 Task: Look for space in Bovisio-Masciago, Italy from 7th July, 2023 to 15th July, 2023 for 6 adults in price range Rs.15000 to Rs.20000. Place can be entire place with 3 bedrooms having 3 beds and 3 bathrooms. Property type can be house, flat, guest house. Amenities needed are: washing machine. Booking option can be shelf check-in. Required host language is English.
Action: Mouse moved to (576, 153)
Screenshot: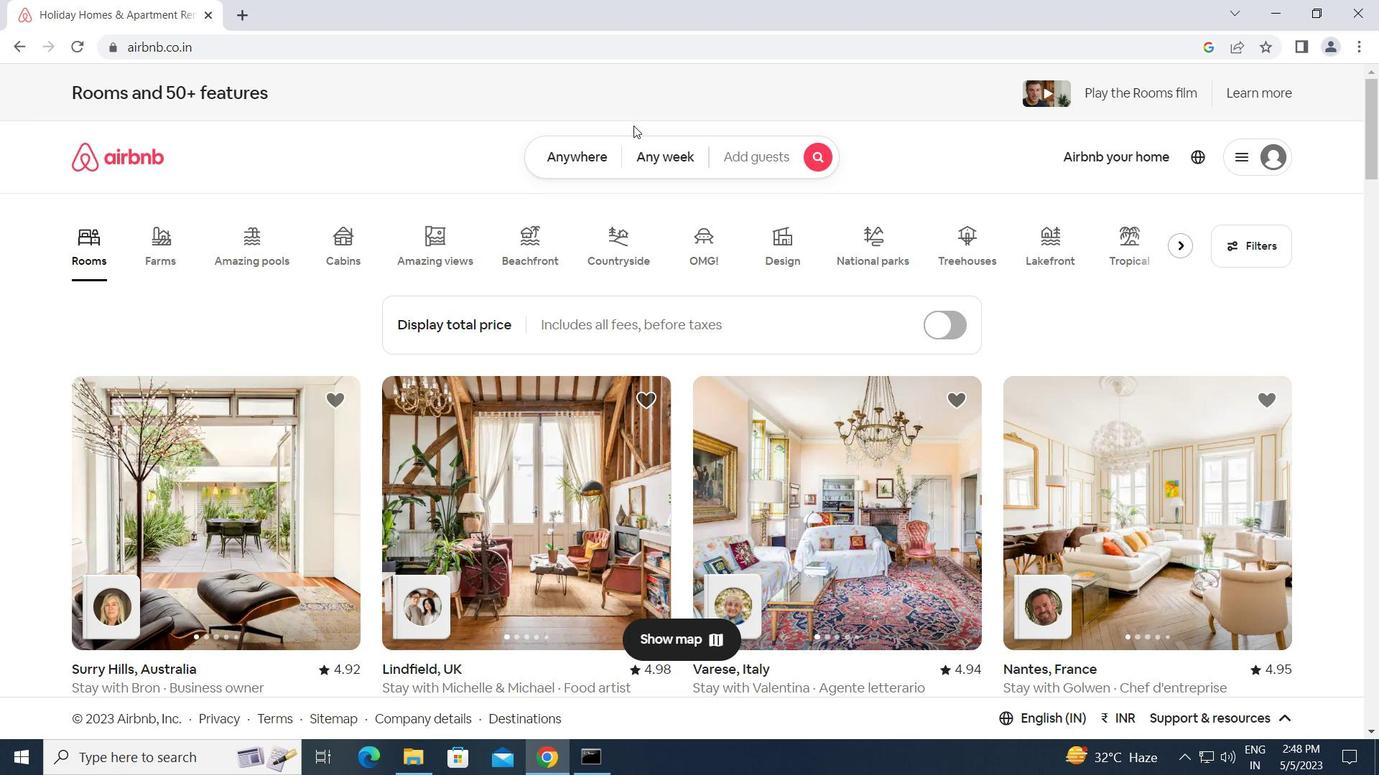 
Action: Mouse pressed left at (576, 153)
Screenshot: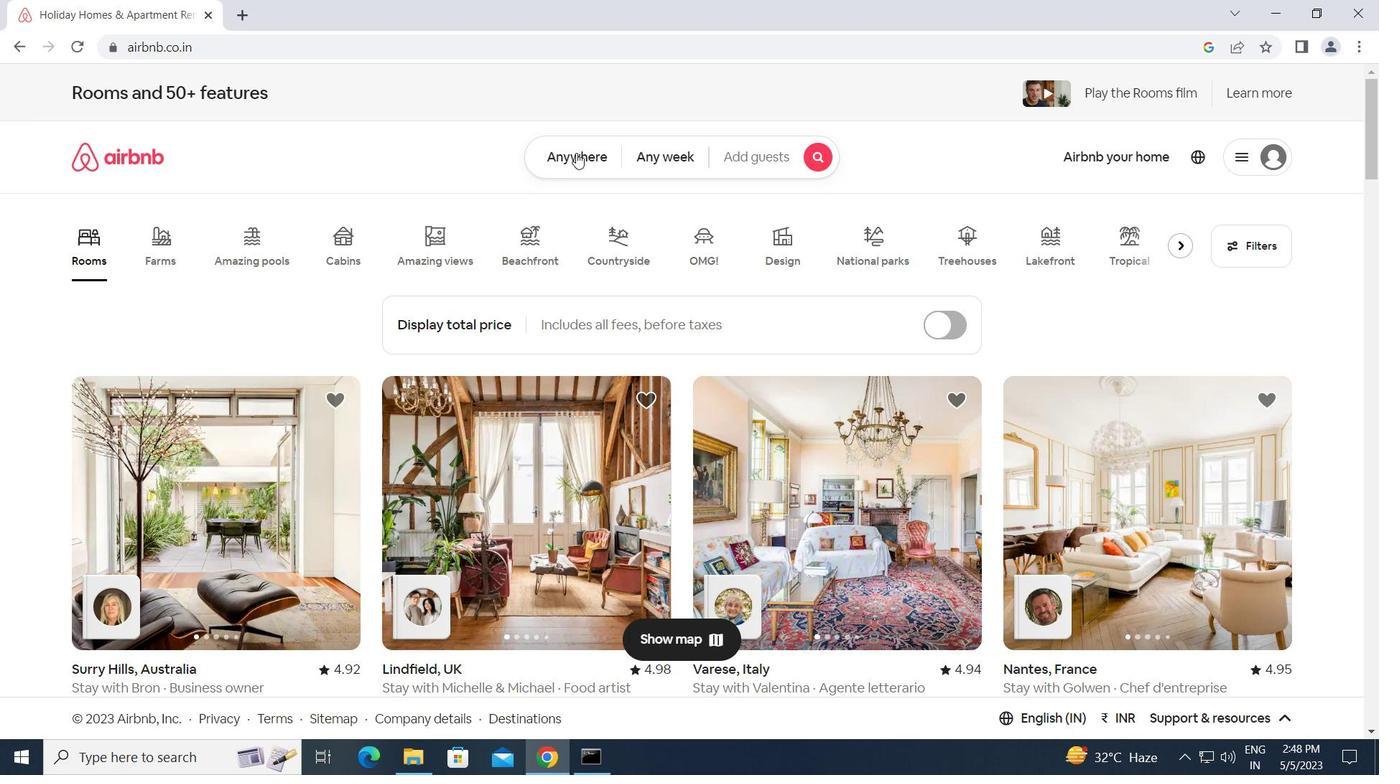 
Action: Mouse moved to (457, 221)
Screenshot: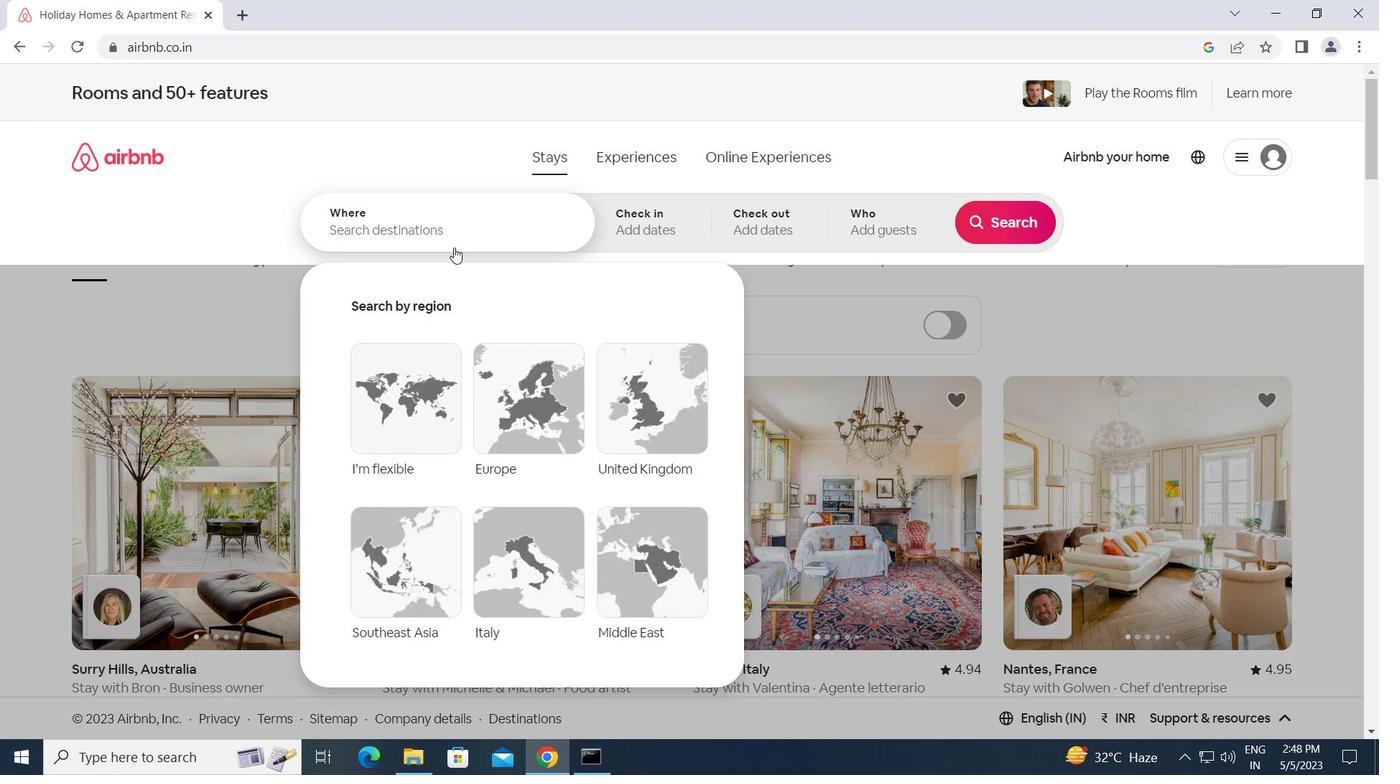 
Action: Mouse pressed left at (457, 221)
Screenshot: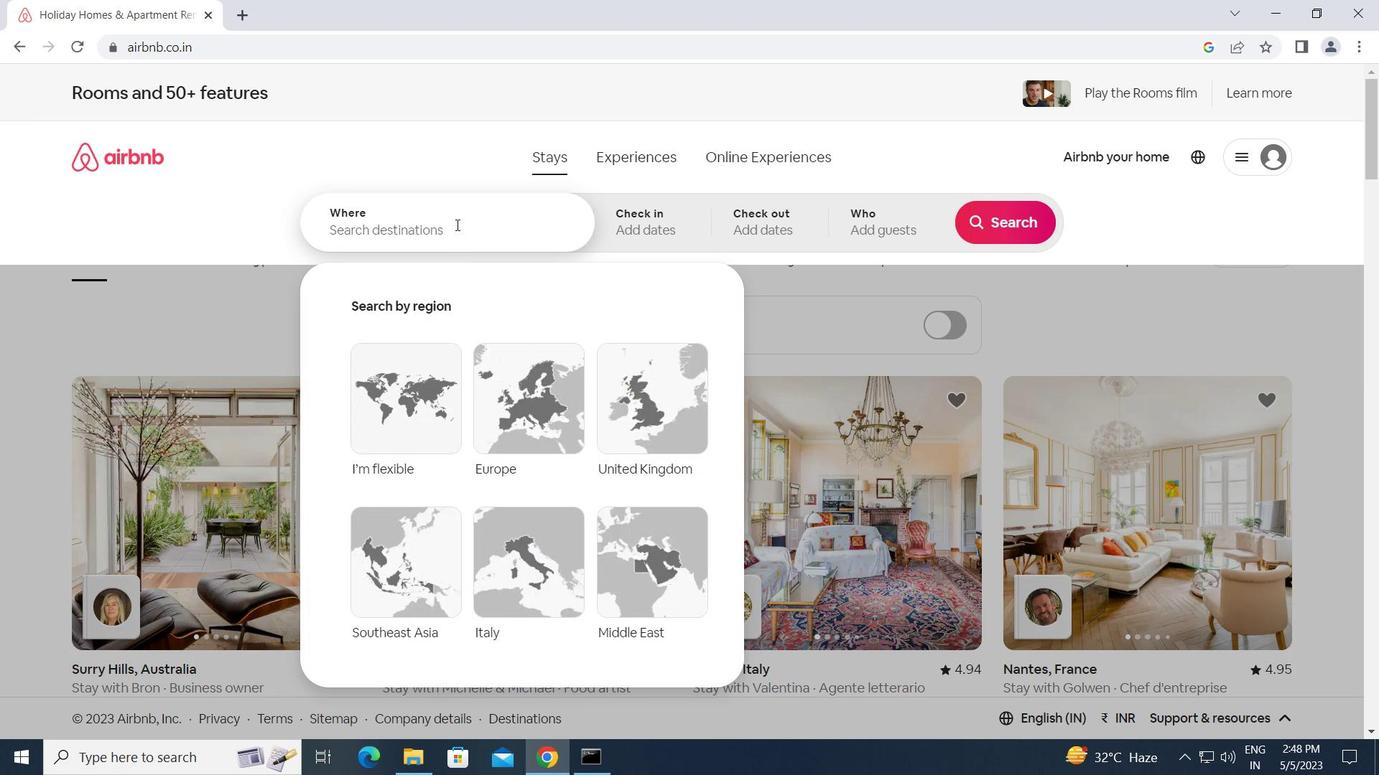 
Action: Key pressed b<Key.caps_lock>ovisio-<Key.caps_lock>m<Key.caps_lock>asciago,<Key.space><Key.caps_lock>i<Key.caps_lock>taly
Screenshot: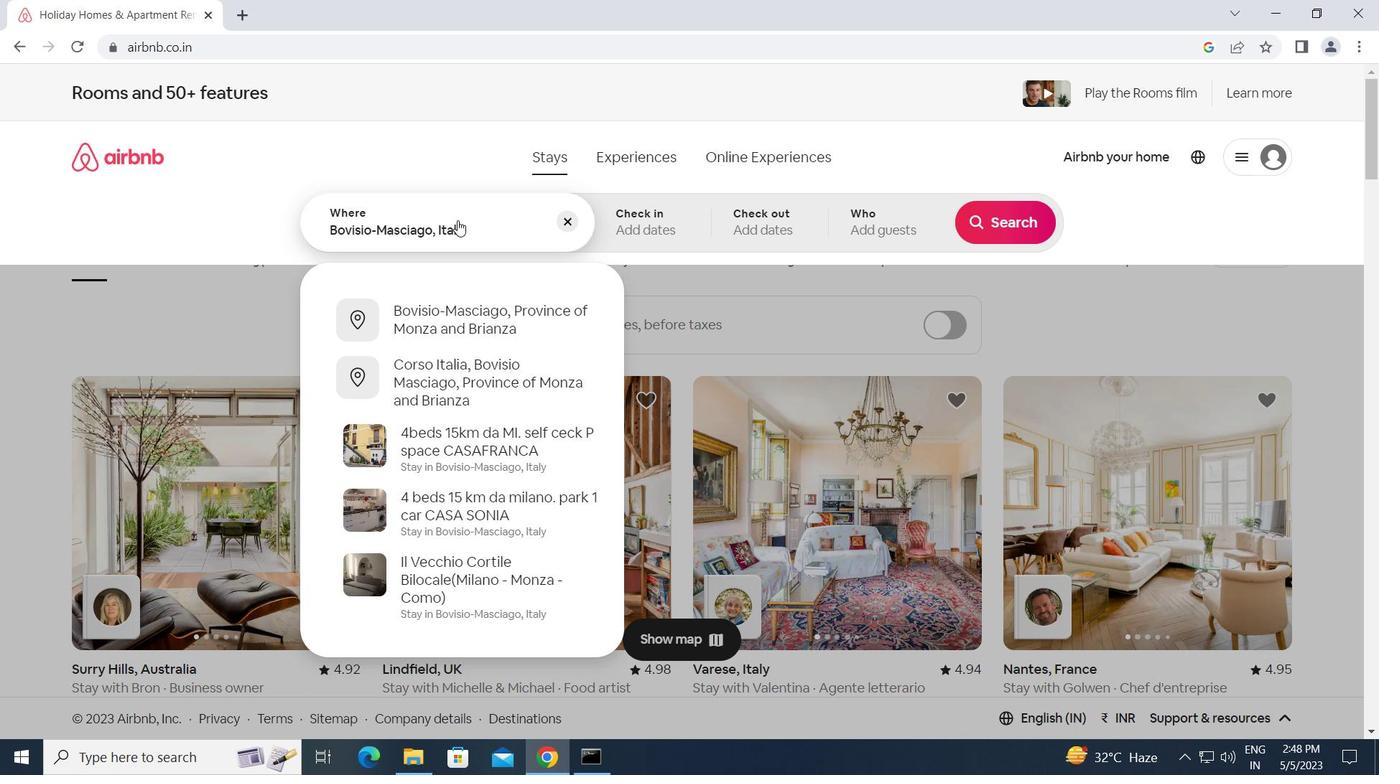 
Action: Mouse moved to (650, 226)
Screenshot: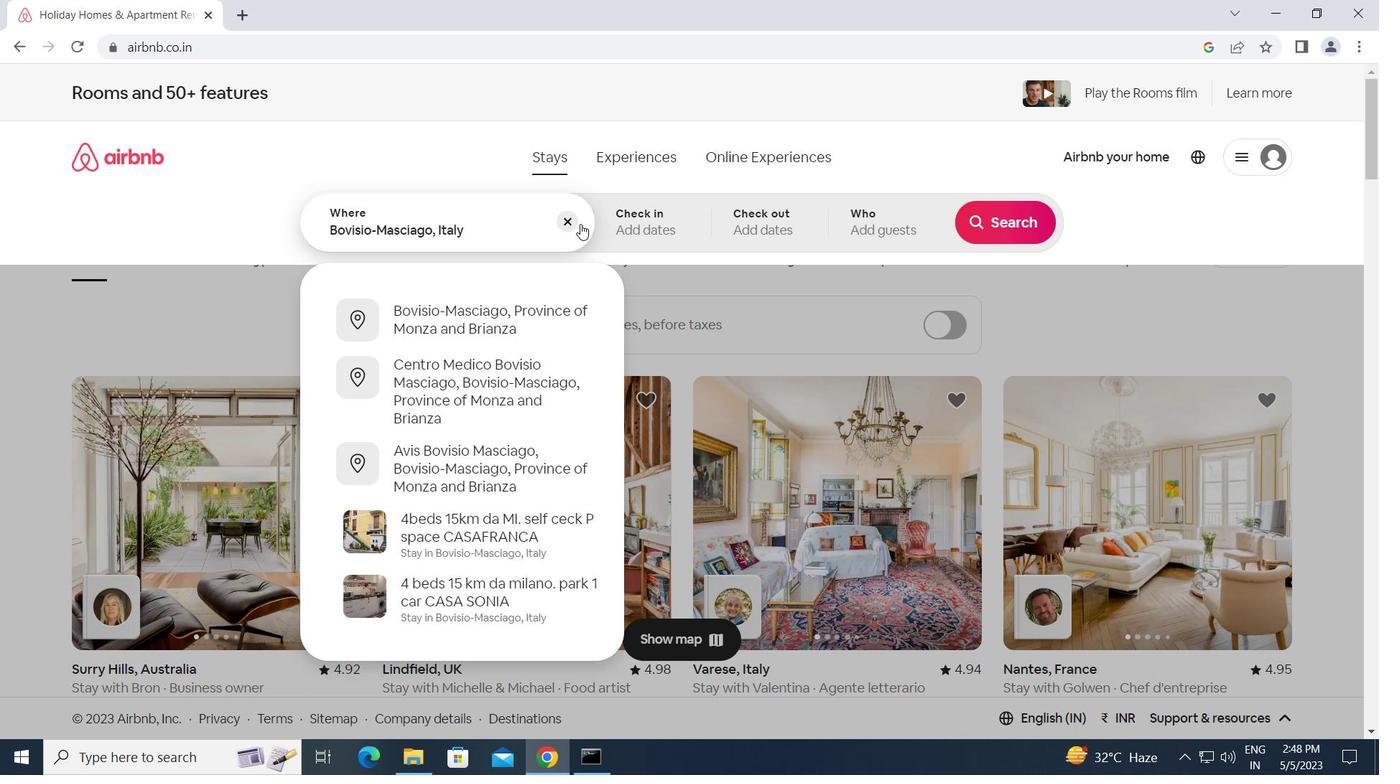 
Action: Key pressed <Key.enter>
Screenshot: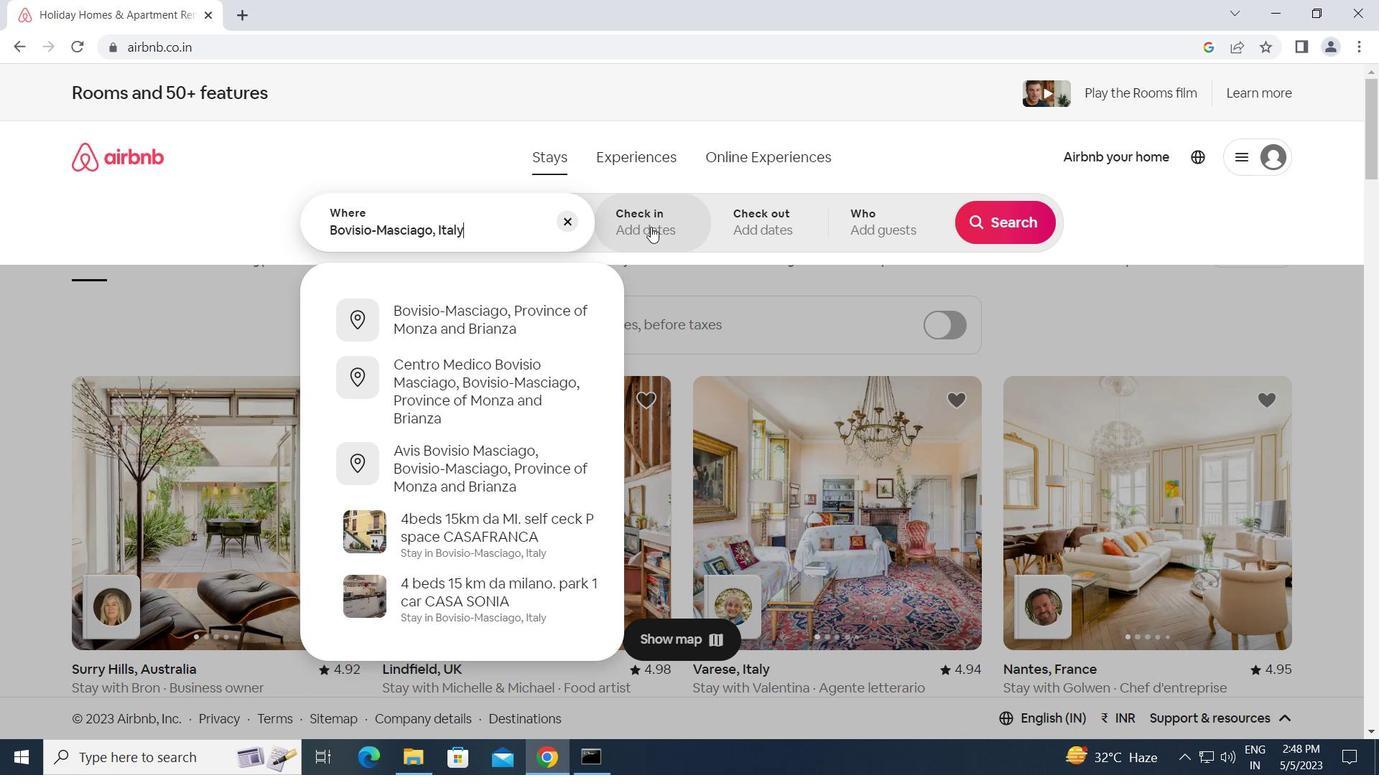 
Action: Mouse moved to (998, 363)
Screenshot: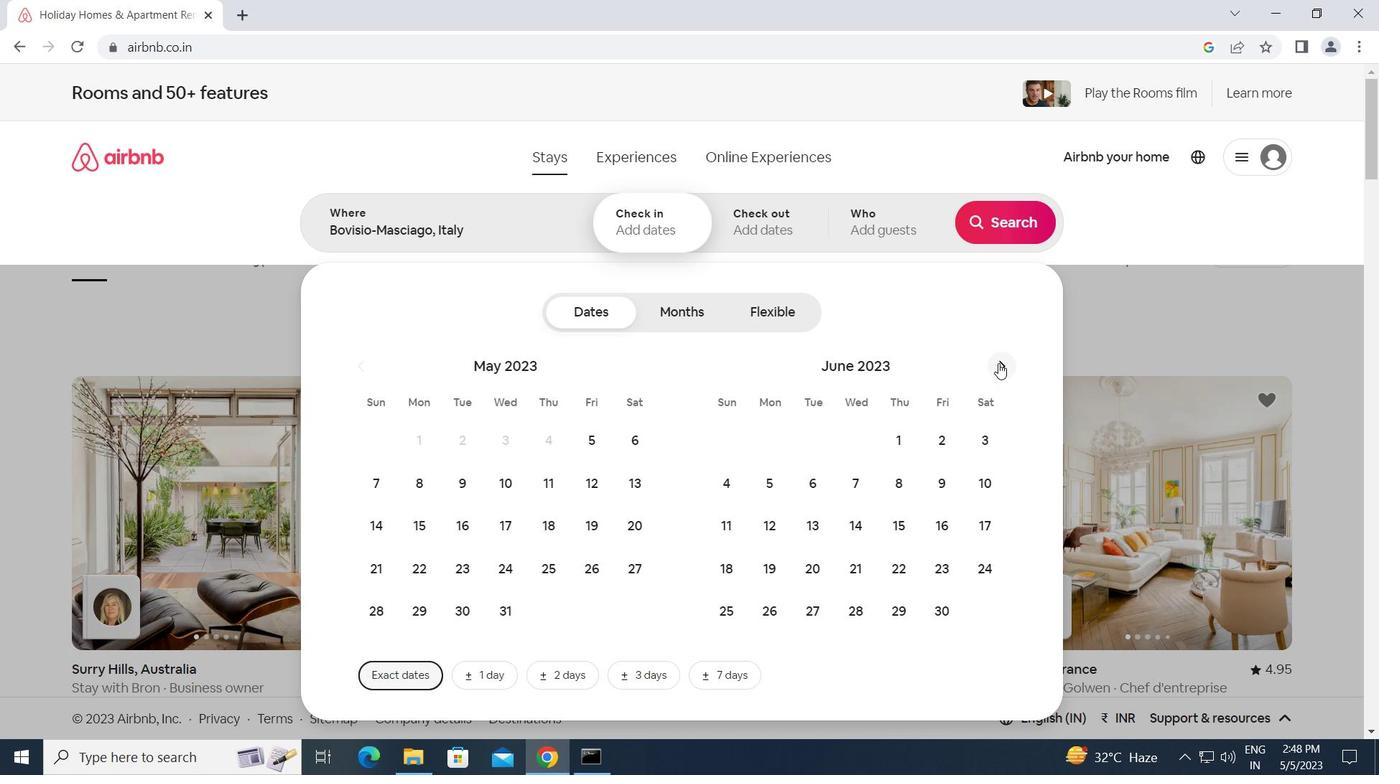 
Action: Mouse pressed left at (998, 363)
Screenshot: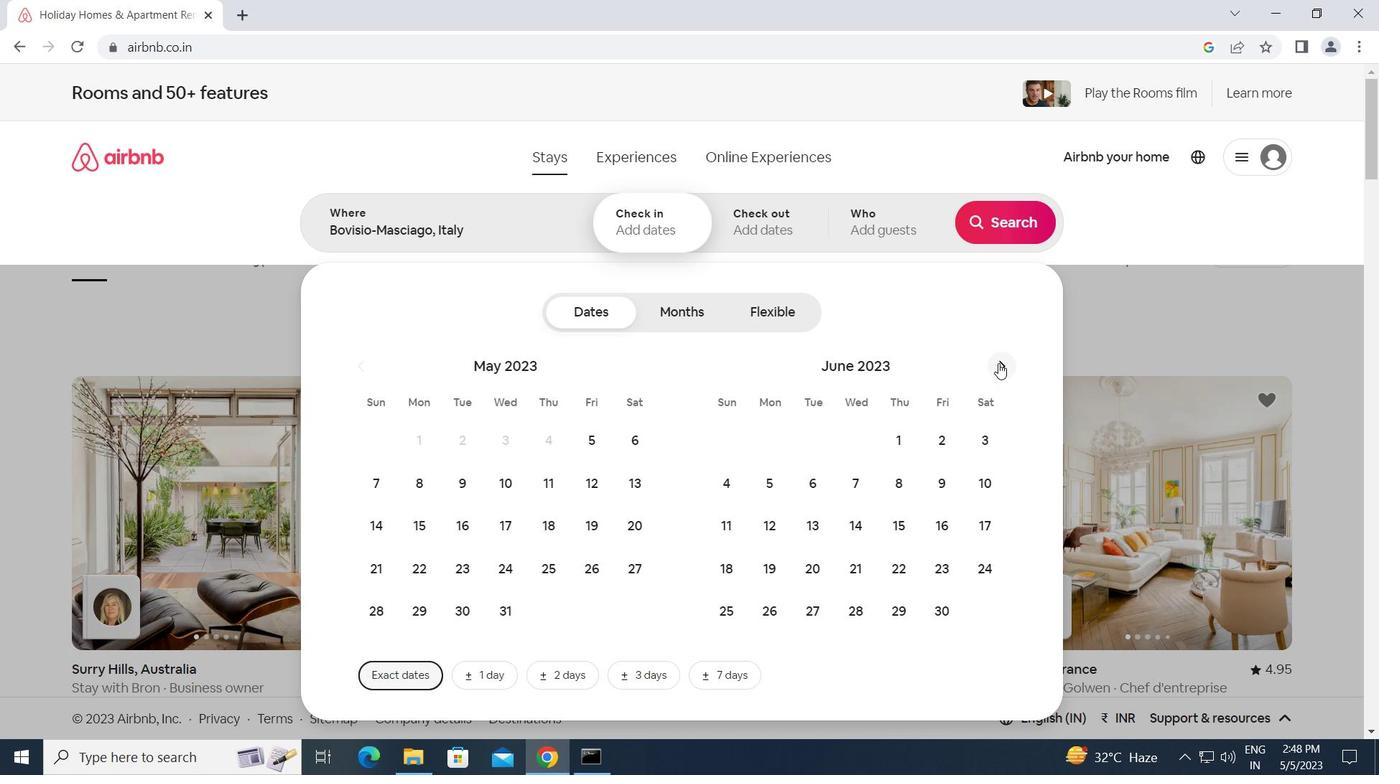 
Action: Mouse moved to (936, 483)
Screenshot: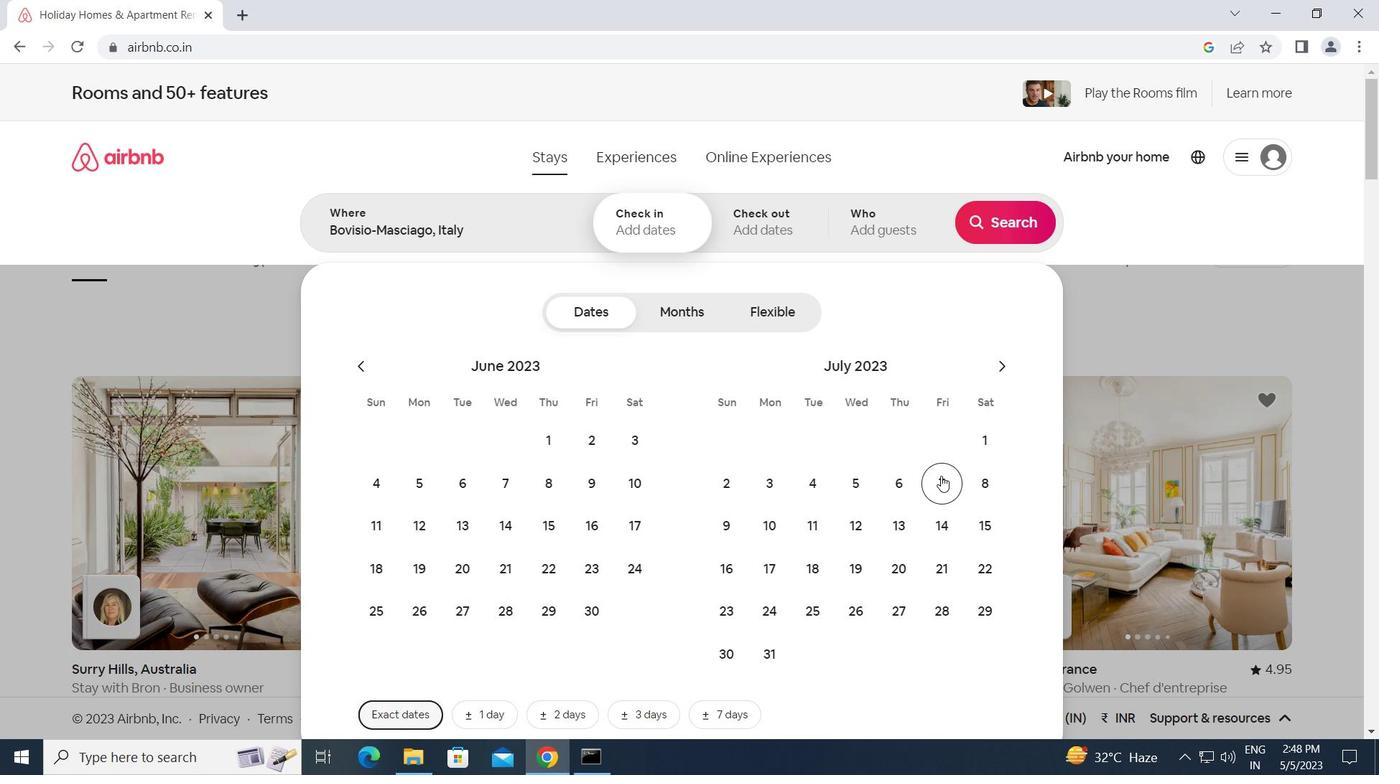 
Action: Mouse pressed left at (936, 483)
Screenshot: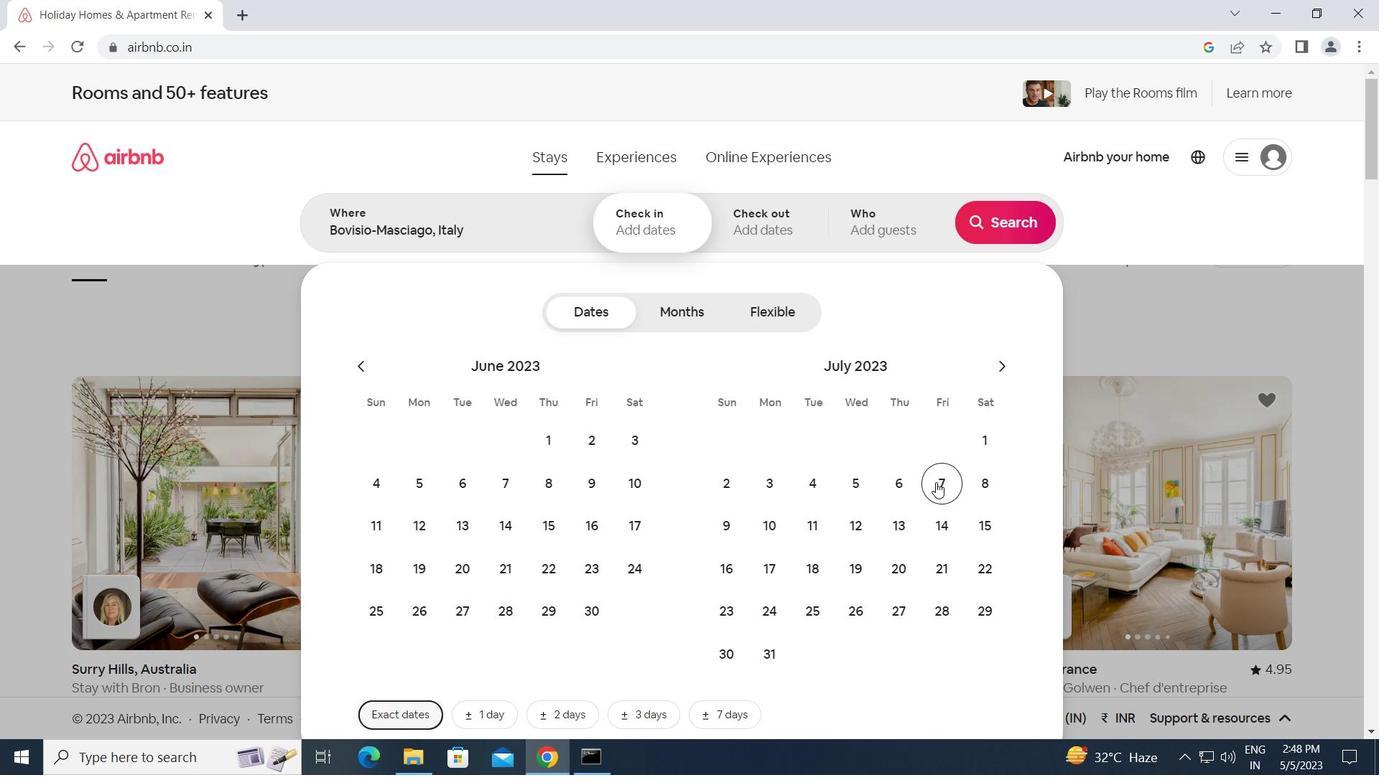 
Action: Mouse moved to (980, 523)
Screenshot: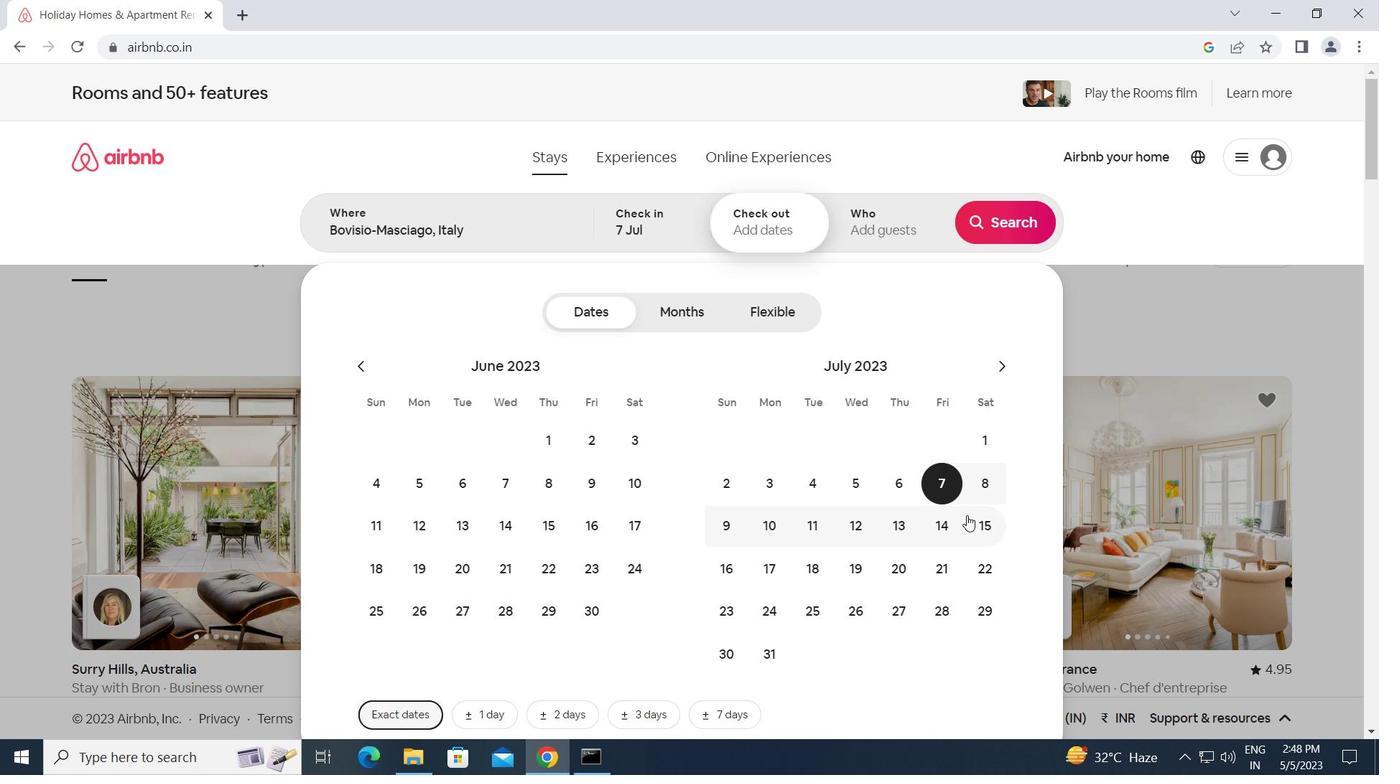 
Action: Mouse pressed left at (980, 523)
Screenshot: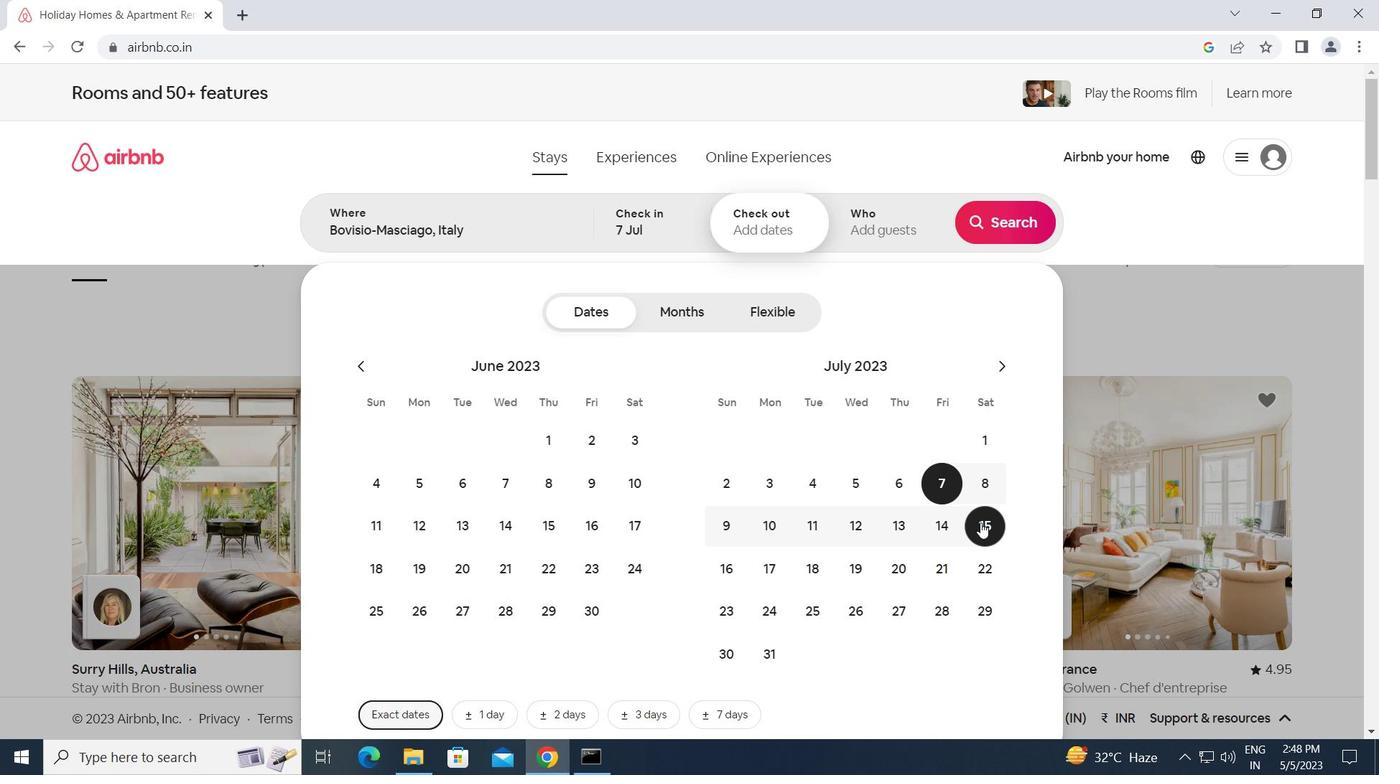 
Action: Mouse moved to (884, 229)
Screenshot: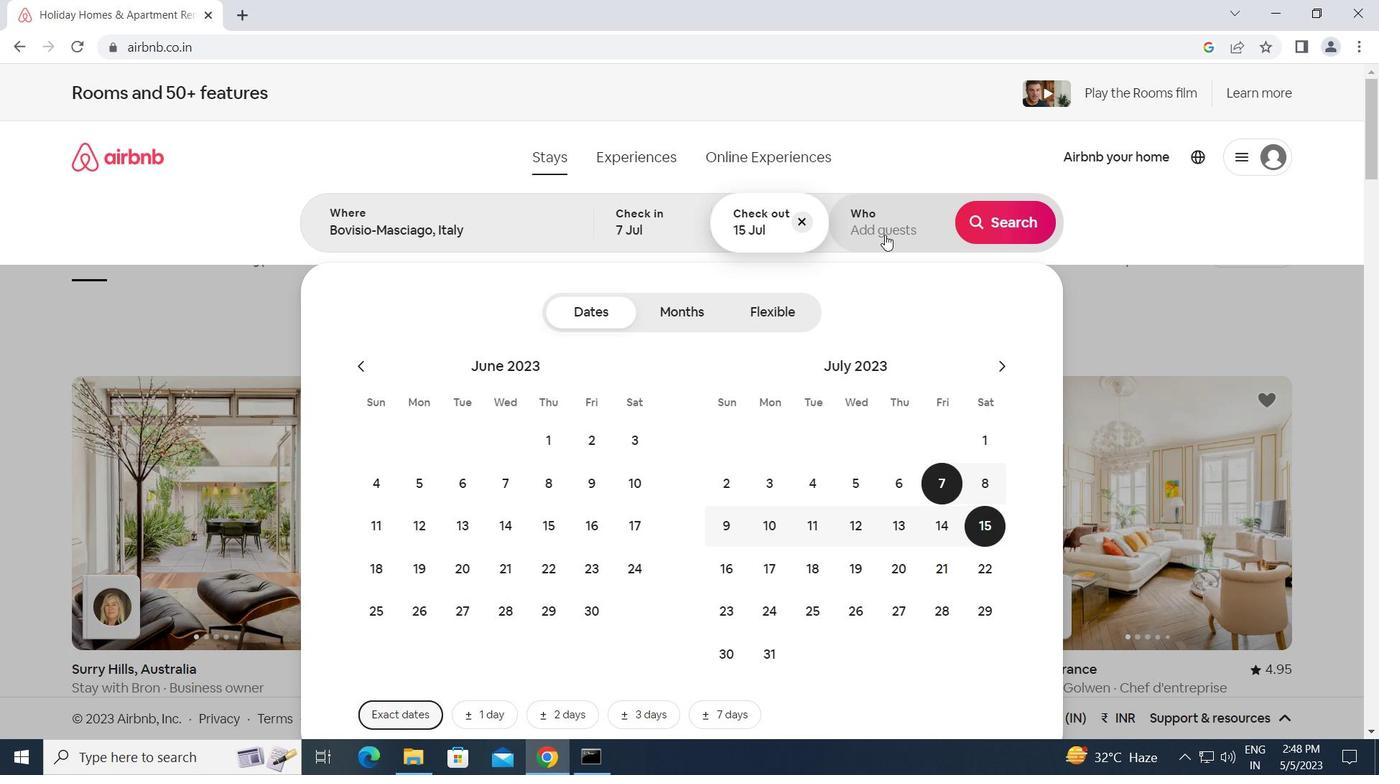 
Action: Mouse pressed left at (884, 229)
Screenshot: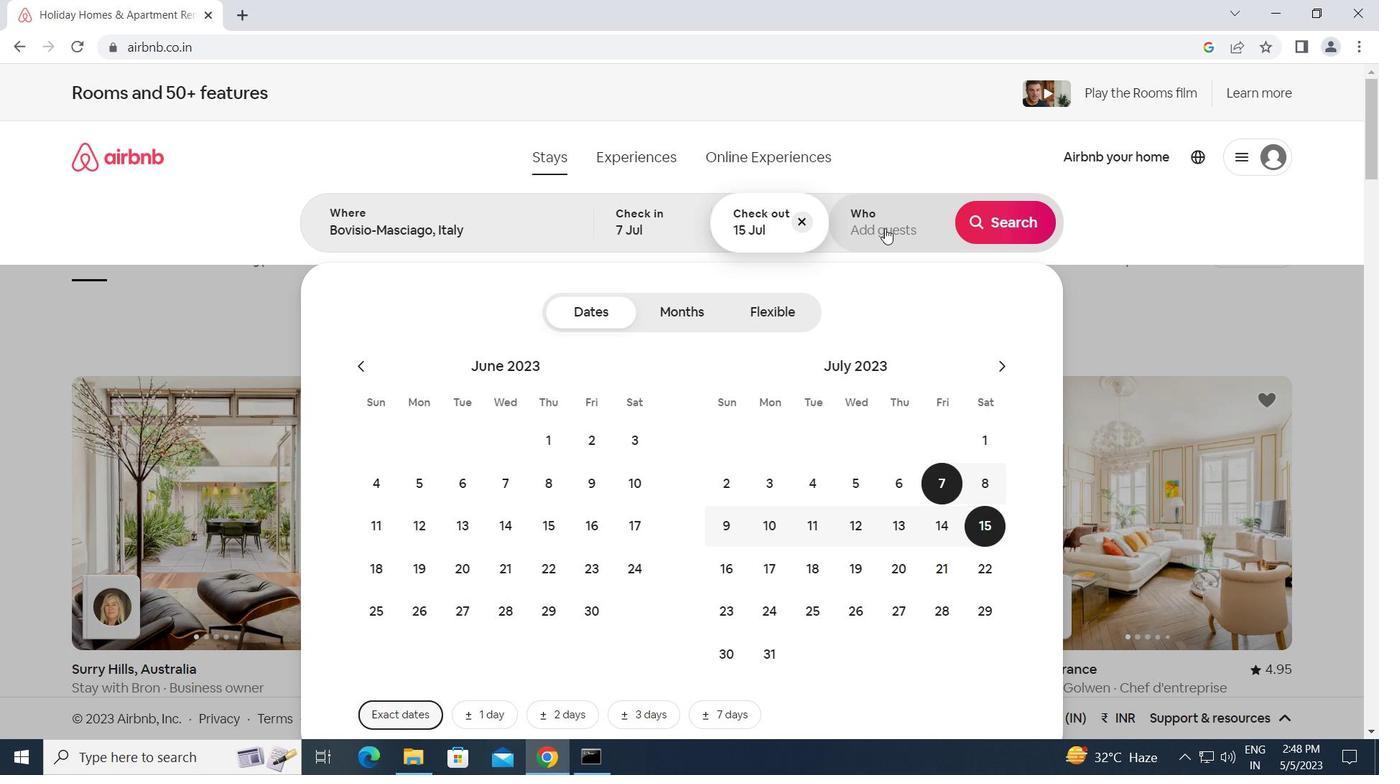 
Action: Mouse moved to (1005, 320)
Screenshot: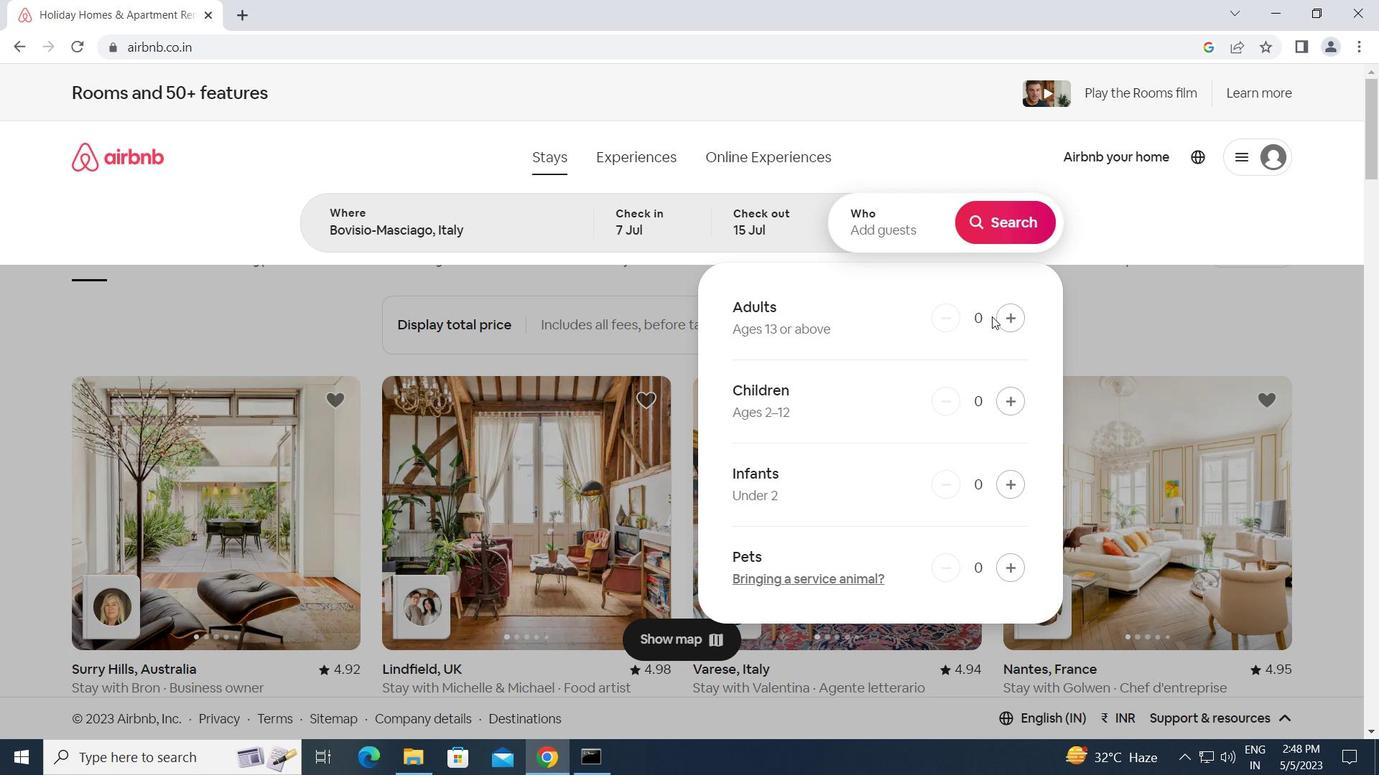 
Action: Mouse pressed left at (1005, 320)
Screenshot: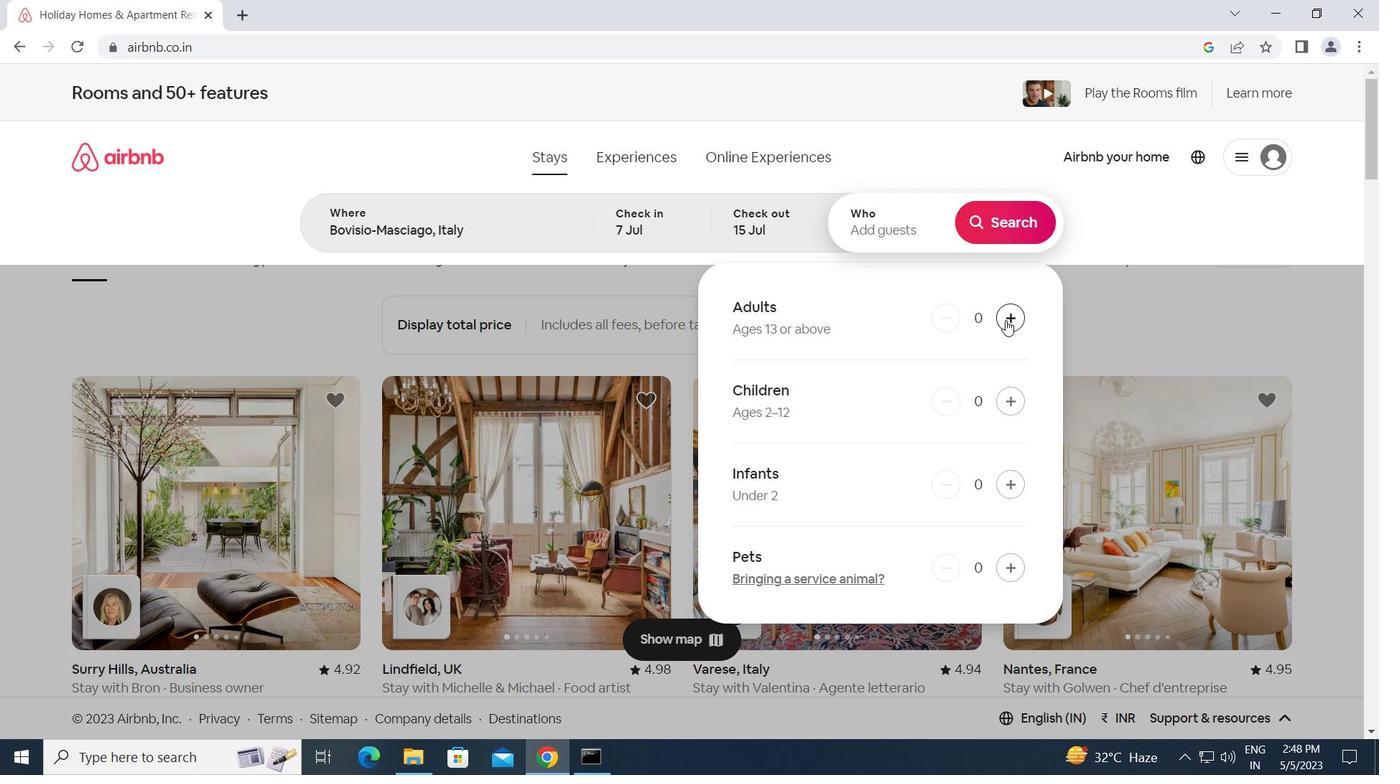 
Action: Mouse pressed left at (1005, 320)
Screenshot: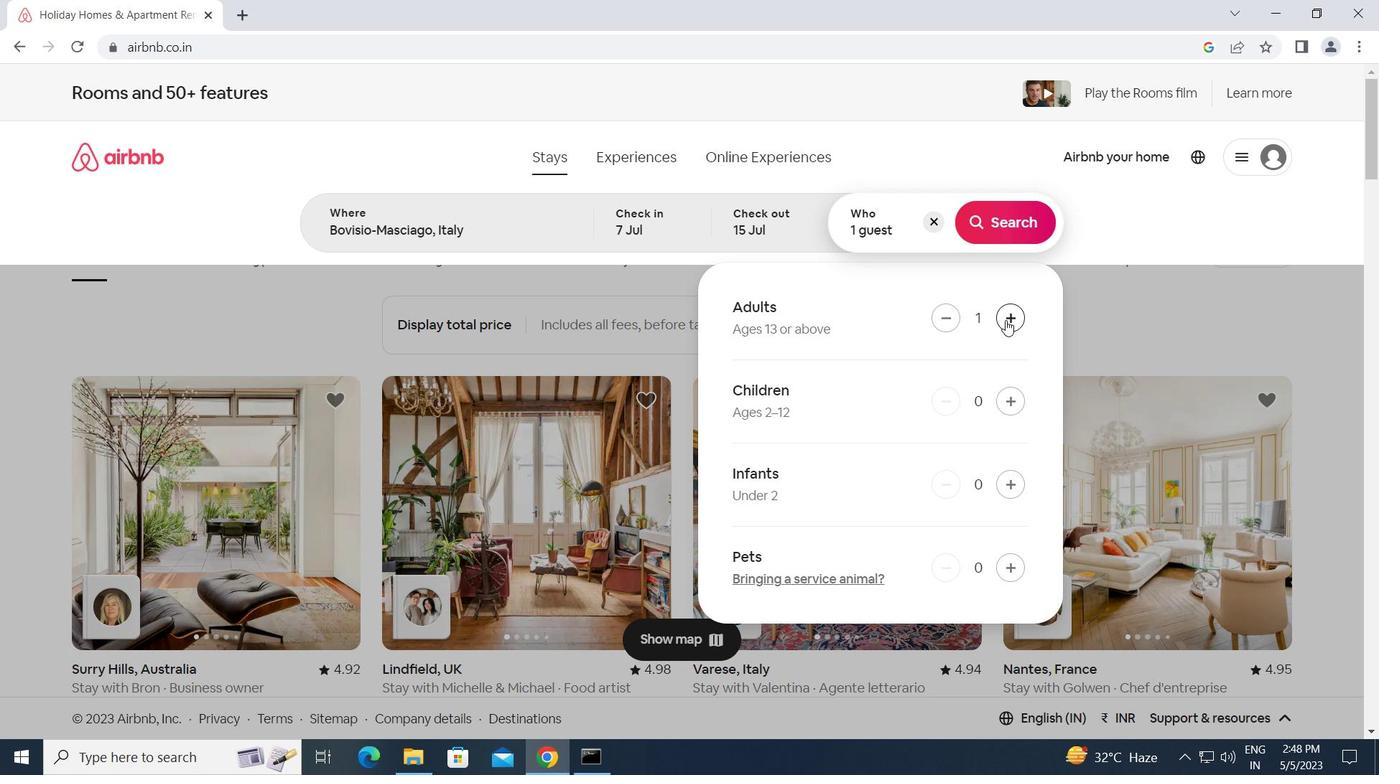 
Action: Mouse pressed left at (1005, 320)
Screenshot: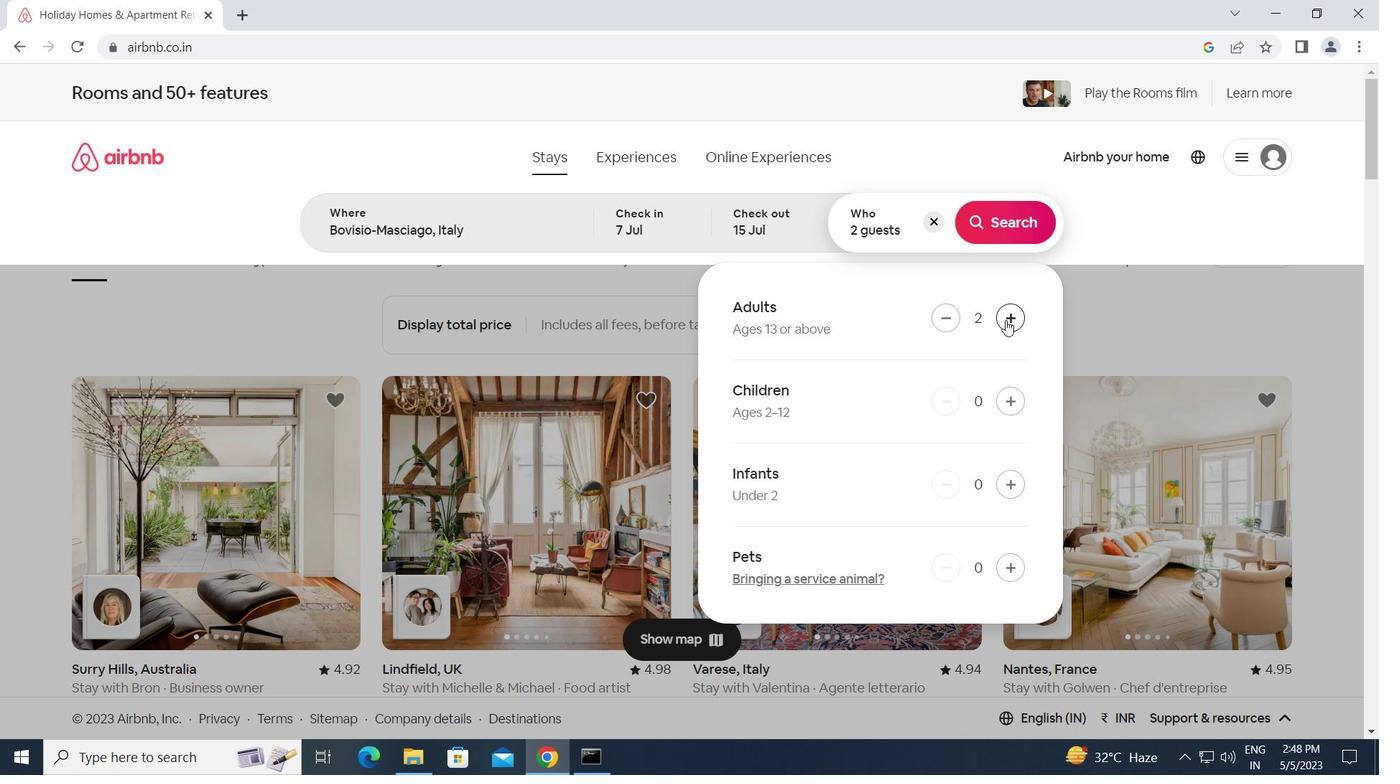 
Action: Mouse pressed left at (1005, 320)
Screenshot: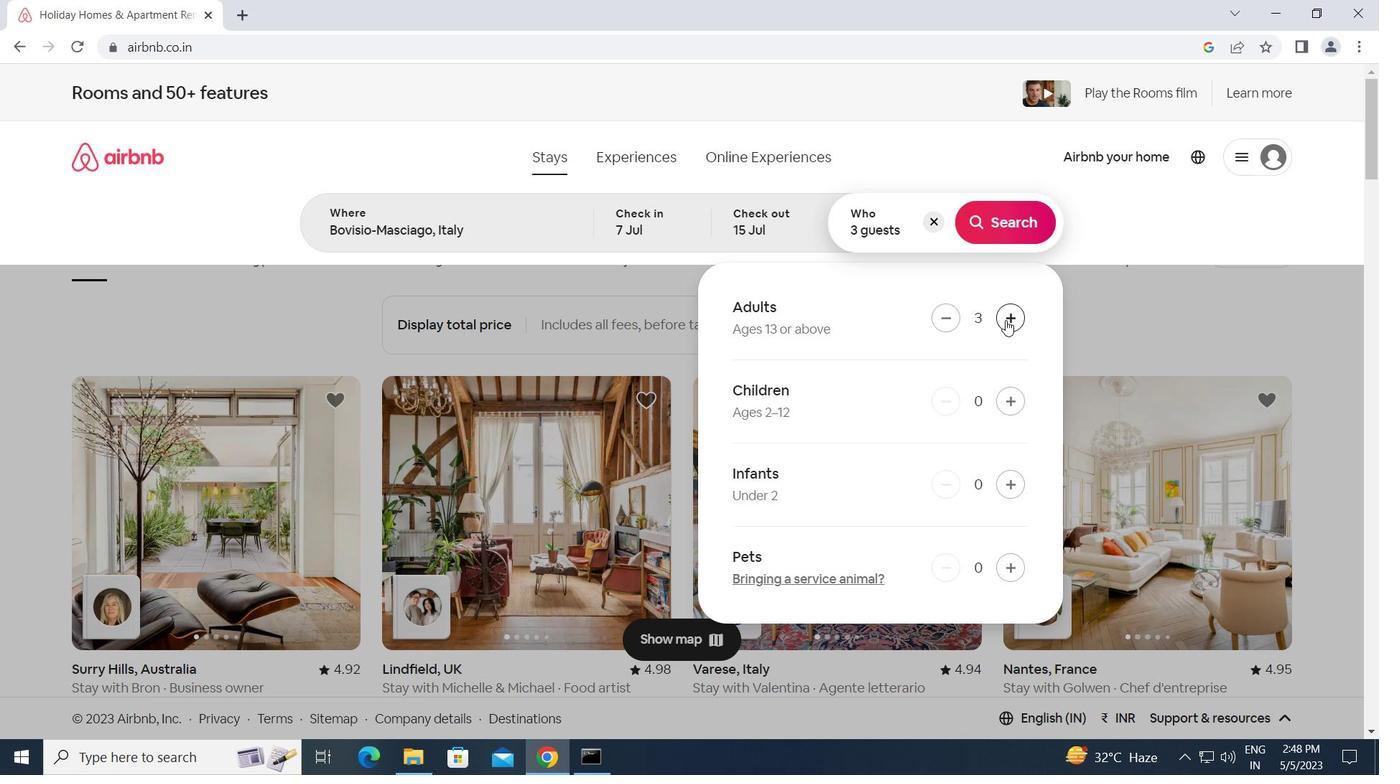 
Action: Mouse pressed left at (1005, 320)
Screenshot: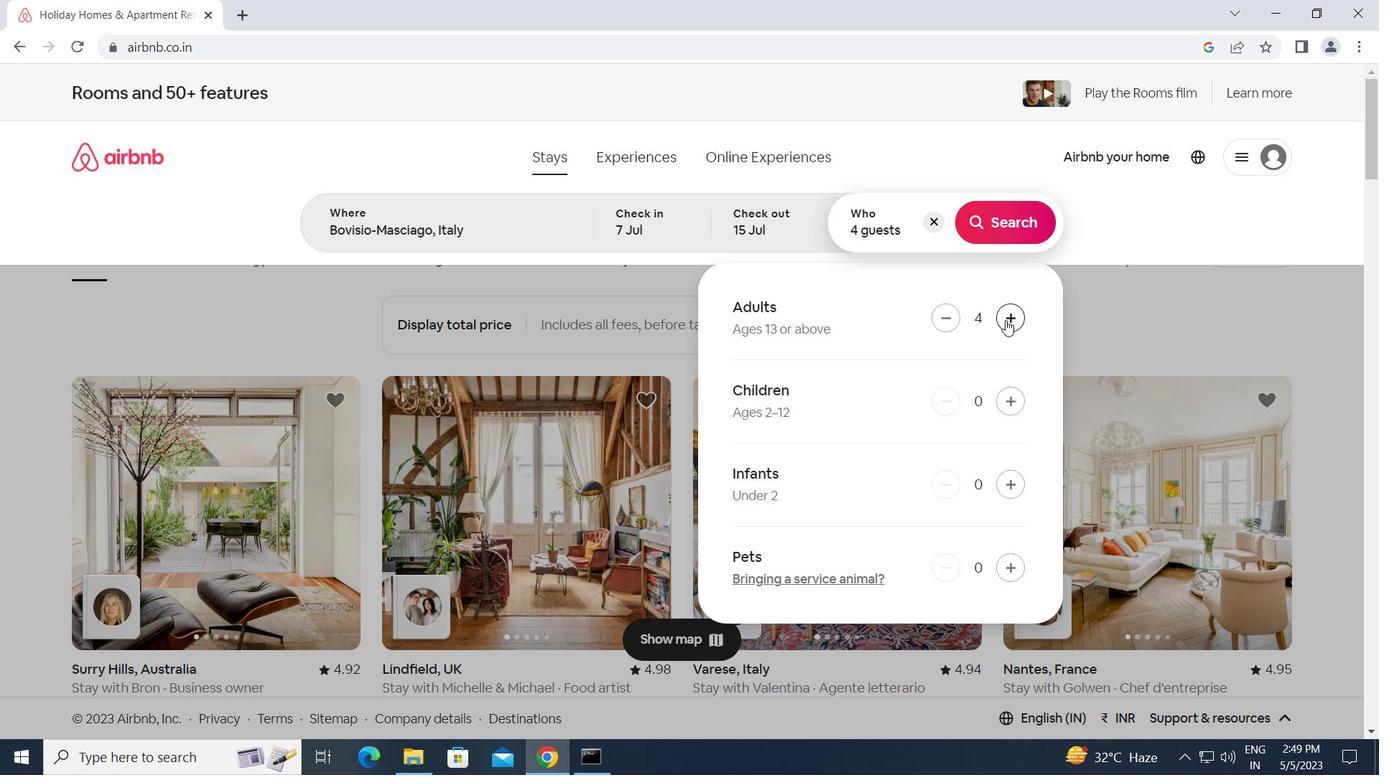 
Action: Mouse pressed left at (1005, 320)
Screenshot: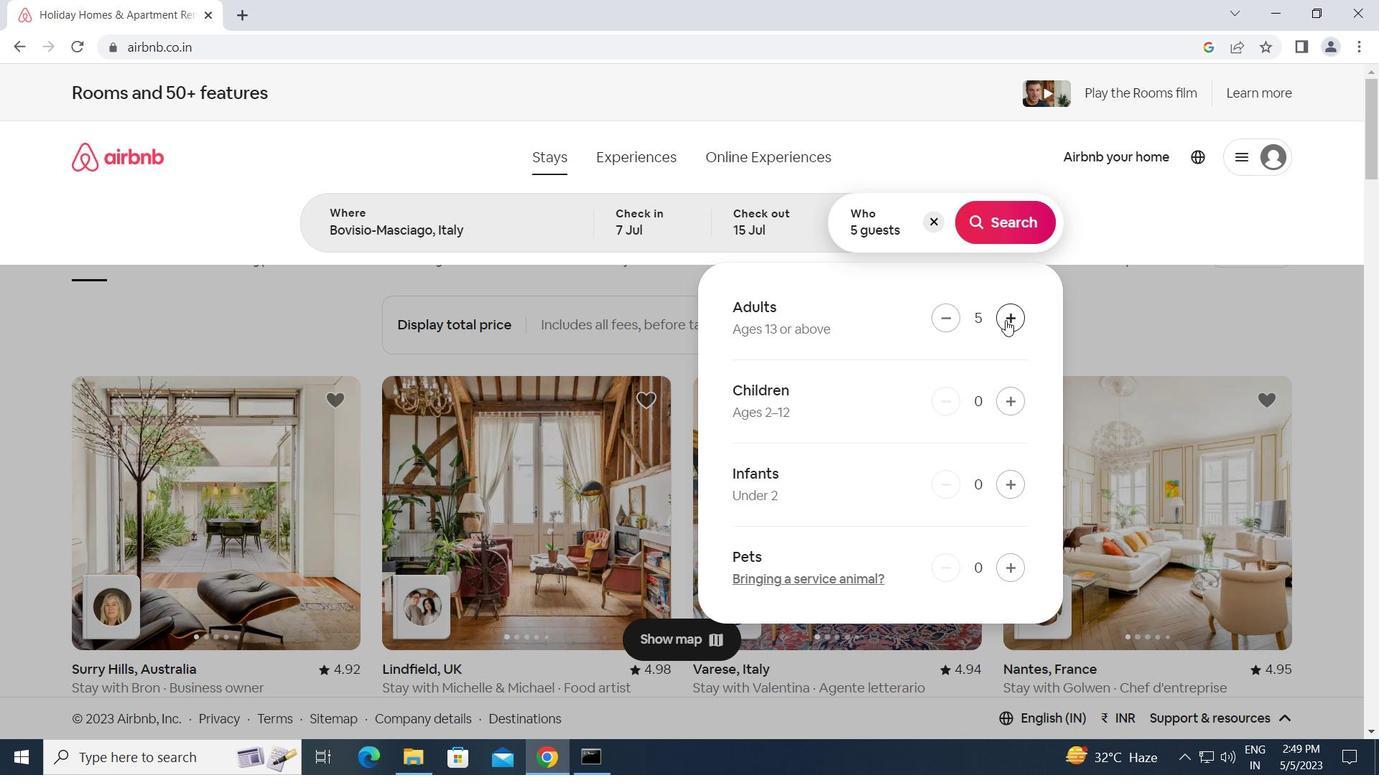 
Action: Mouse moved to (1023, 216)
Screenshot: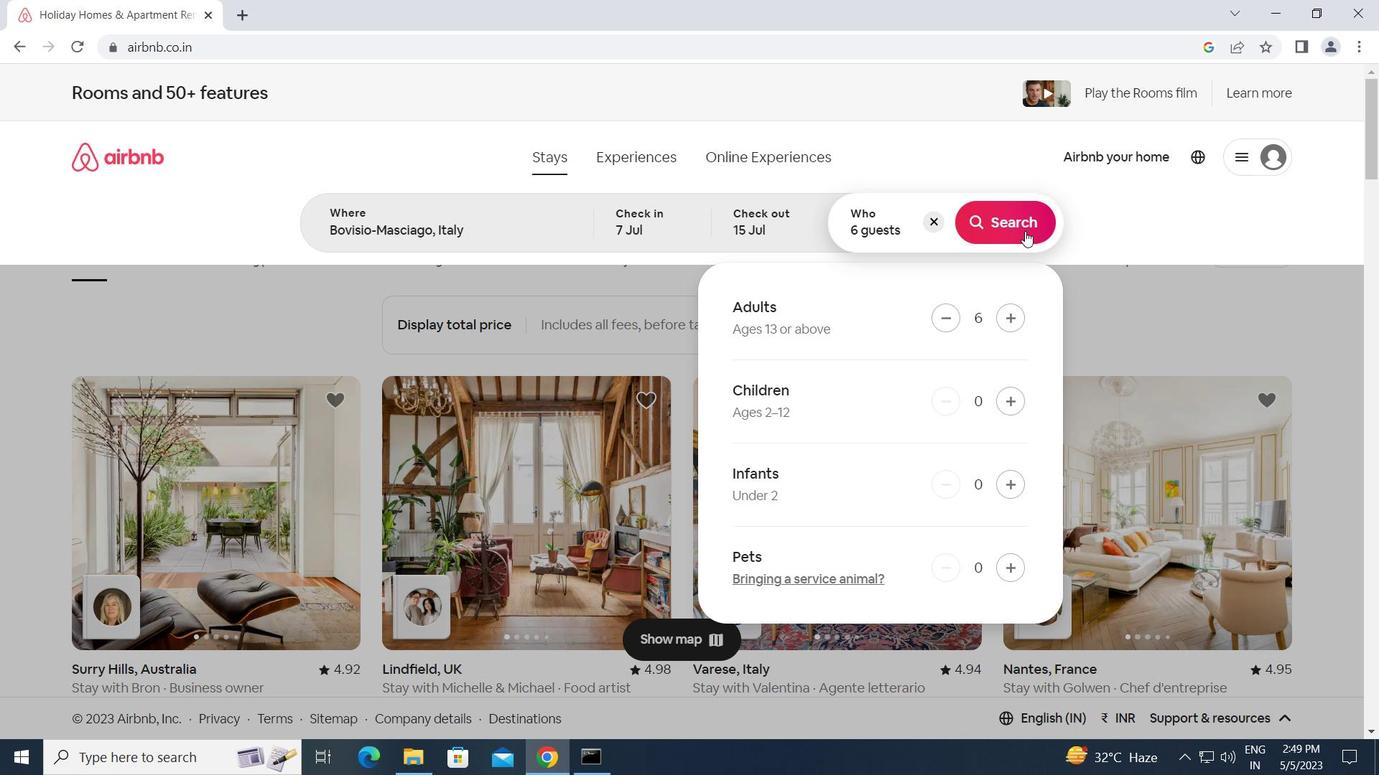
Action: Mouse pressed left at (1023, 216)
Screenshot: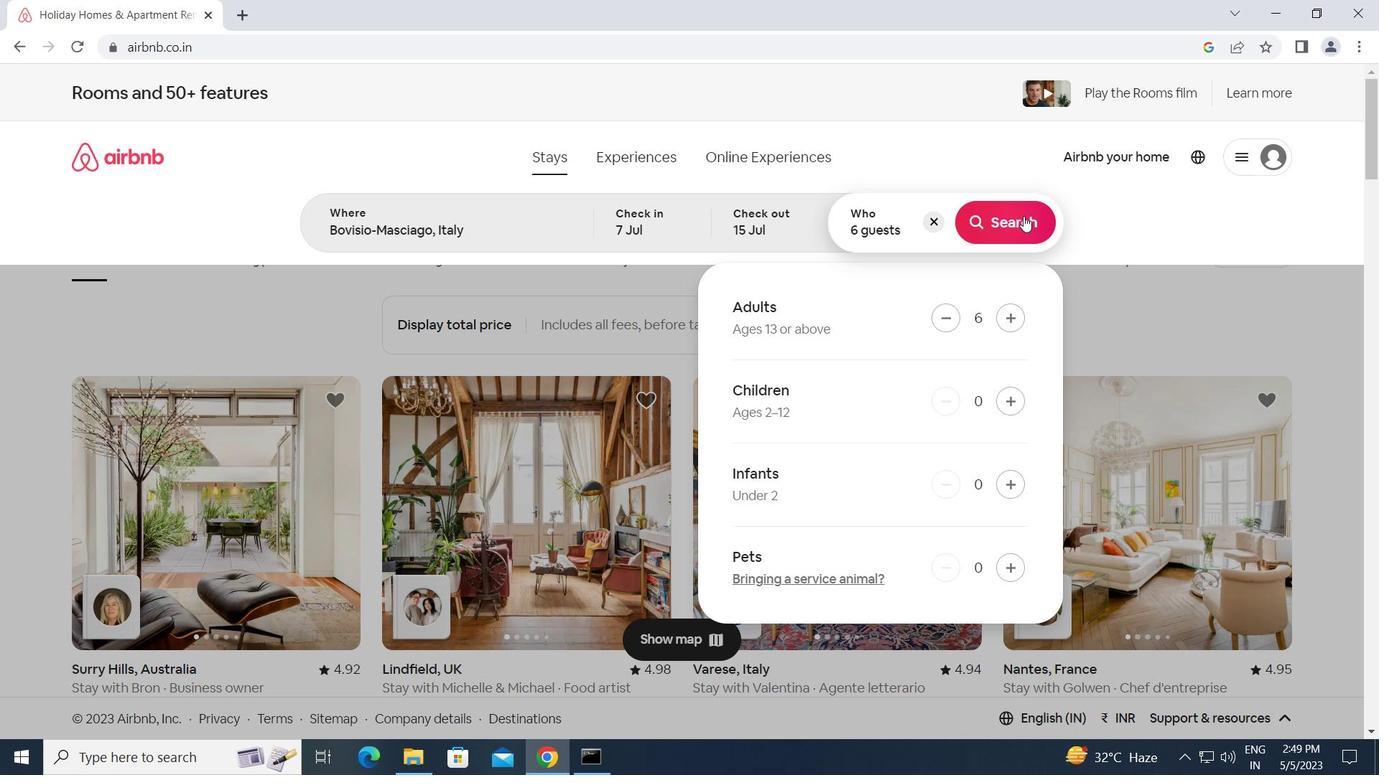 
Action: Mouse moved to (1307, 159)
Screenshot: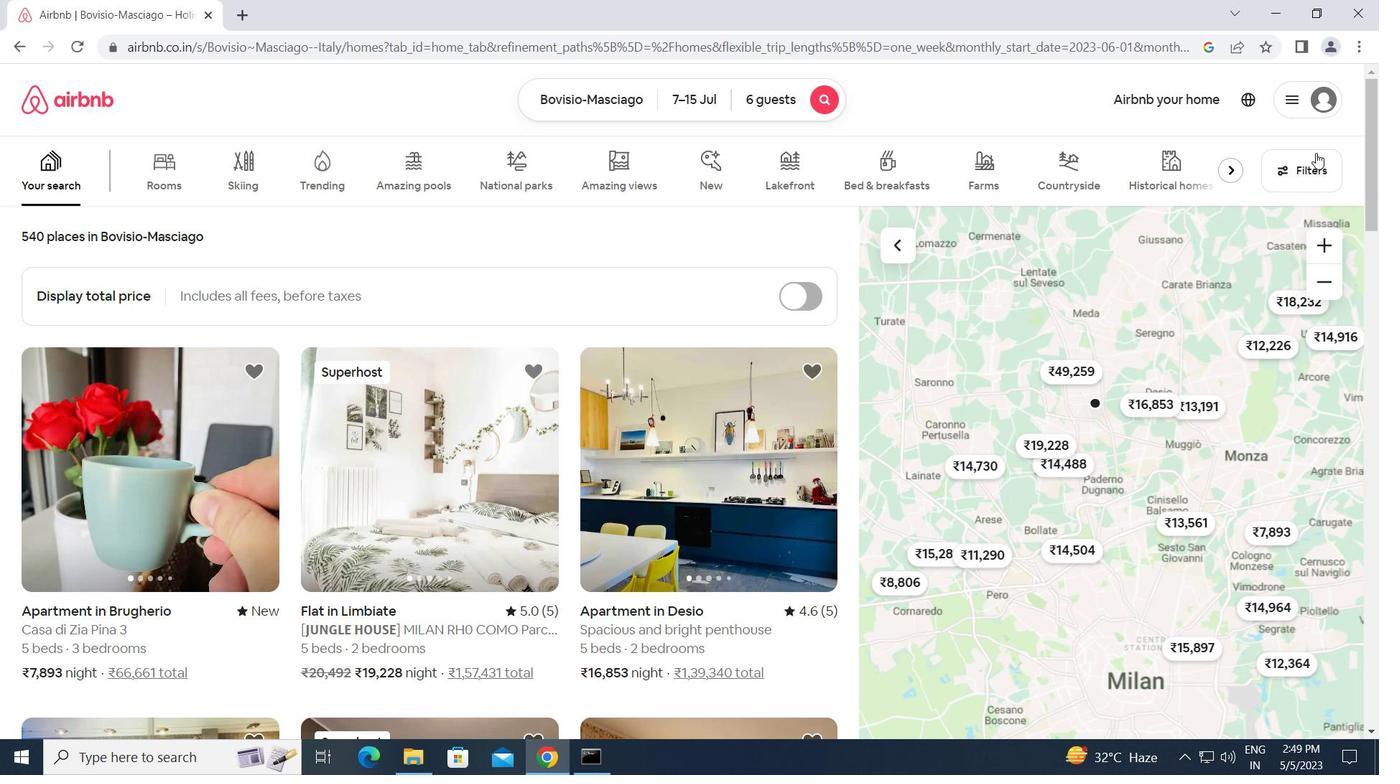 
Action: Mouse pressed left at (1307, 159)
Screenshot: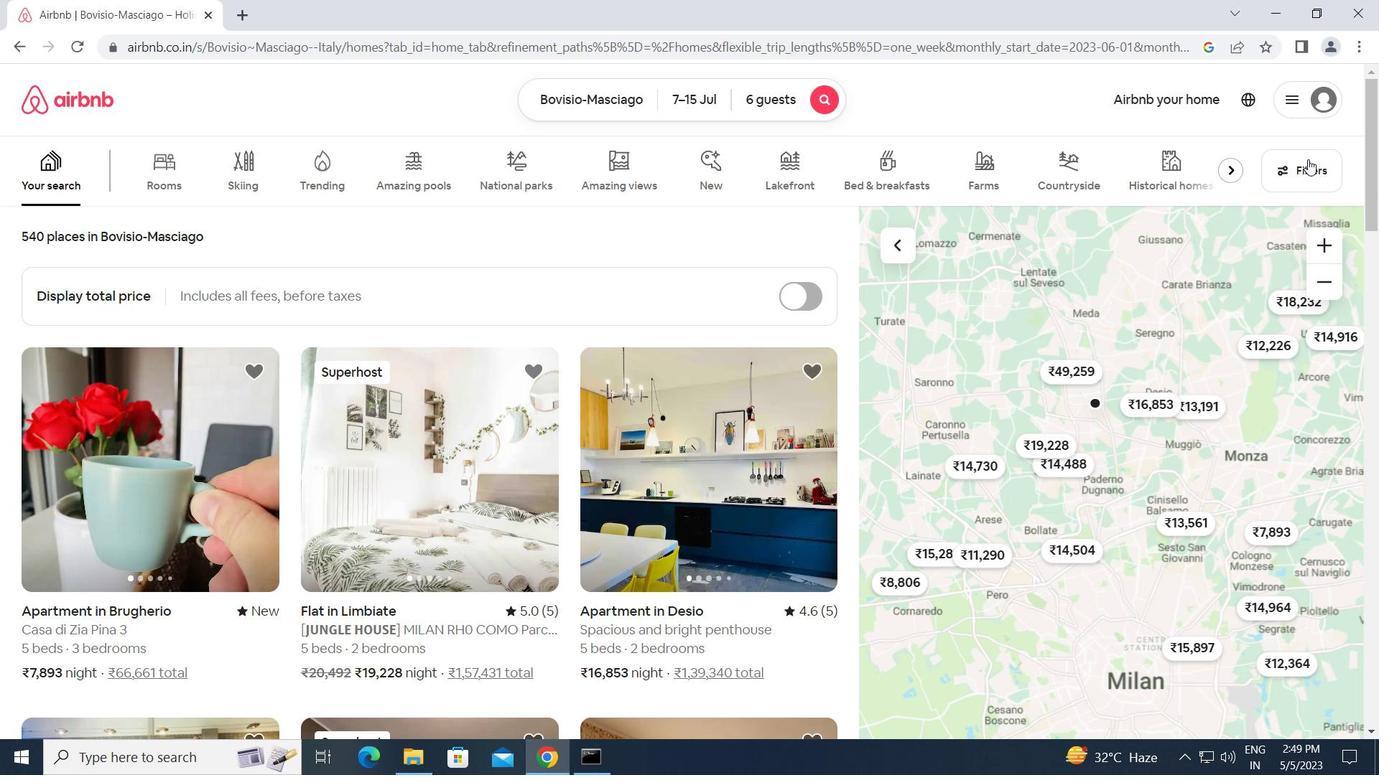 
Action: Mouse moved to (438, 536)
Screenshot: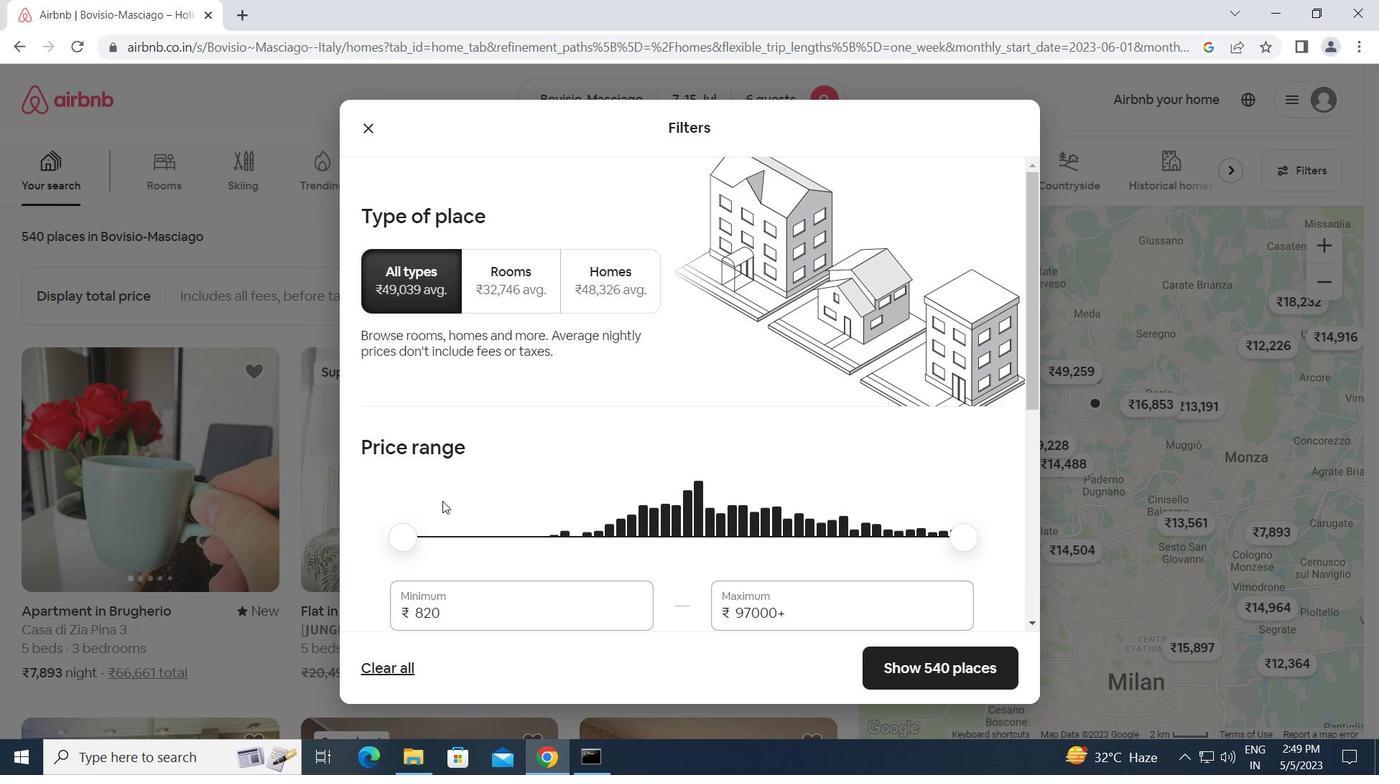
Action: Mouse scrolled (438, 535) with delta (0, 0)
Screenshot: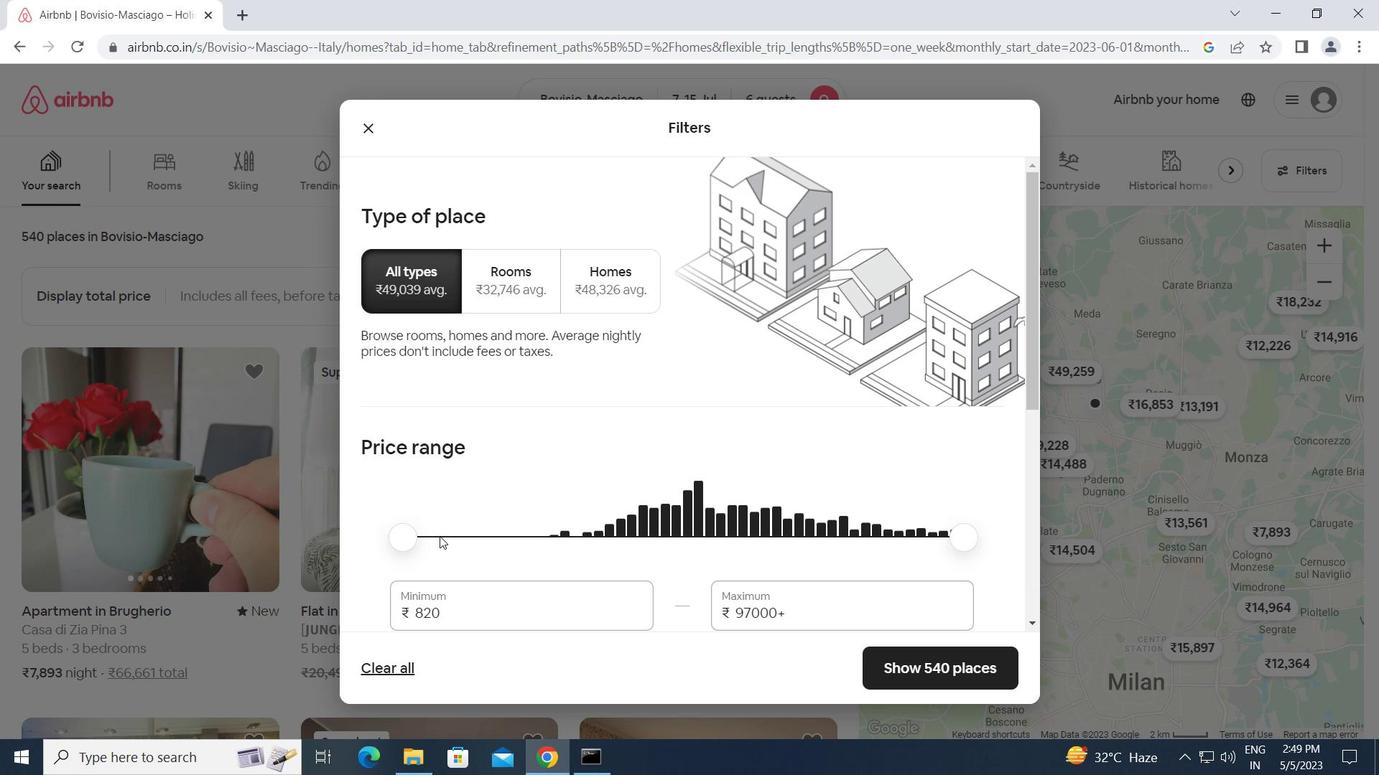 
Action: Mouse scrolled (438, 535) with delta (0, 0)
Screenshot: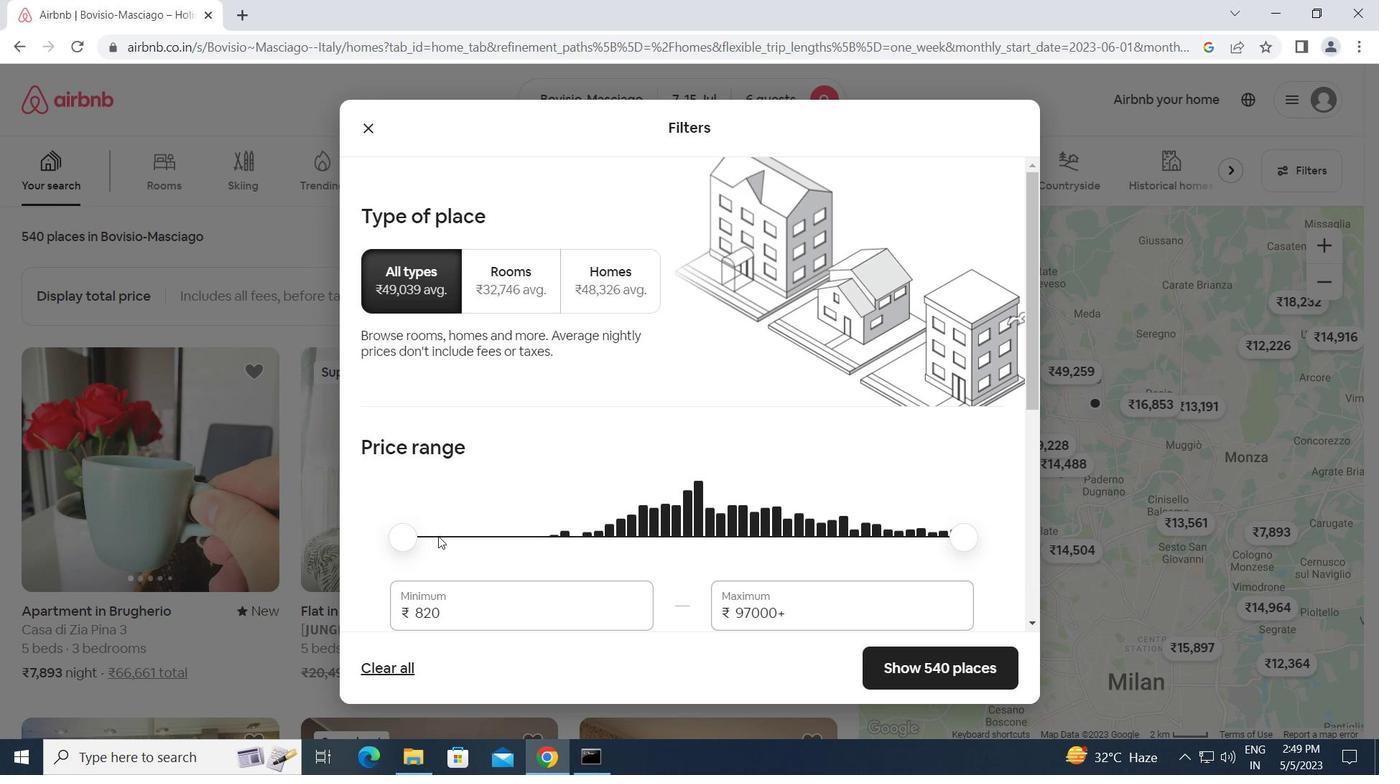 
Action: Mouse scrolled (438, 535) with delta (0, 0)
Screenshot: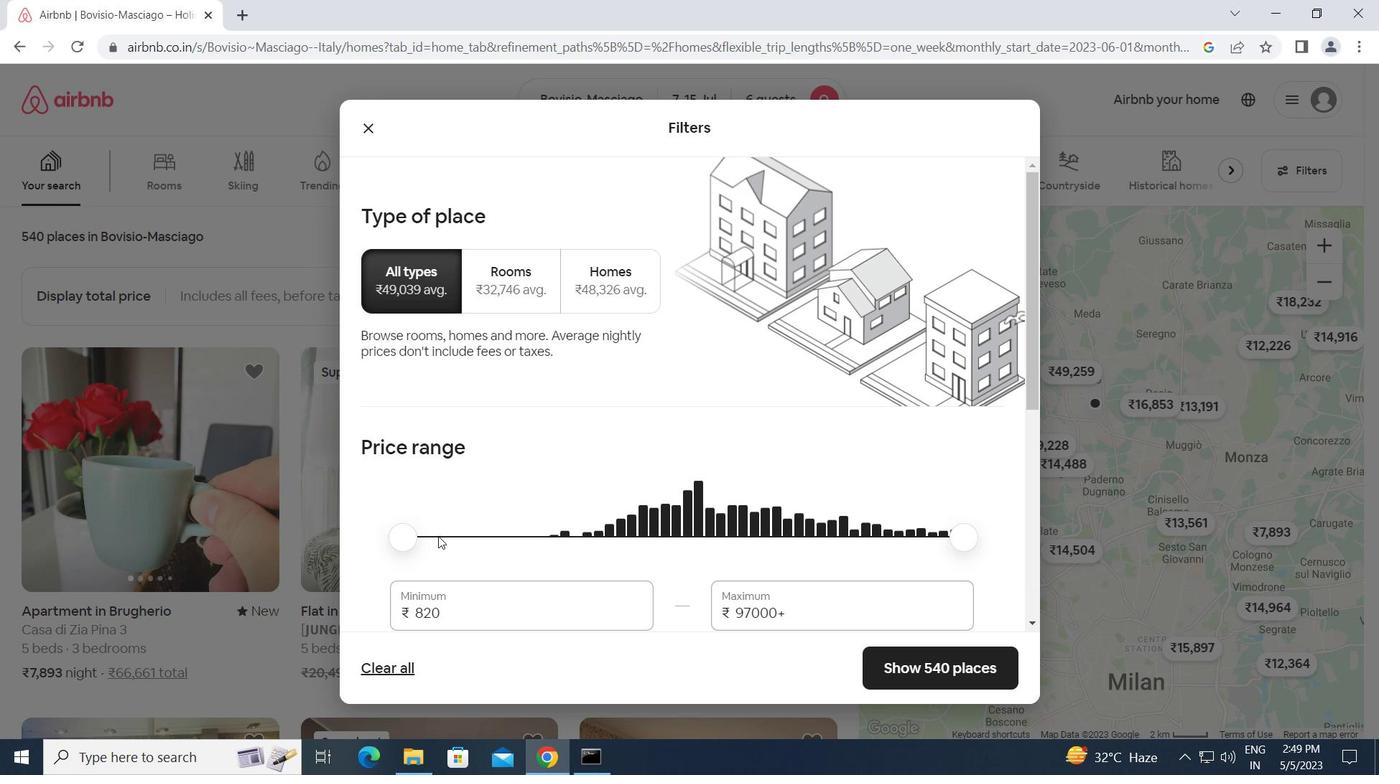 
Action: Mouse moved to (448, 344)
Screenshot: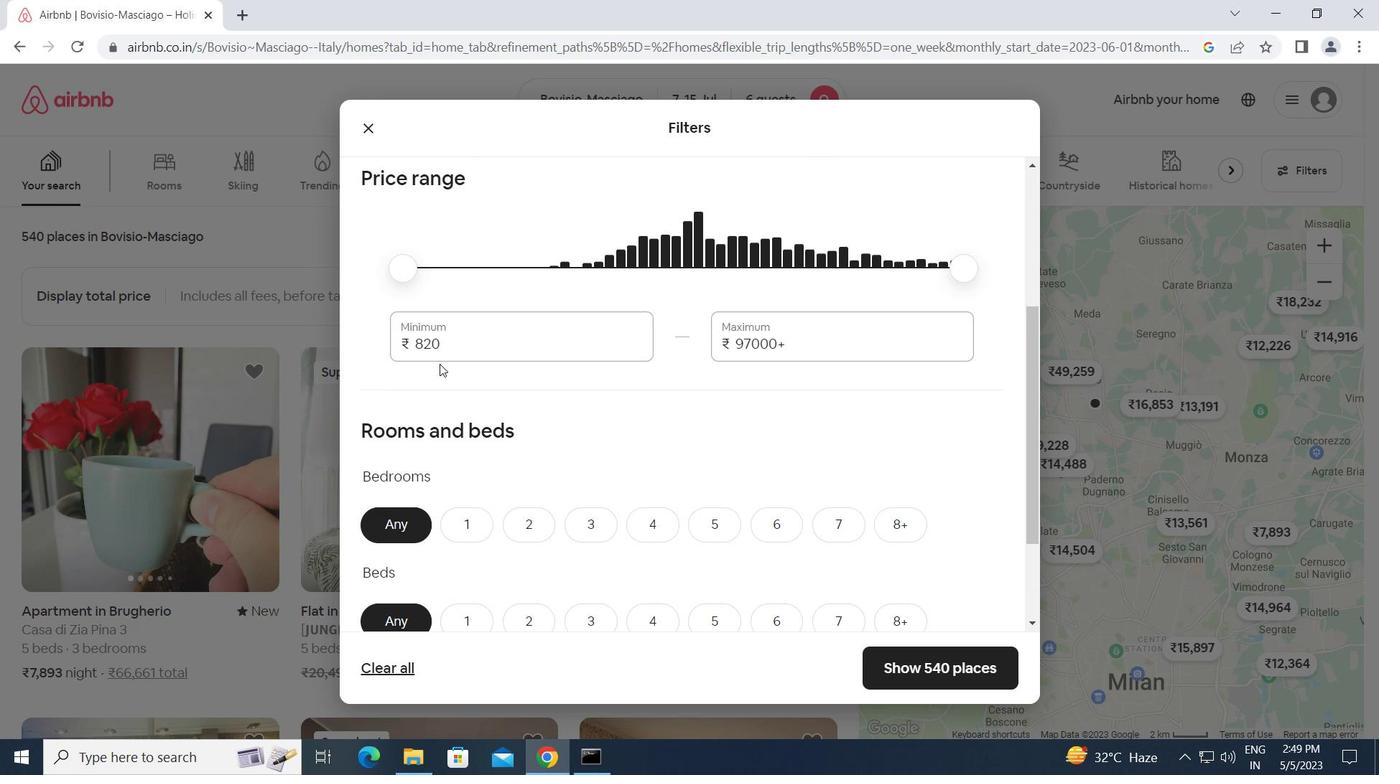 
Action: Mouse pressed left at (448, 344)
Screenshot: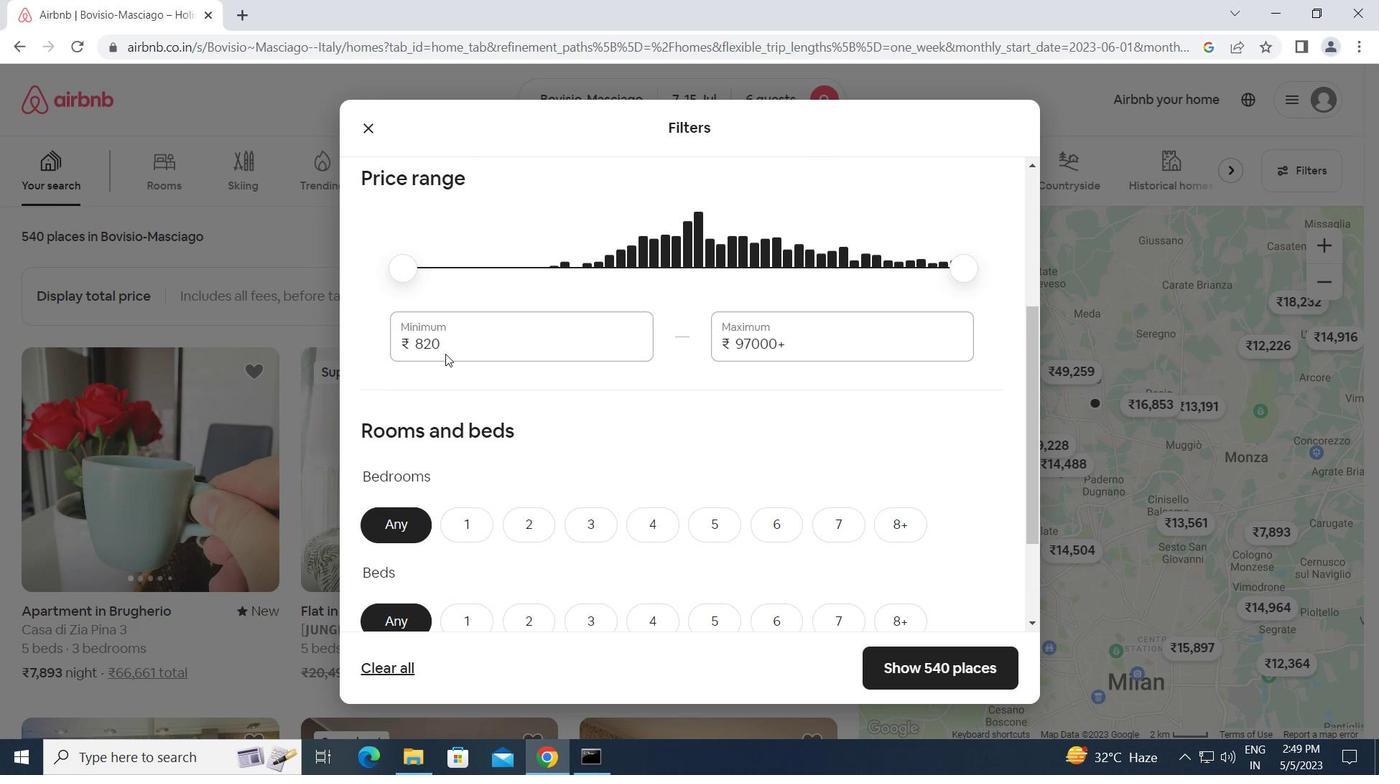 
Action: Mouse moved to (408, 348)
Screenshot: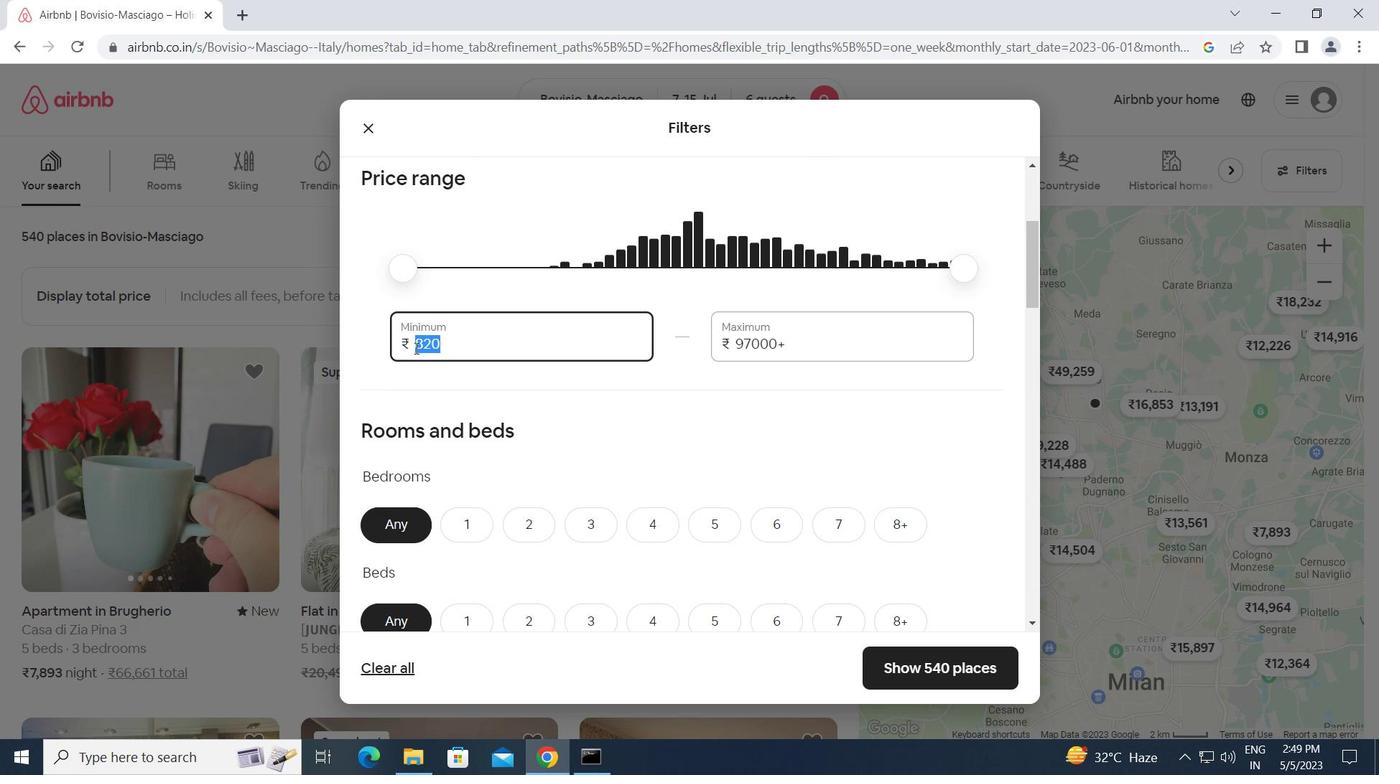 
Action: Key pressed 15000
Screenshot: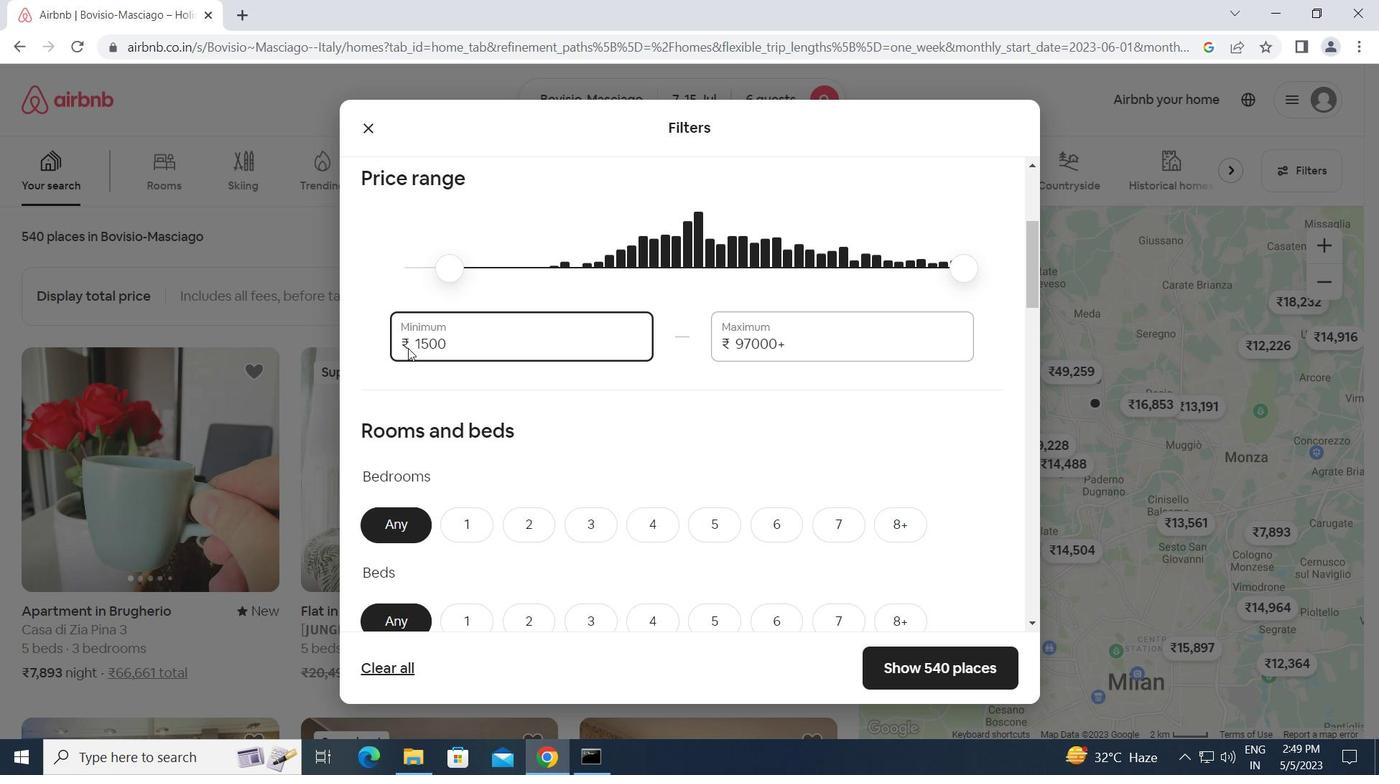 
Action: Mouse moved to (345, 367)
Screenshot: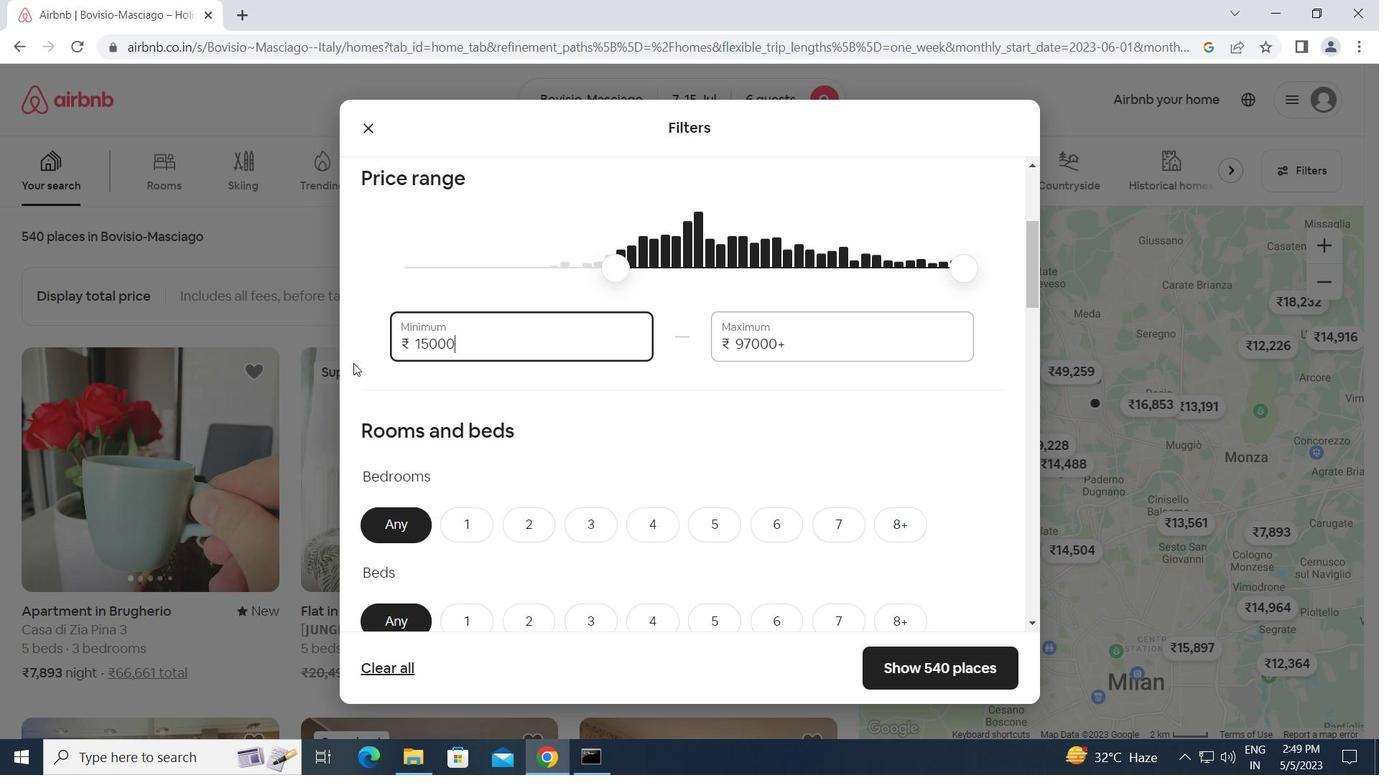 
Action: Key pressed <Key.tab>20000
Screenshot: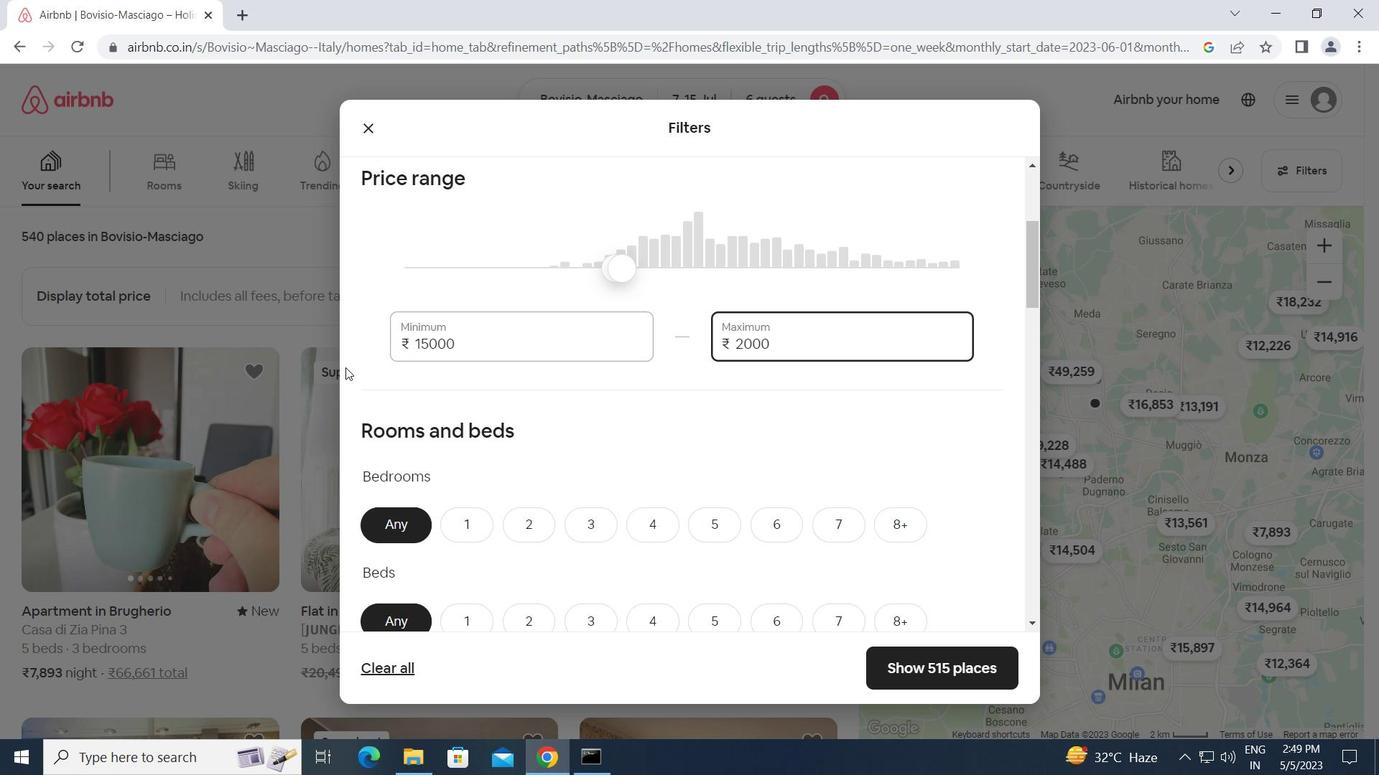 
Action: Mouse moved to (422, 417)
Screenshot: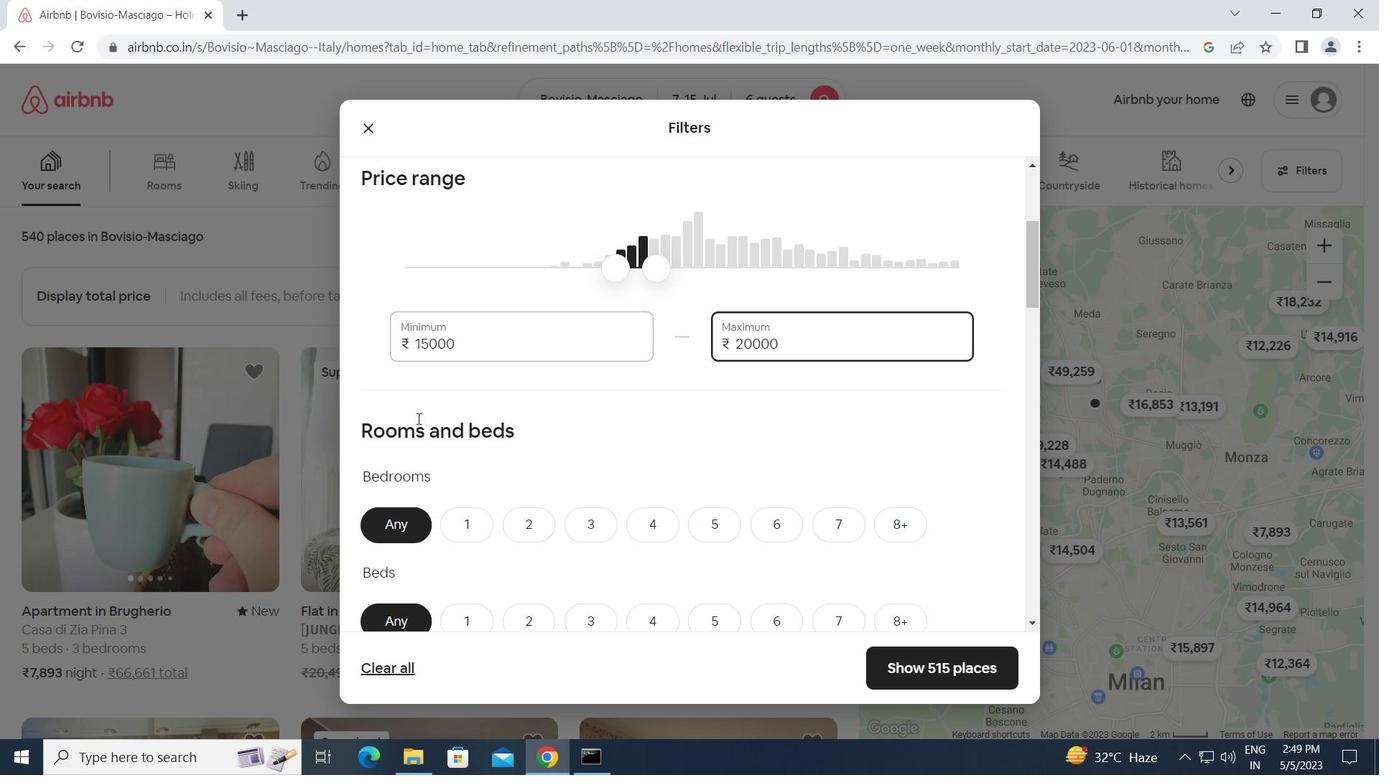 
Action: Mouse scrolled (422, 416) with delta (0, 0)
Screenshot: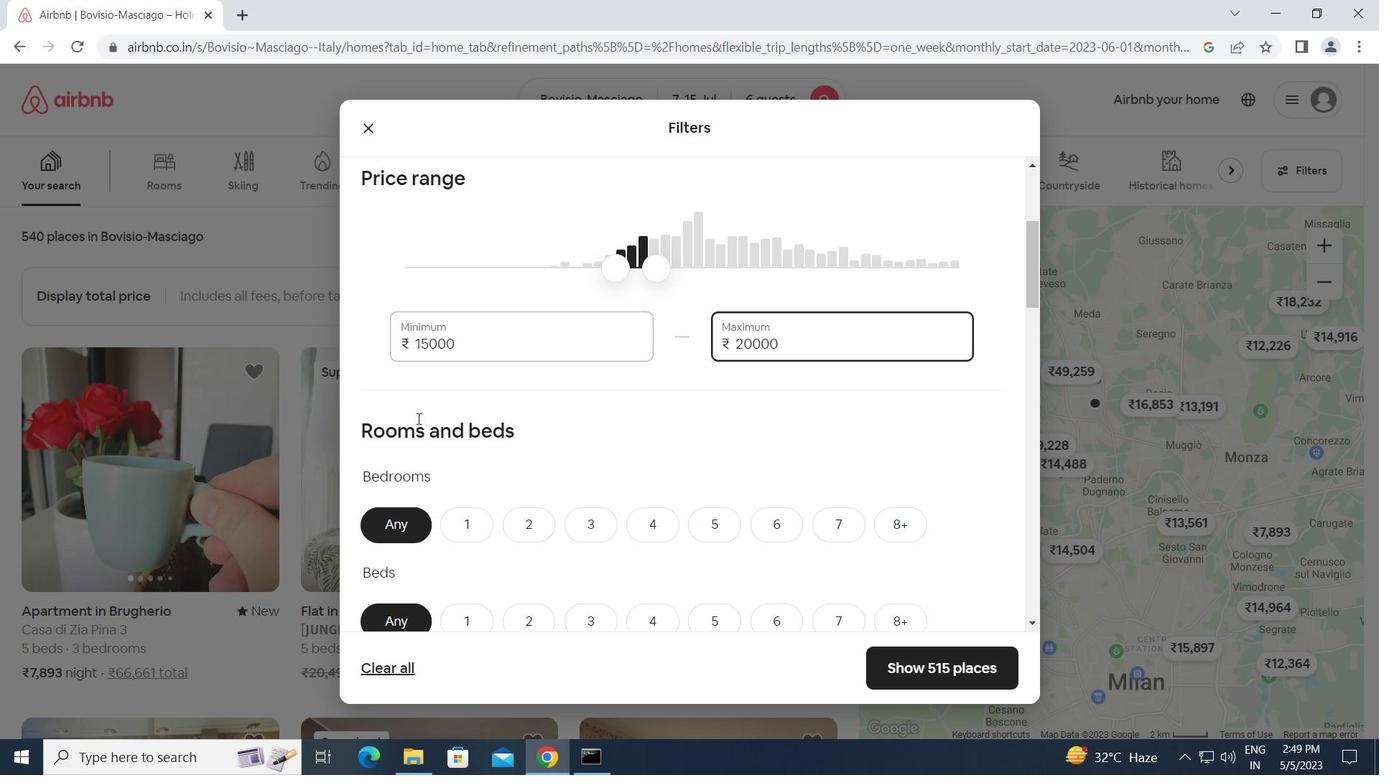 
Action: Mouse moved to (527, 417)
Screenshot: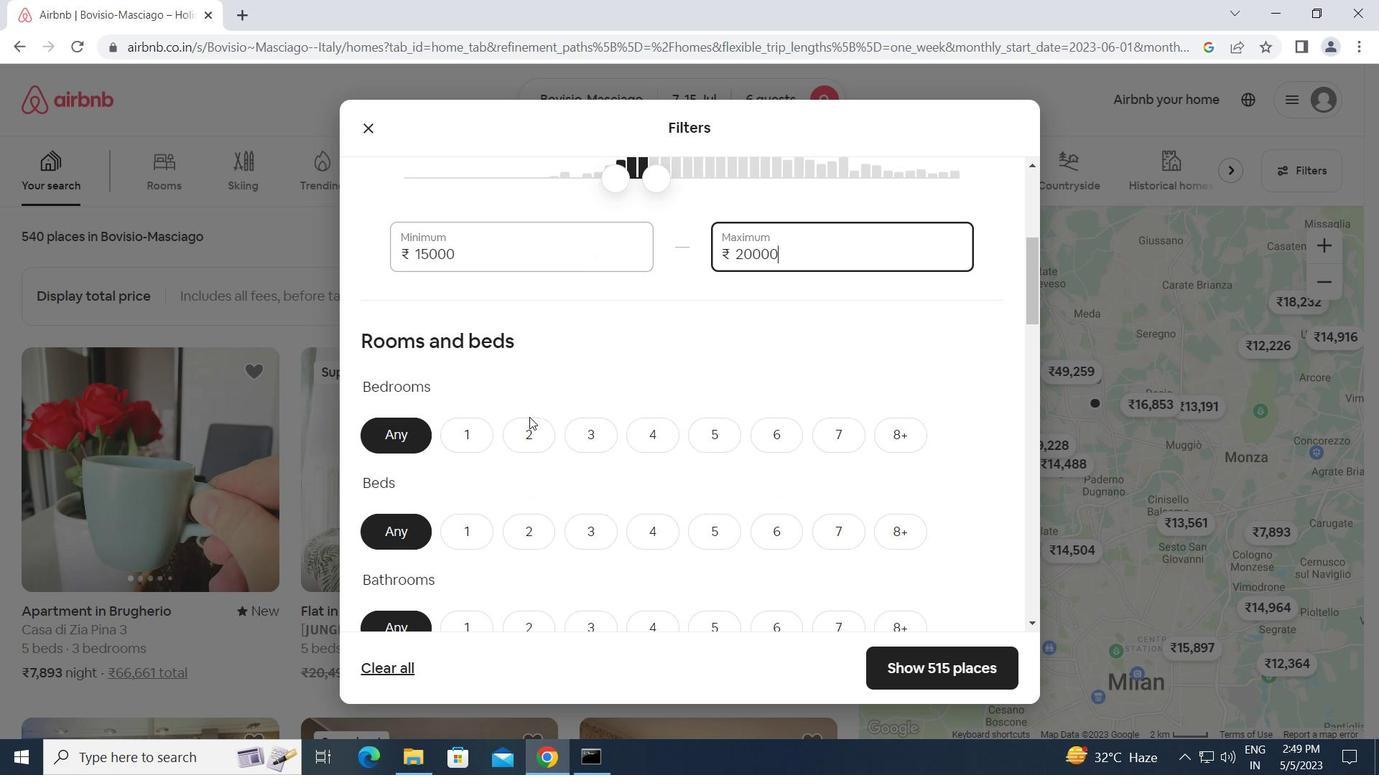 
Action: Mouse scrolled (527, 416) with delta (0, 0)
Screenshot: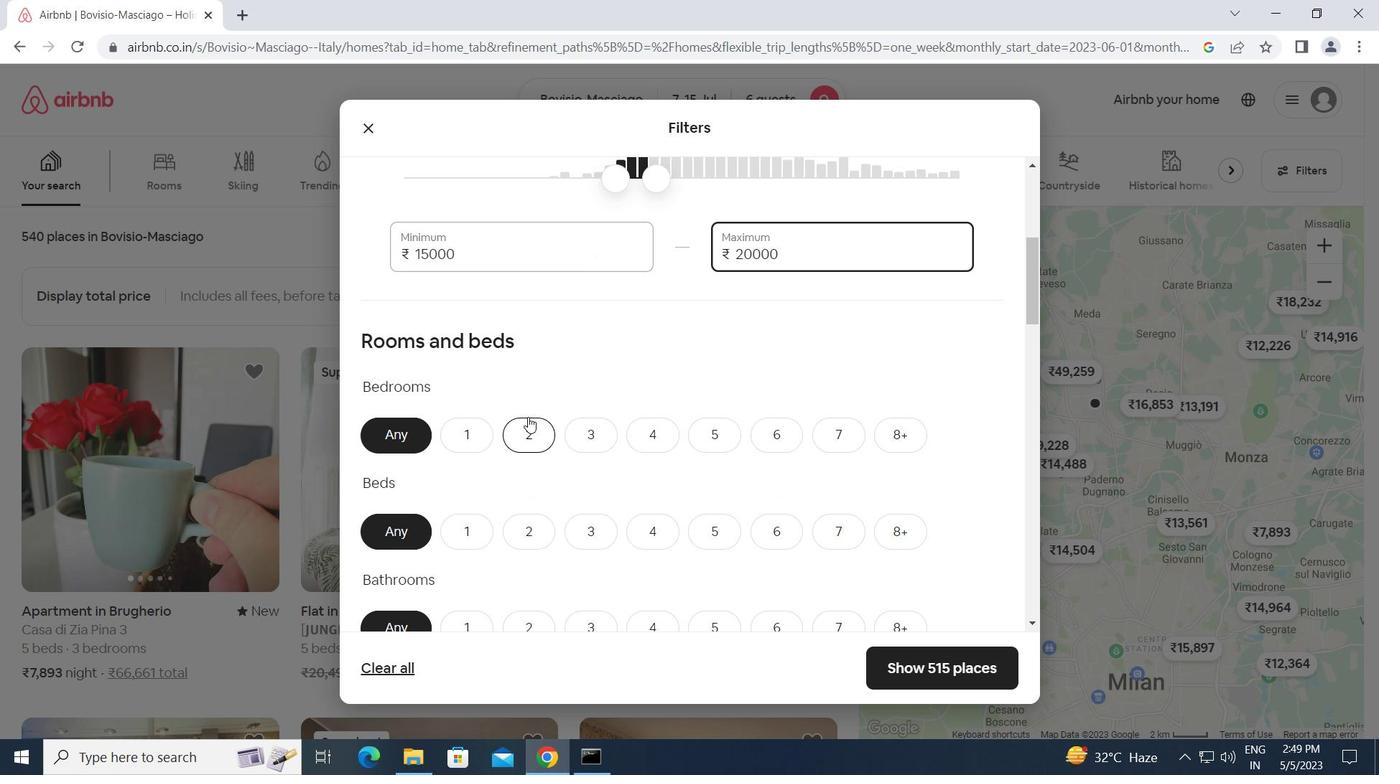 
Action: Mouse moved to (526, 417)
Screenshot: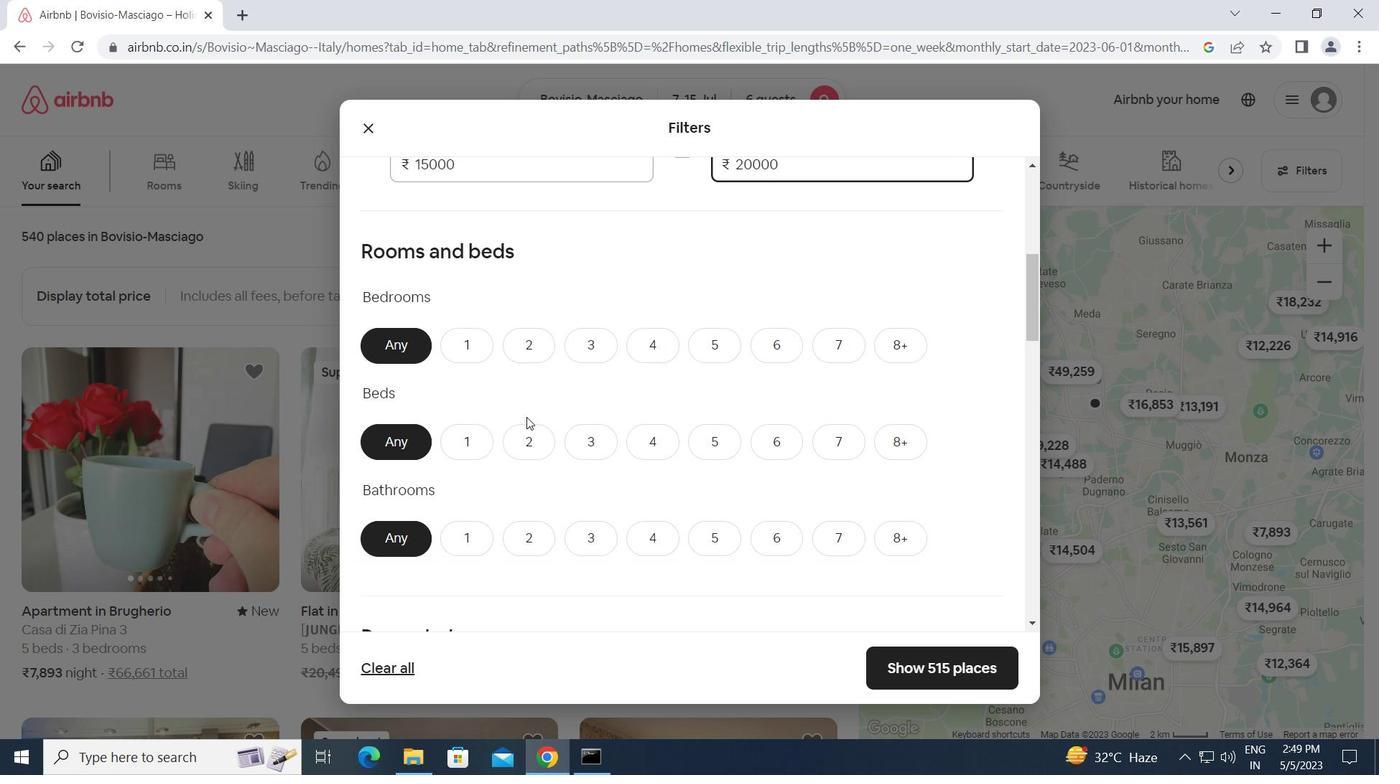 
Action: Mouse scrolled (526, 416) with delta (0, 0)
Screenshot: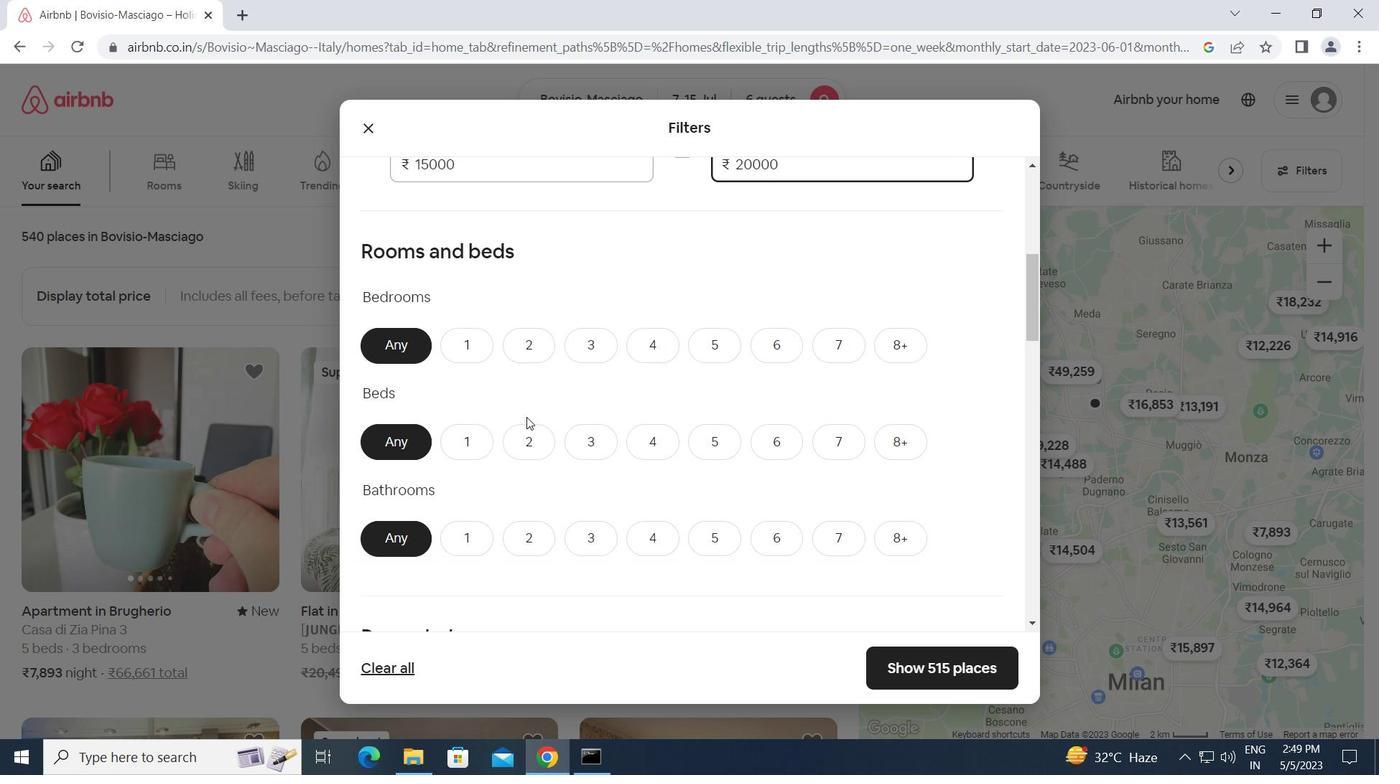 
Action: Mouse moved to (592, 250)
Screenshot: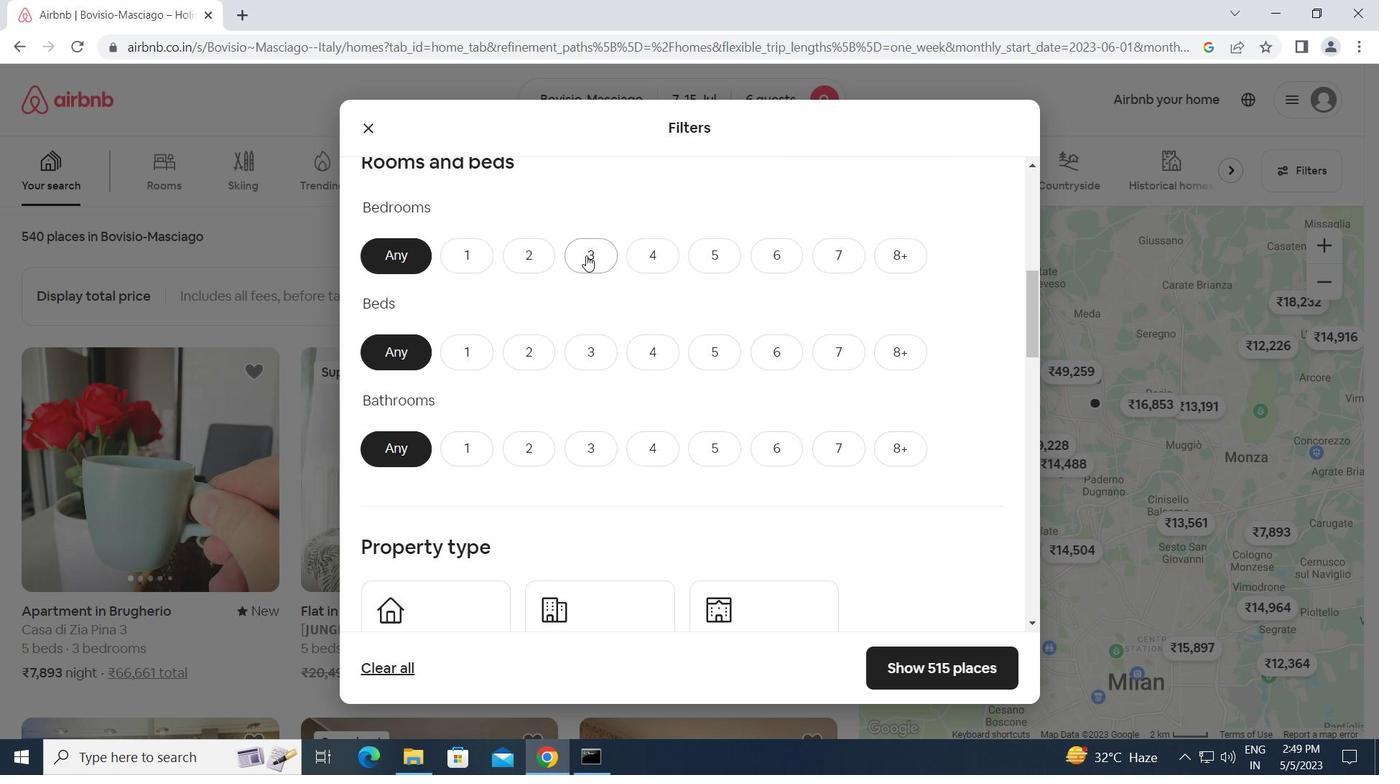 
Action: Mouse pressed left at (592, 250)
Screenshot: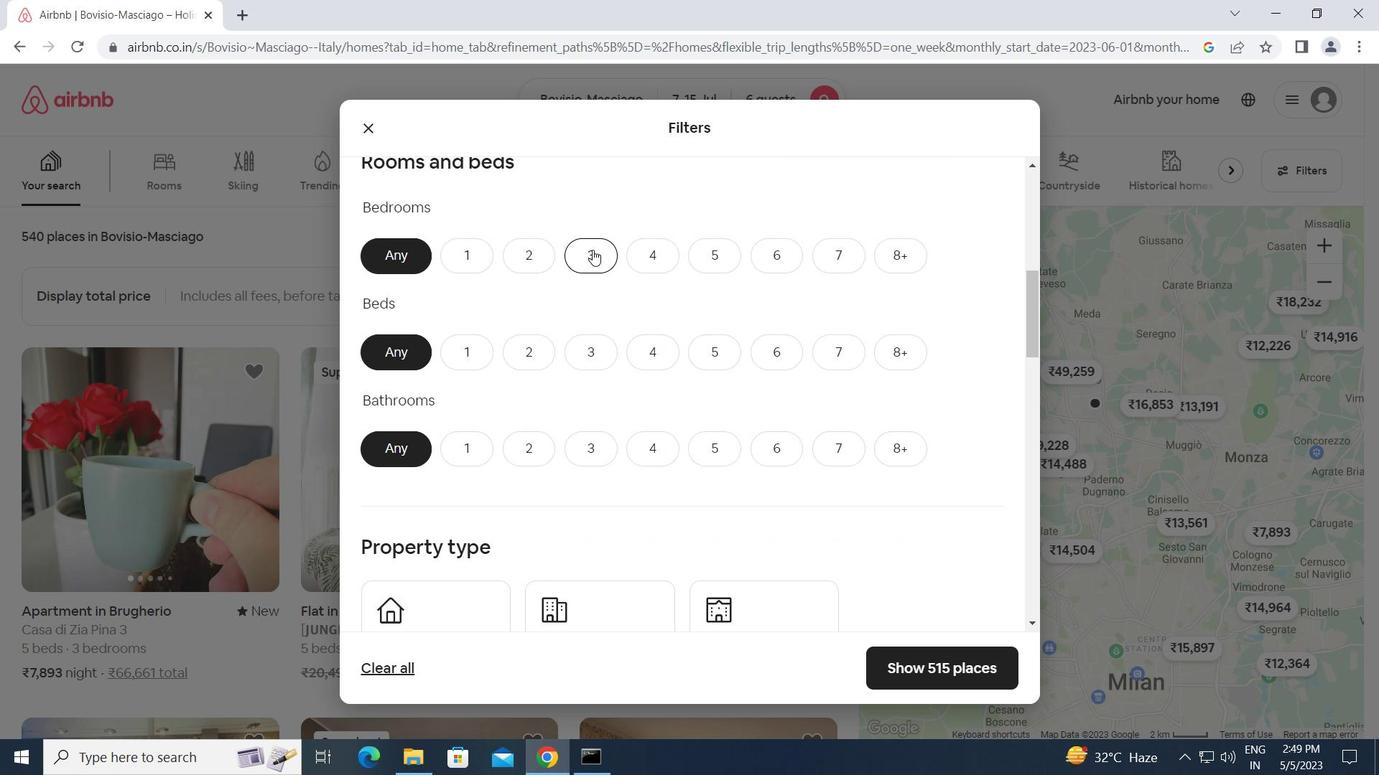 
Action: Mouse moved to (589, 349)
Screenshot: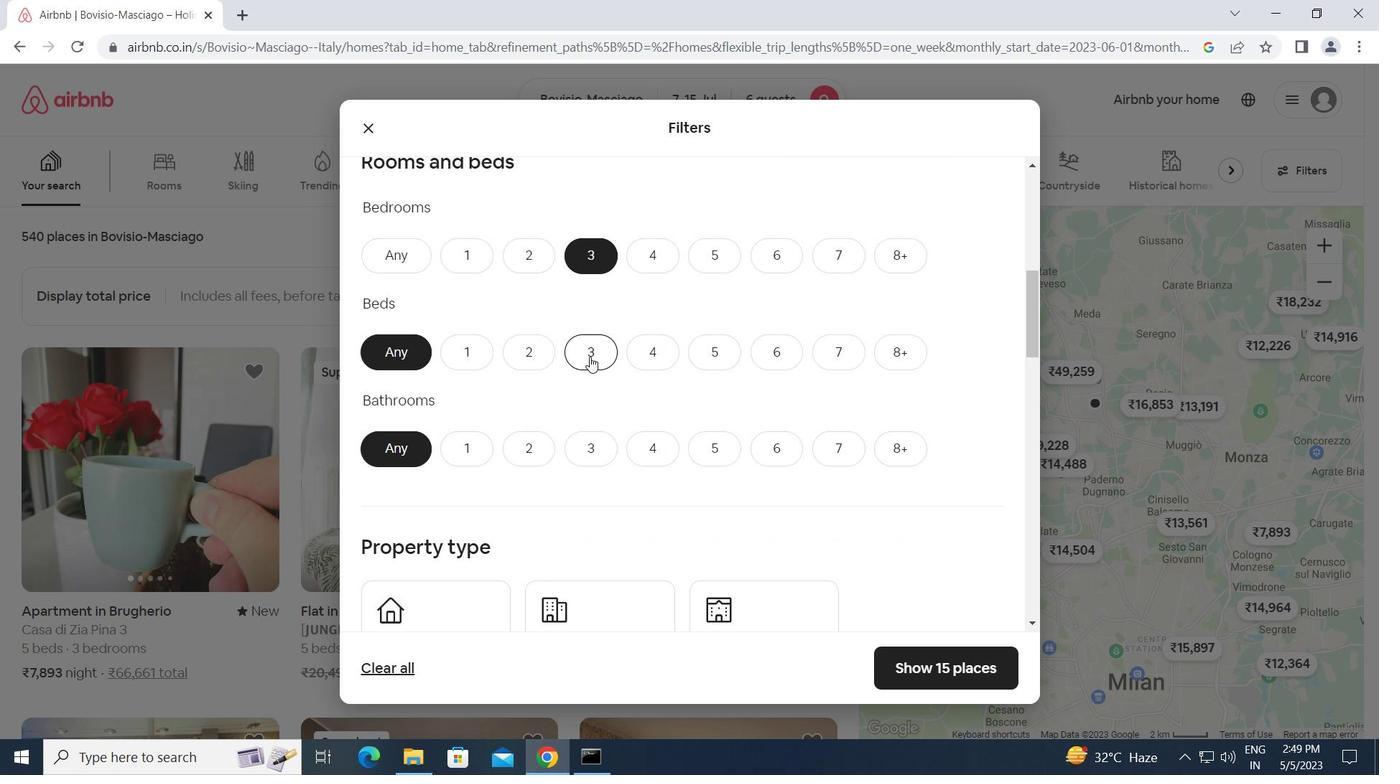 
Action: Mouse pressed left at (589, 349)
Screenshot: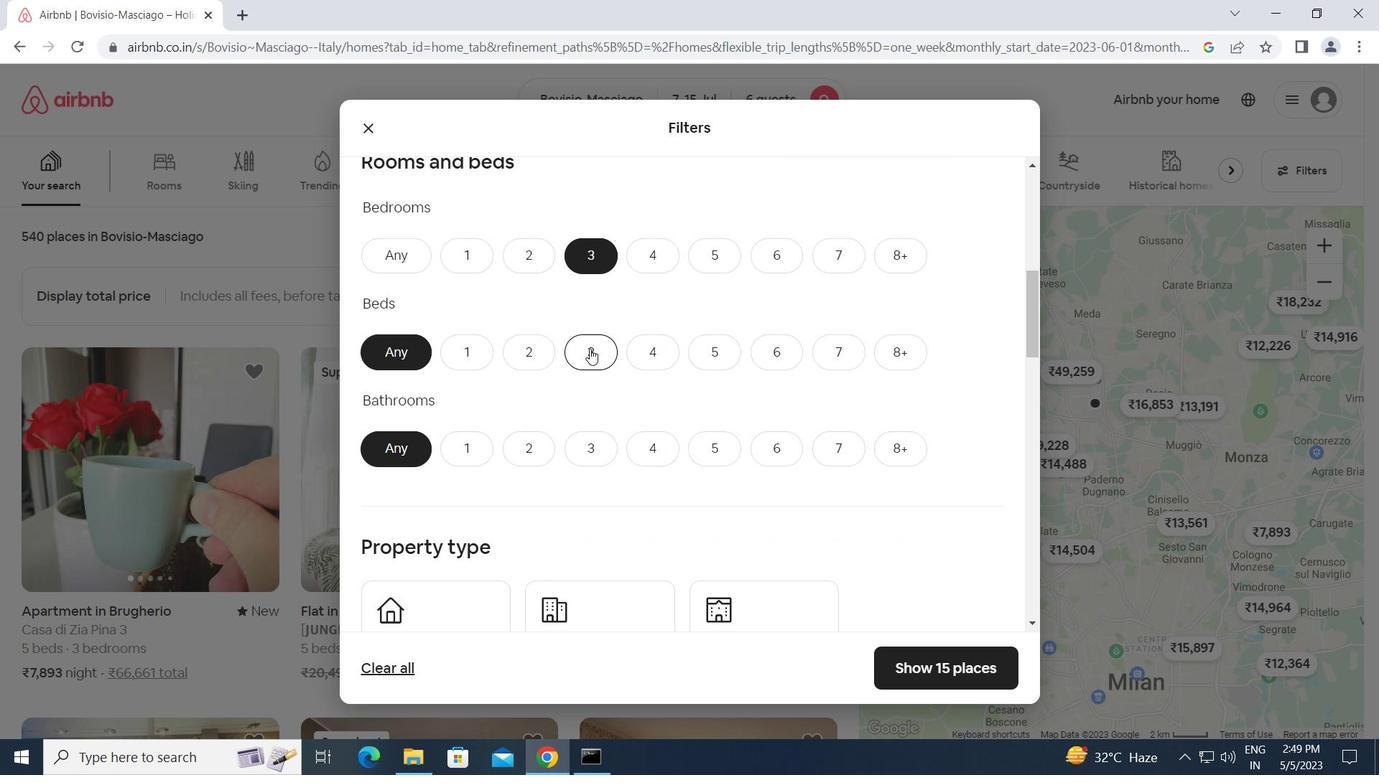 
Action: Mouse moved to (586, 447)
Screenshot: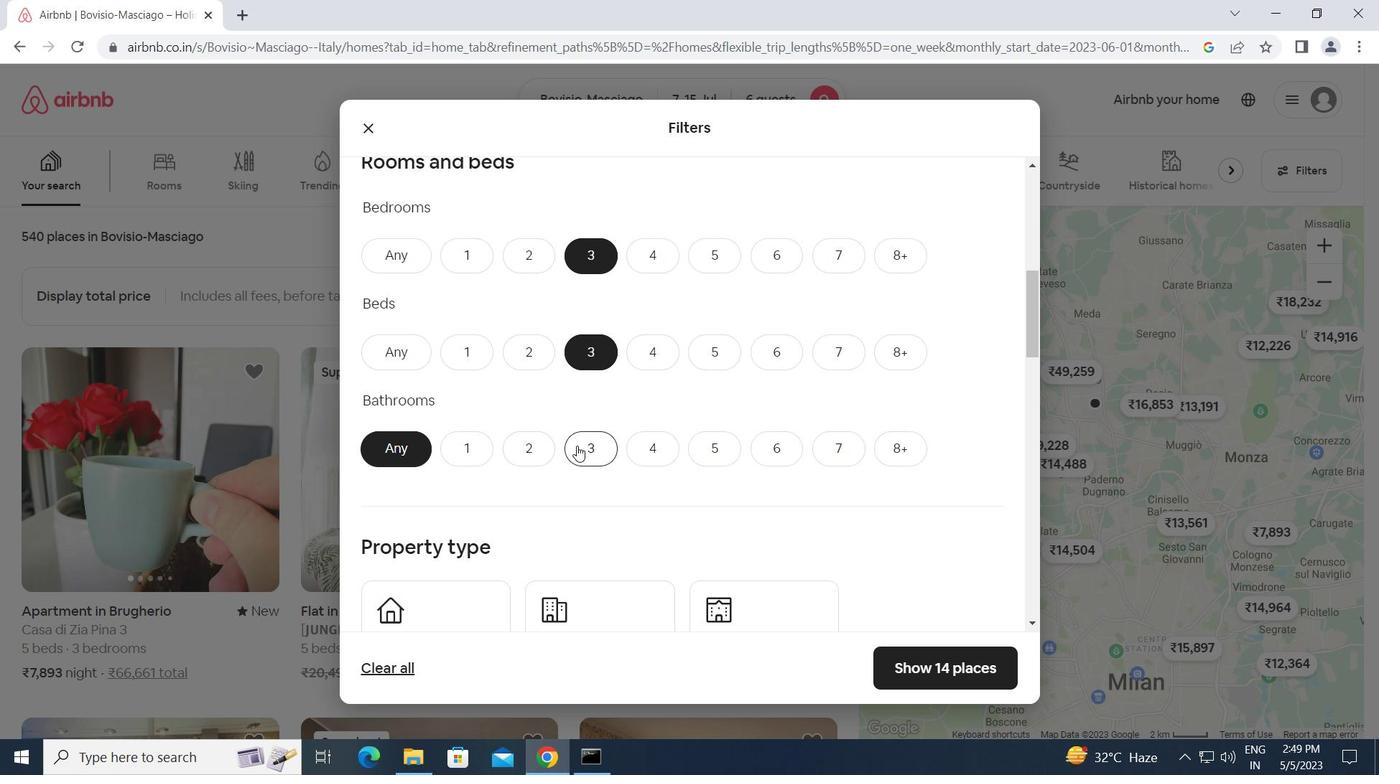 
Action: Mouse pressed left at (586, 447)
Screenshot: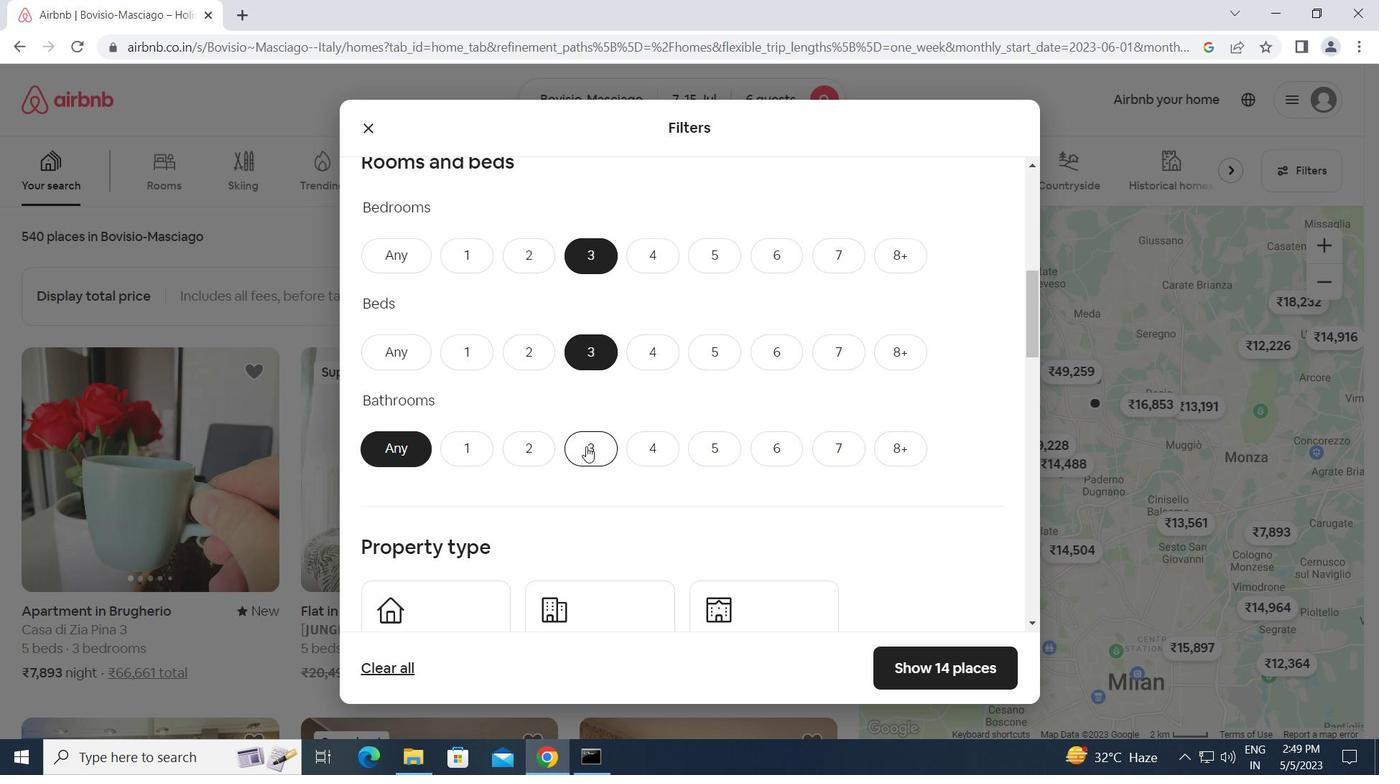 
Action: Mouse moved to (602, 486)
Screenshot: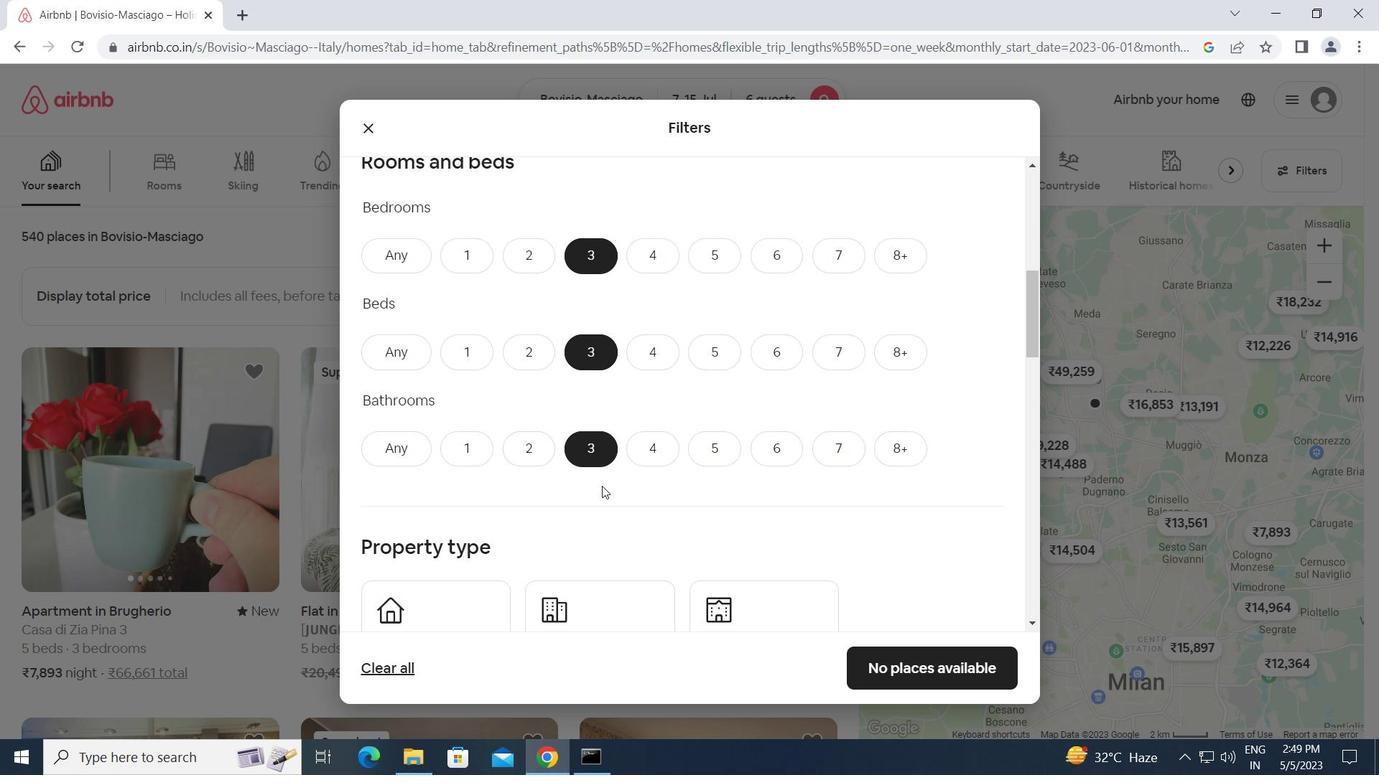 
Action: Mouse scrolled (602, 486) with delta (0, 0)
Screenshot: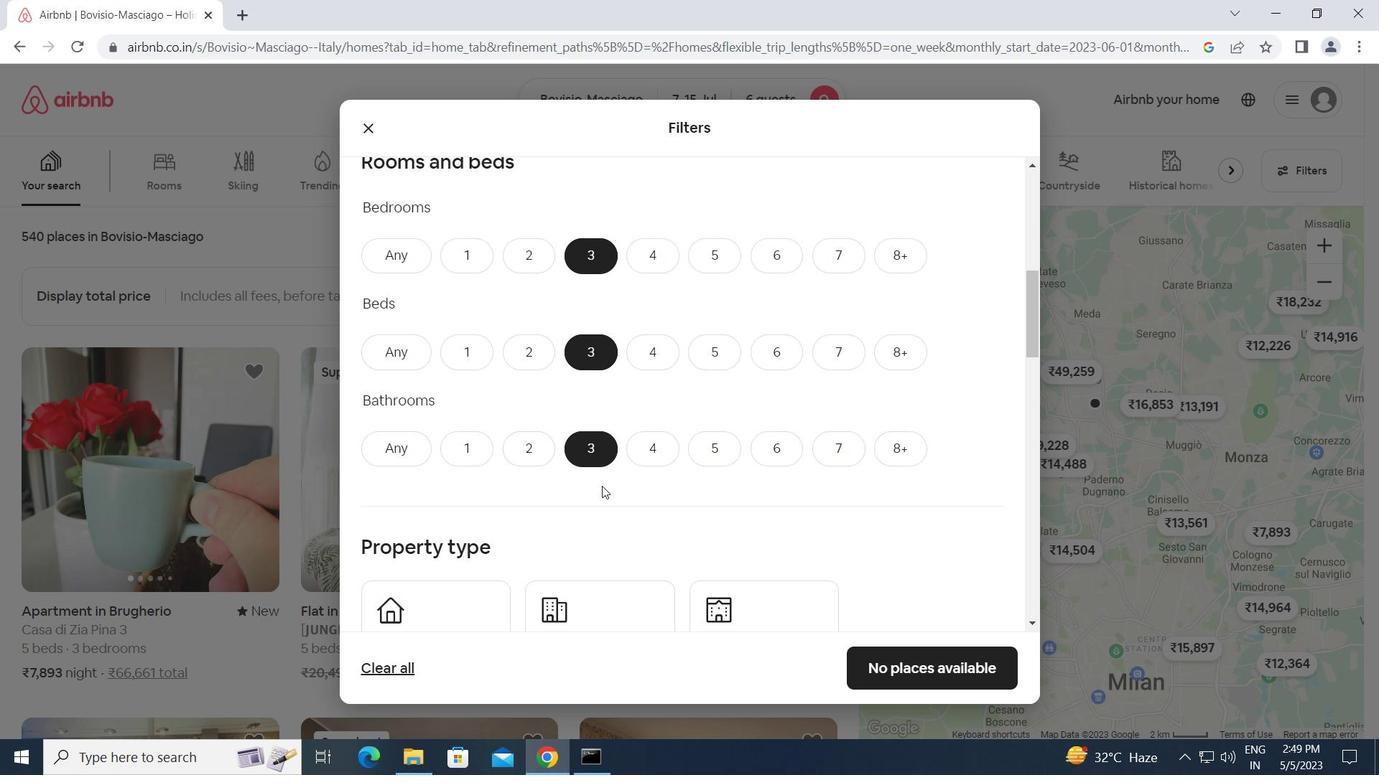 
Action: Mouse scrolled (602, 486) with delta (0, 0)
Screenshot: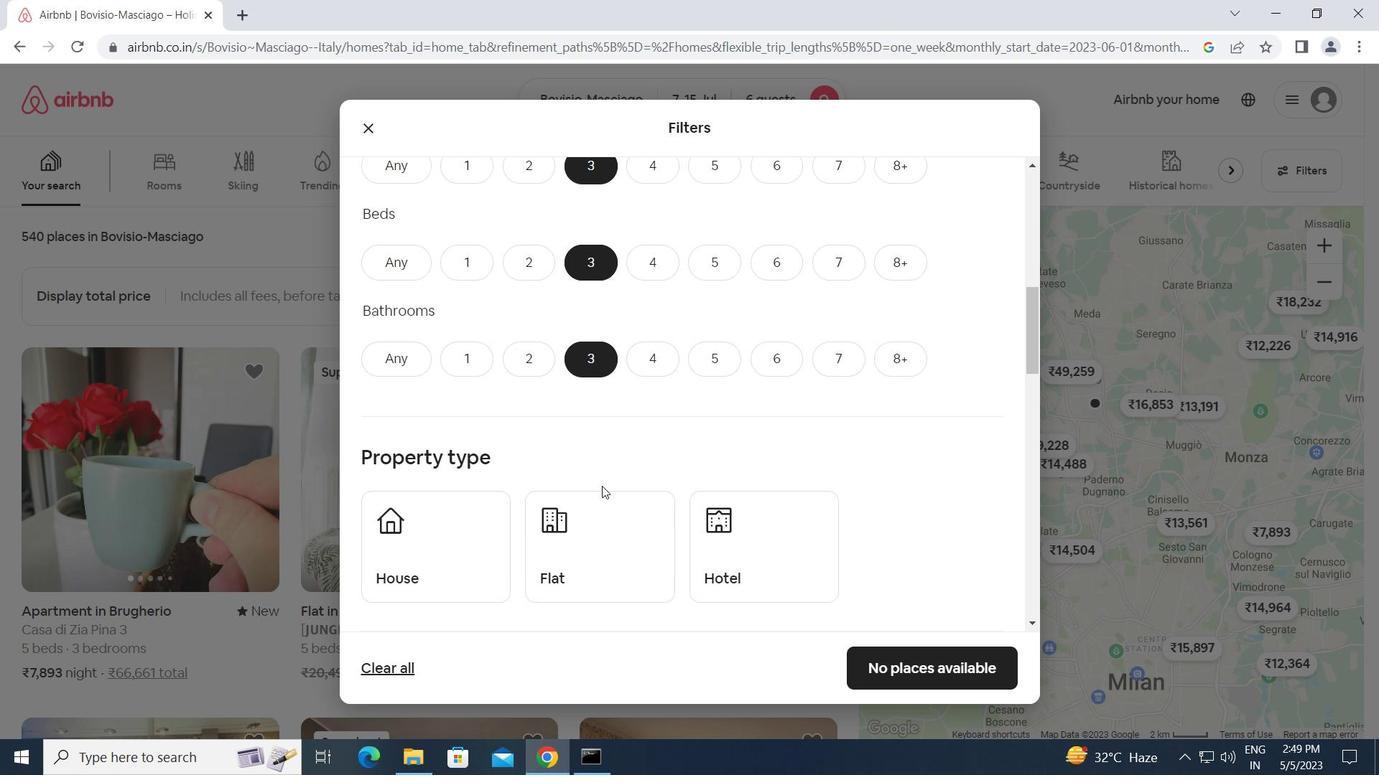 
Action: Mouse moved to (425, 474)
Screenshot: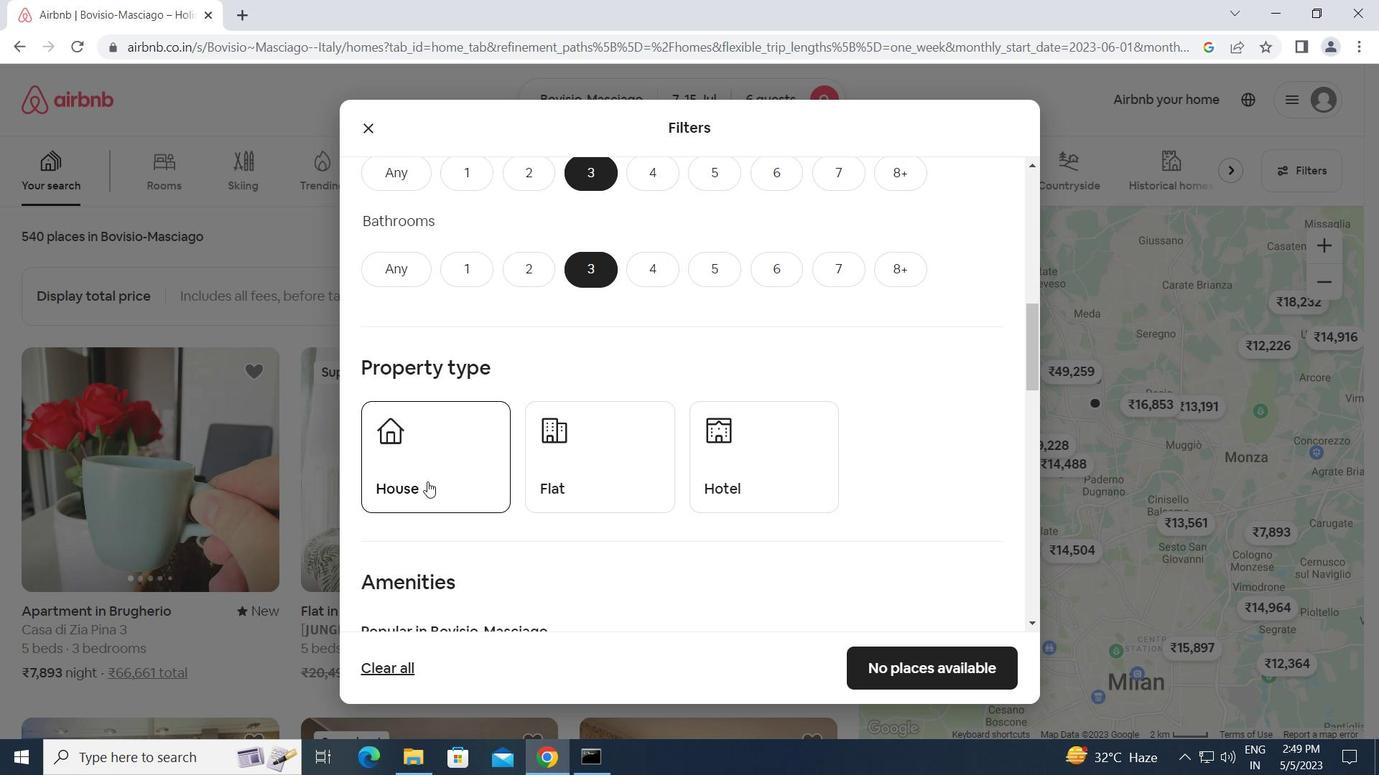 
Action: Mouse pressed left at (425, 474)
Screenshot: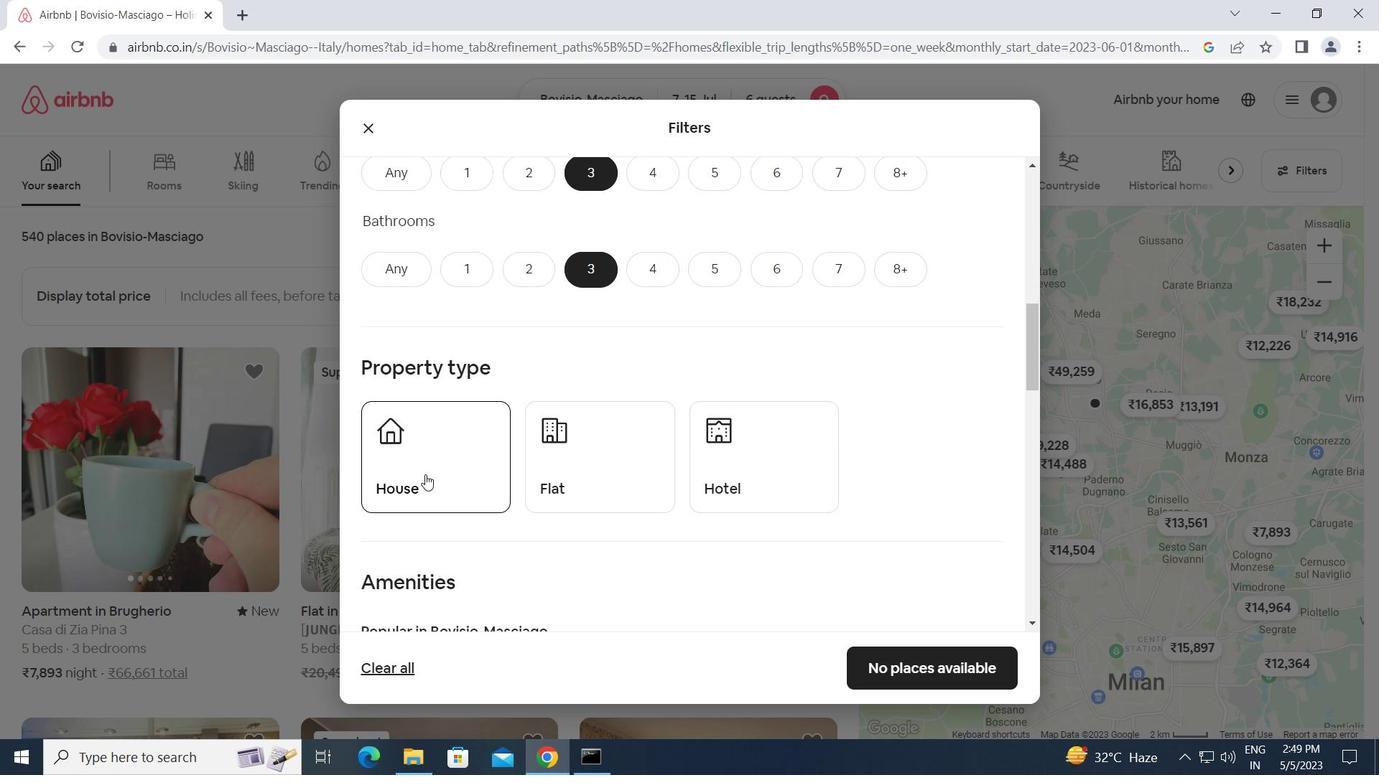 
Action: Mouse moved to (576, 476)
Screenshot: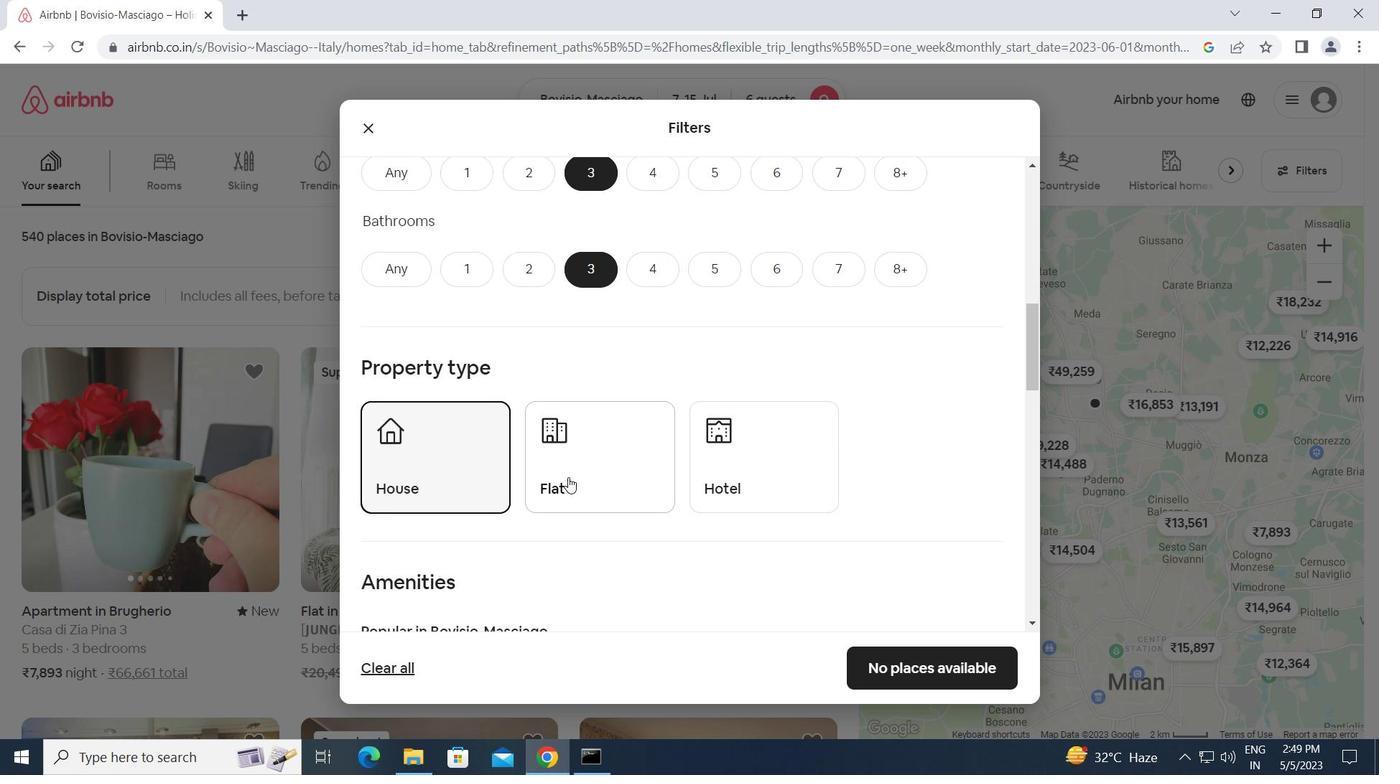 
Action: Mouse pressed left at (576, 476)
Screenshot: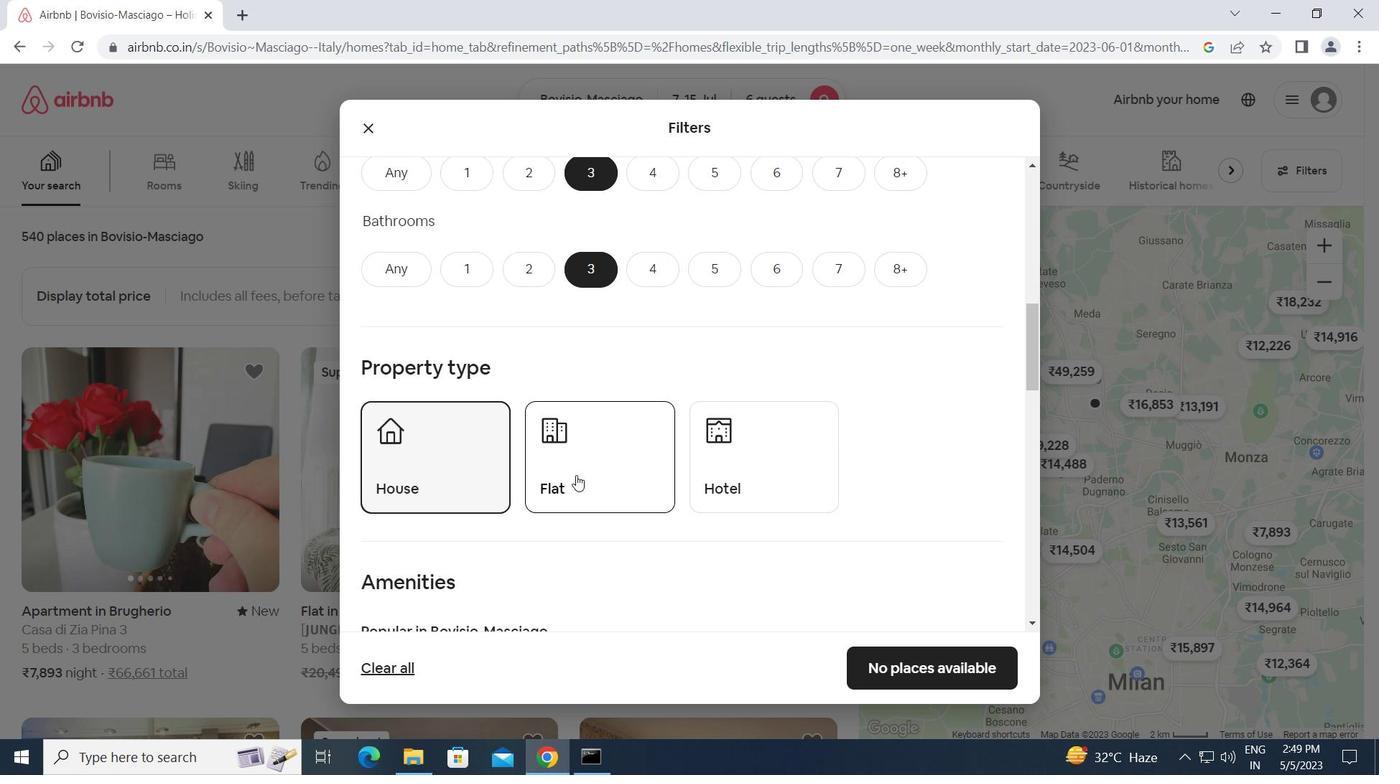 
Action: Mouse moved to (768, 509)
Screenshot: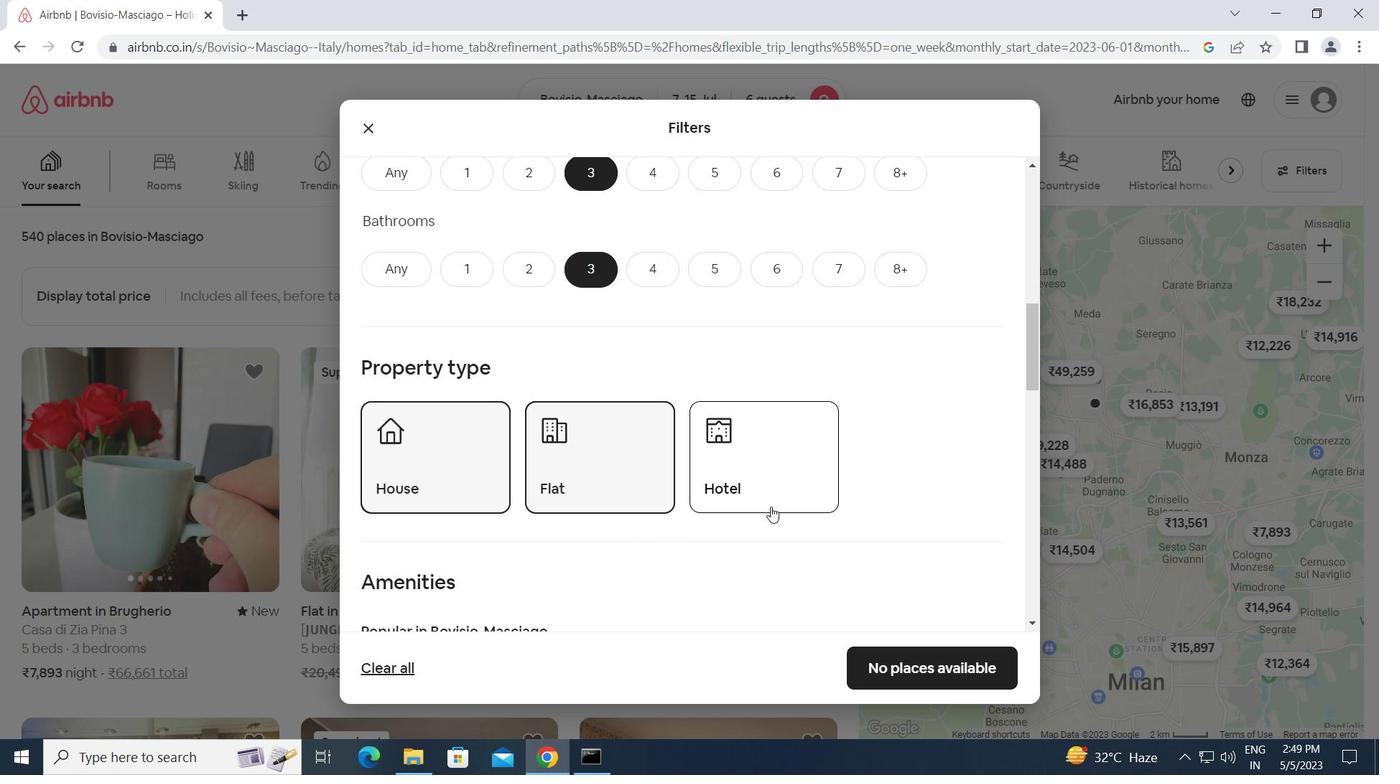 
Action: Mouse scrolled (768, 508) with delta (0, 0)
Screenshot: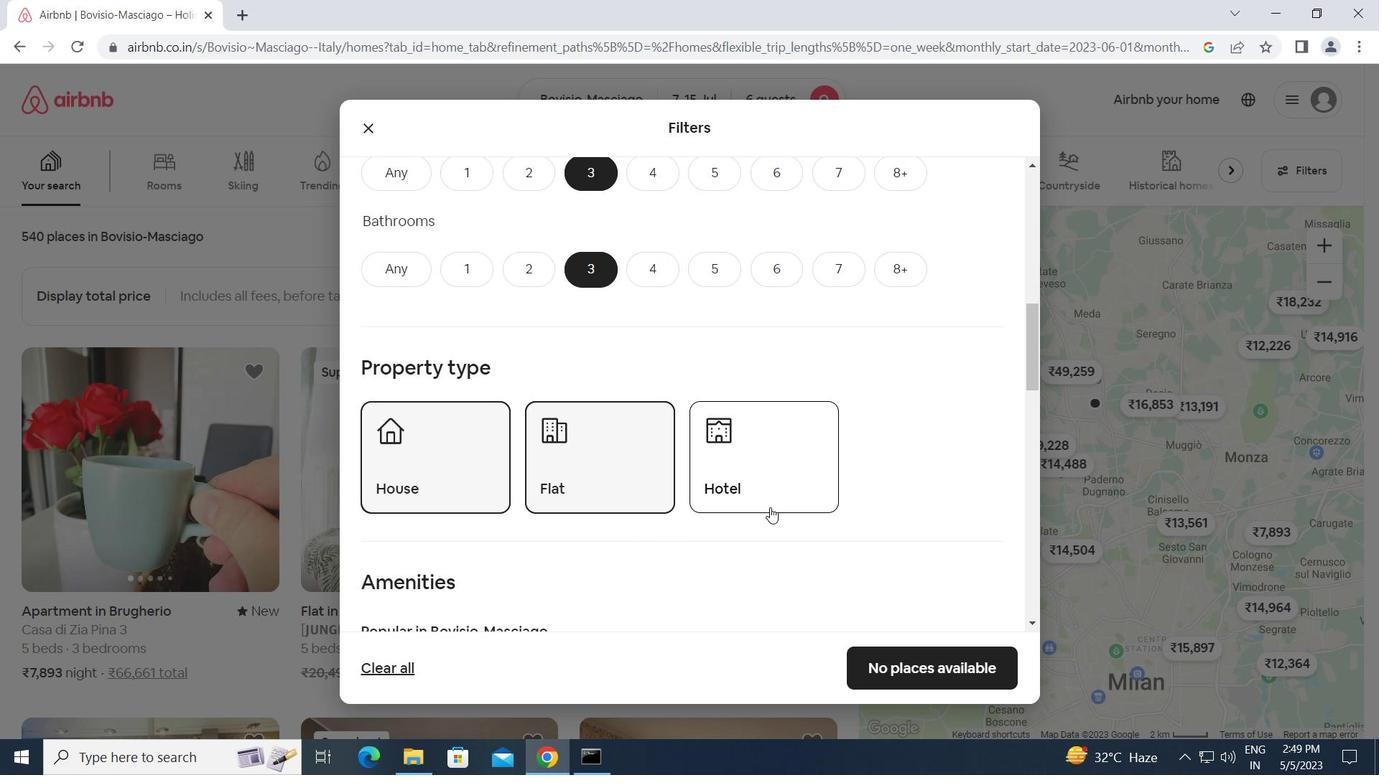 
Action: Mouse moved to (766, 509)
Screenshot: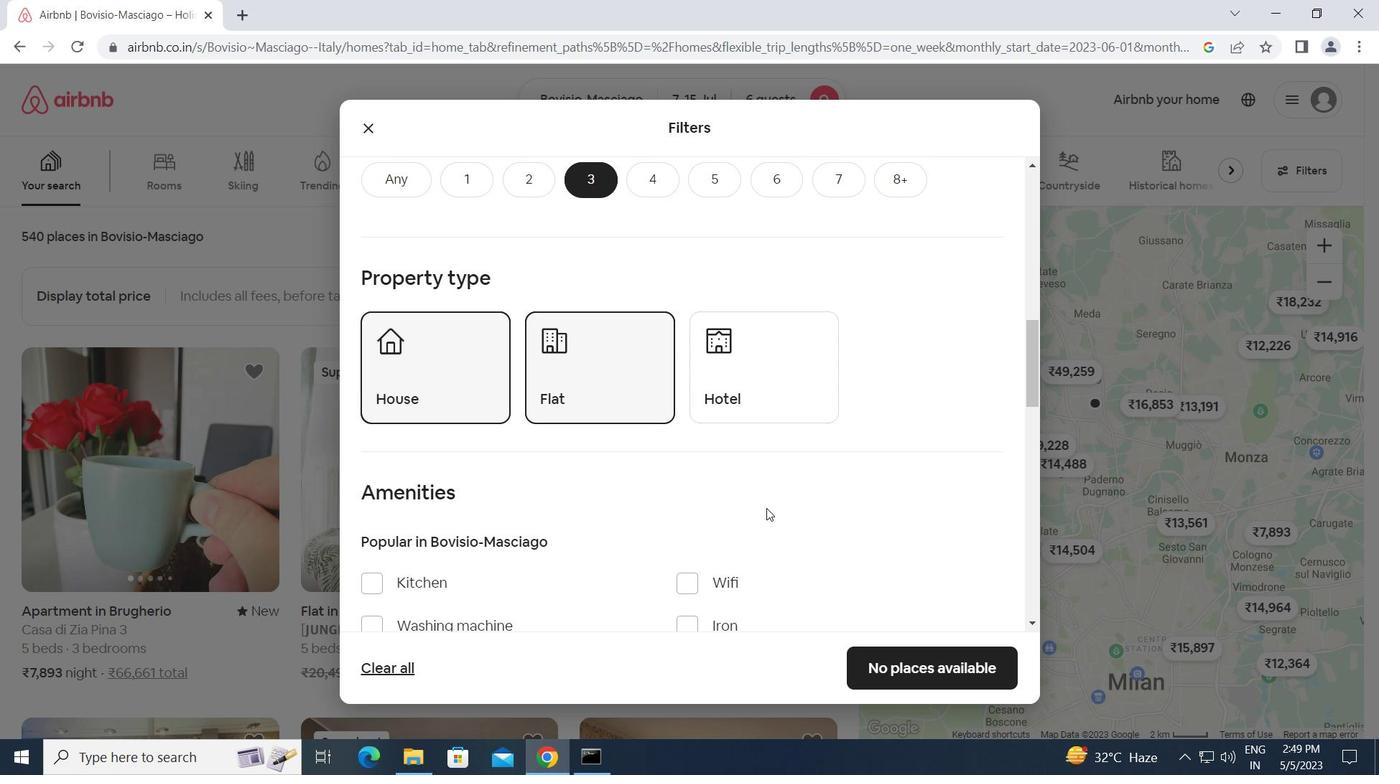 
Action: Mouse scrolled (766, 508) with delta (0, 0)
Screenshot: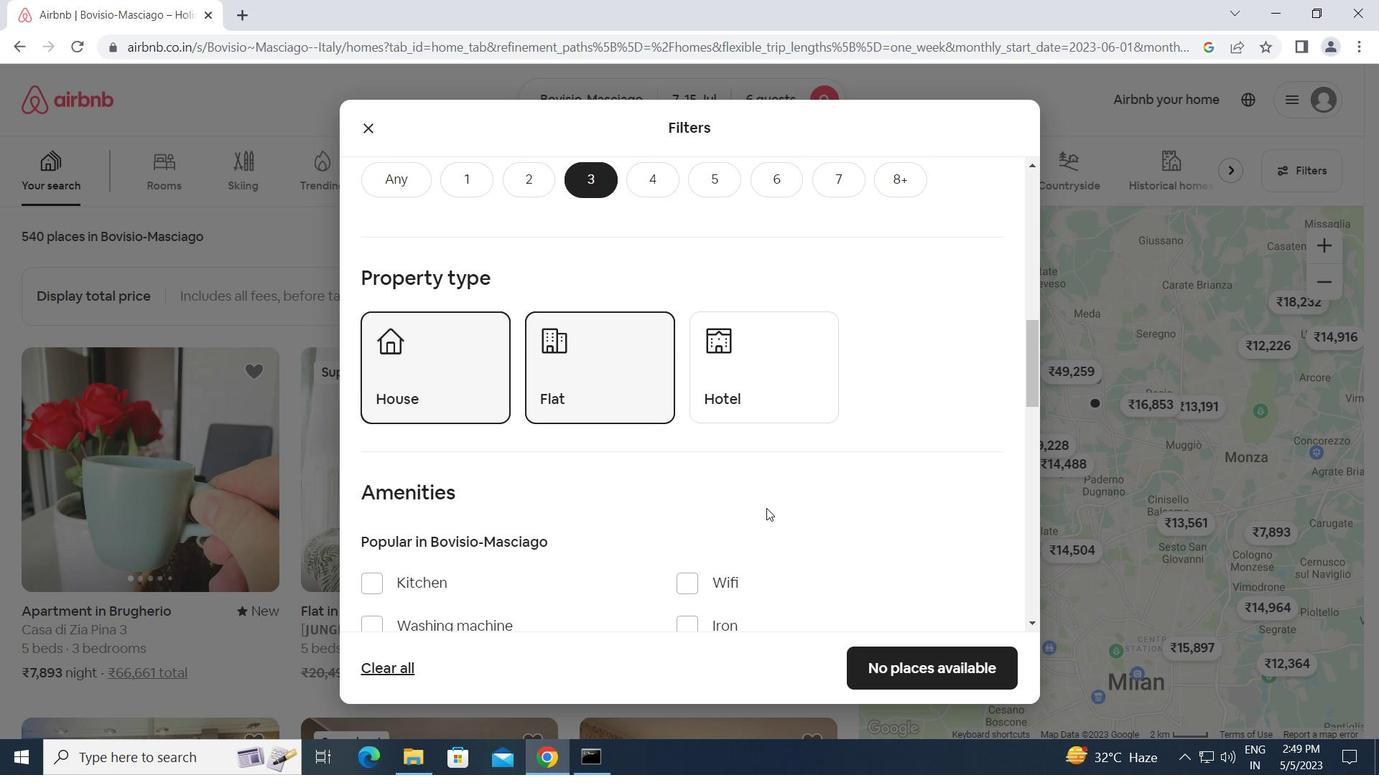 
Action: Mouse moved to (759, 509)
Screenshot: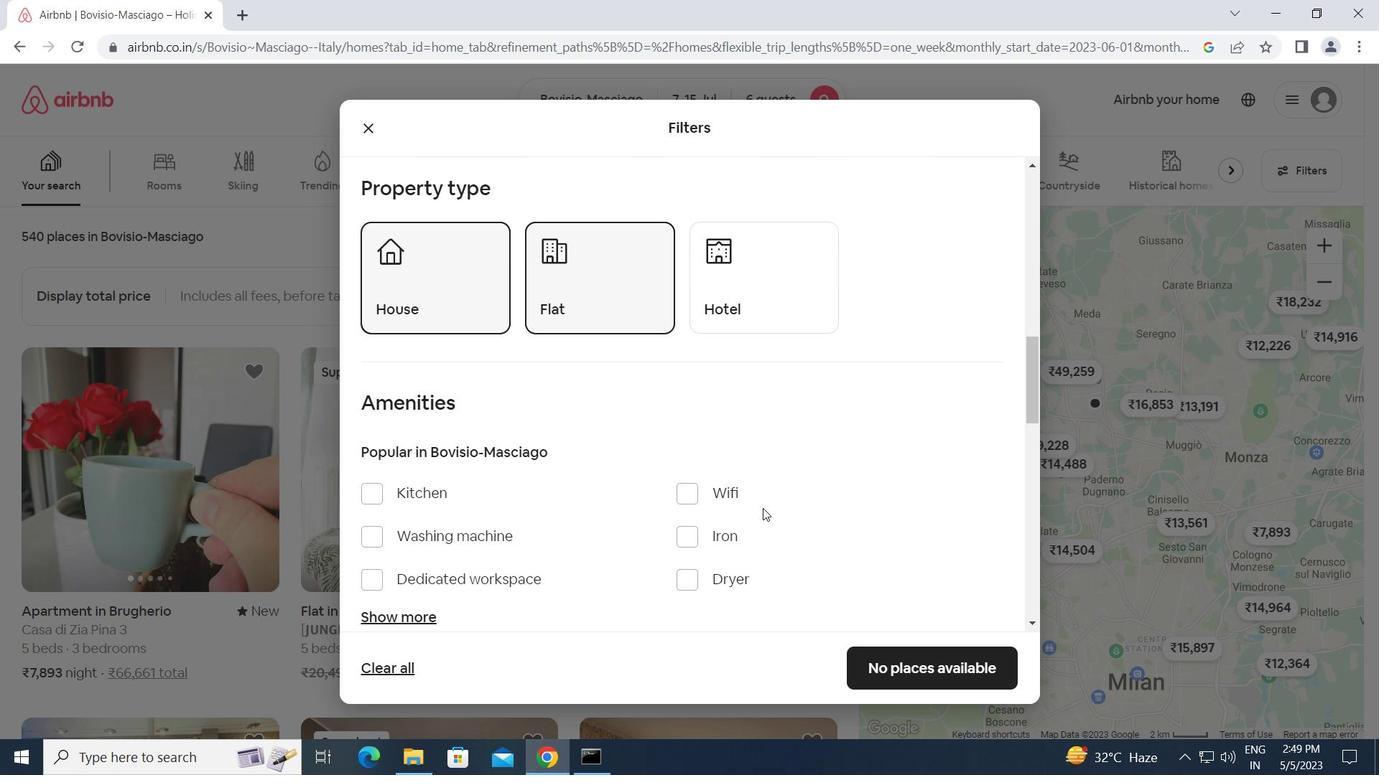 
Action: Mouse scrolled (759, 509) with delta (0, 0)
Screenshot: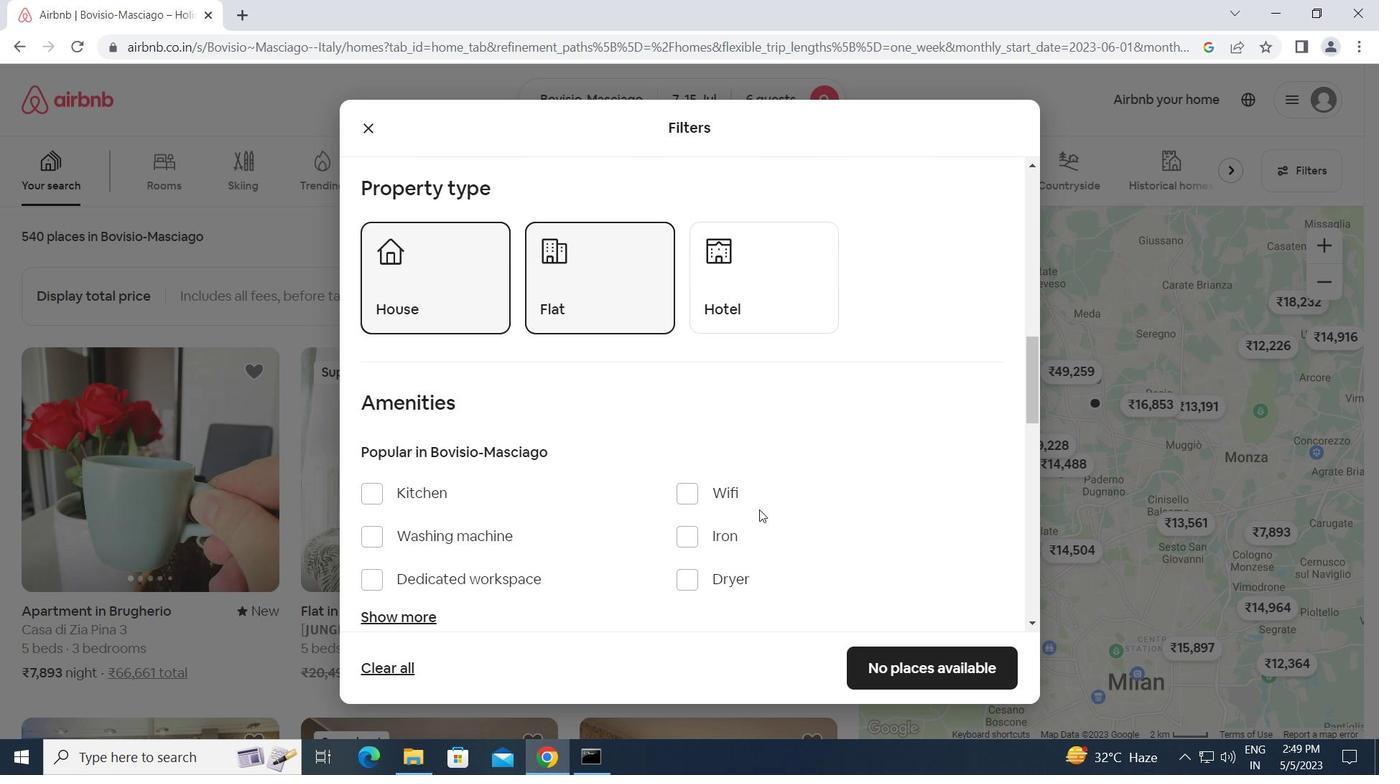 
Action: Mouse moved to (372, 447)
Screenshot: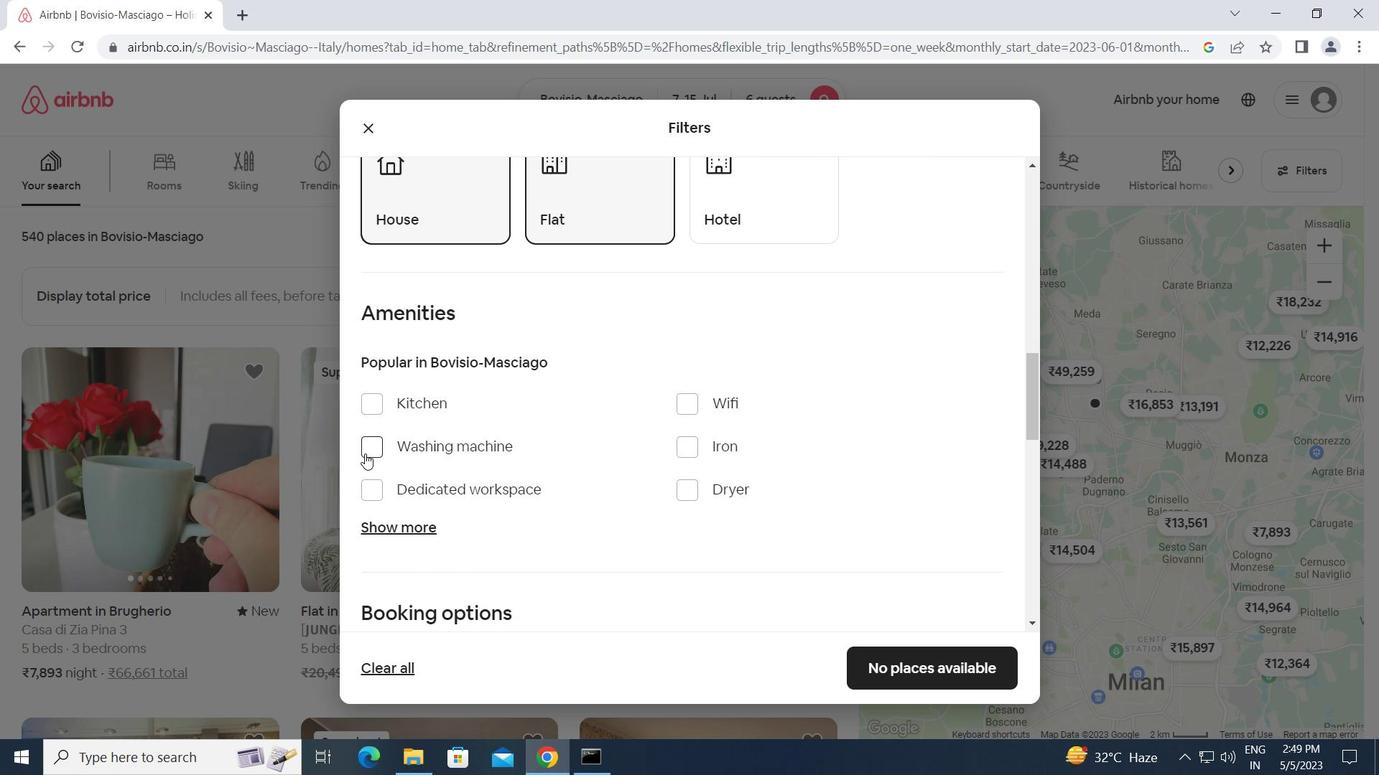 
Action: Mouse pressed left at (372, 447)
Screenshot: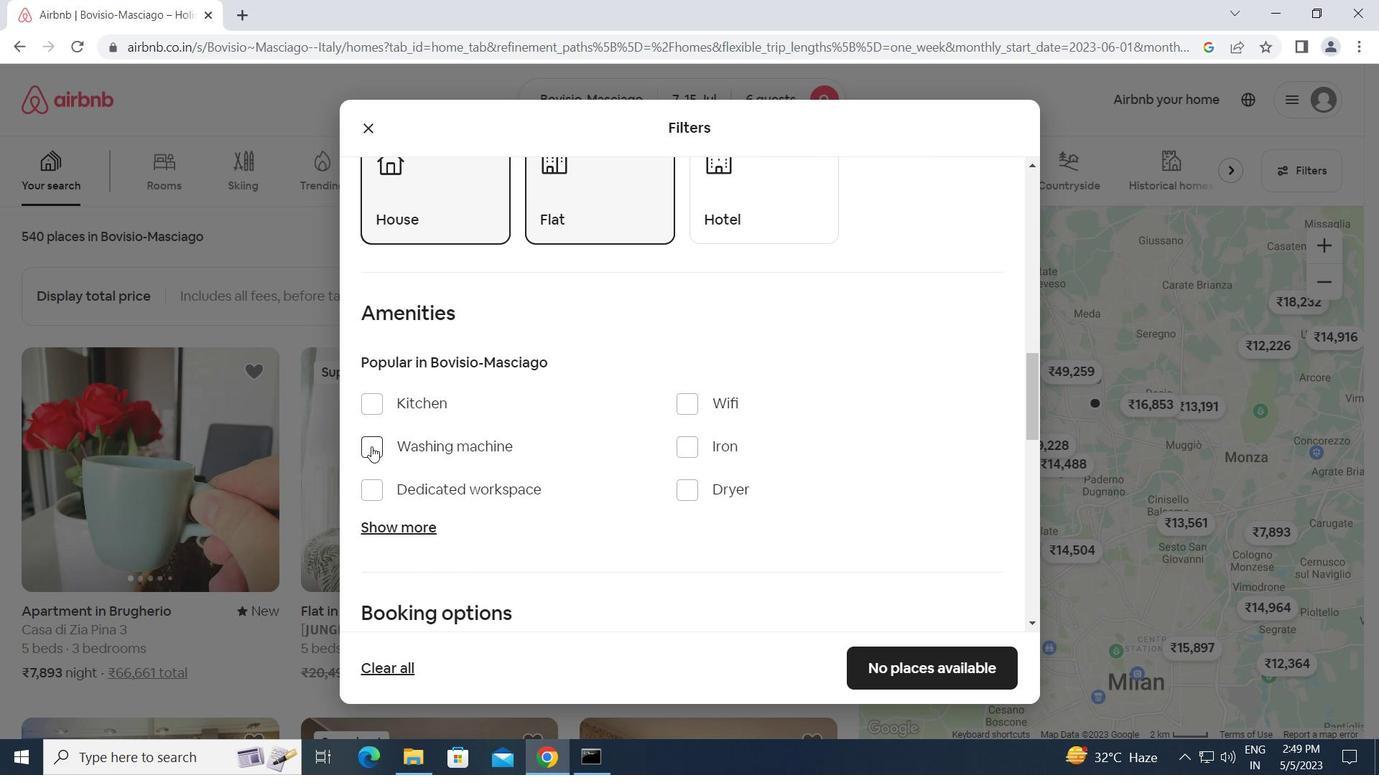 
Action: Mouse moved to (795, 474)
Screenshot: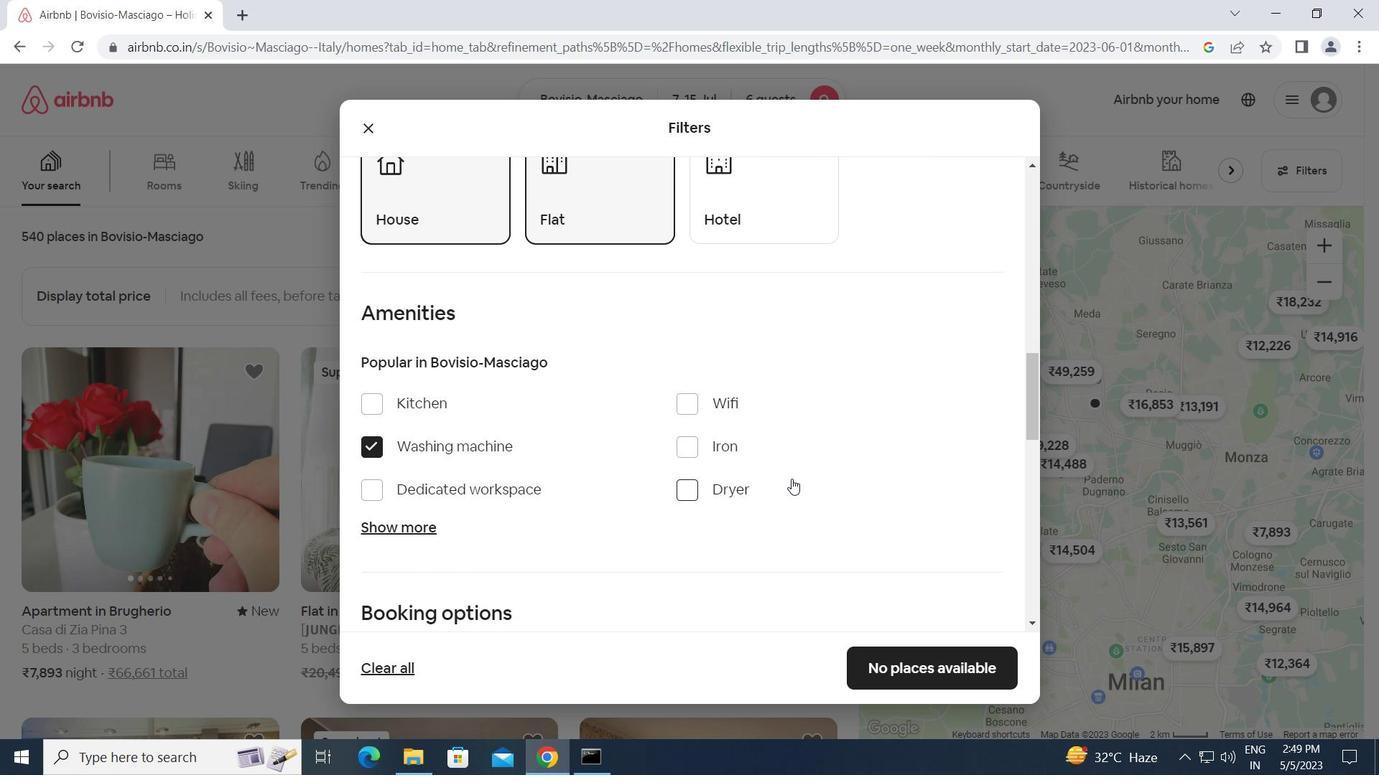 
Action: Mouse scrolled (795, 473) with delta (0, 0)
Screenshot: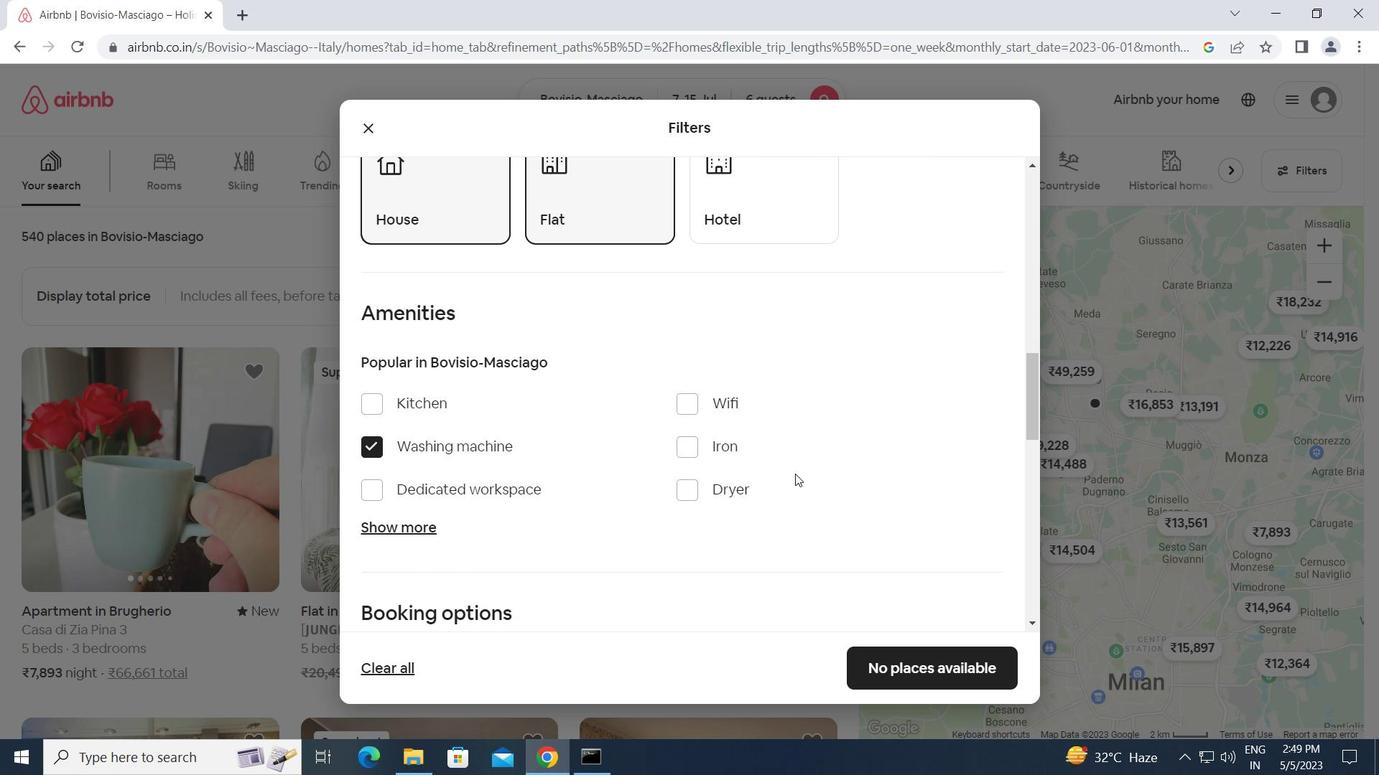 
Action: Mouse scrolled (795, 473) with delta (0, 0)
Screenshot: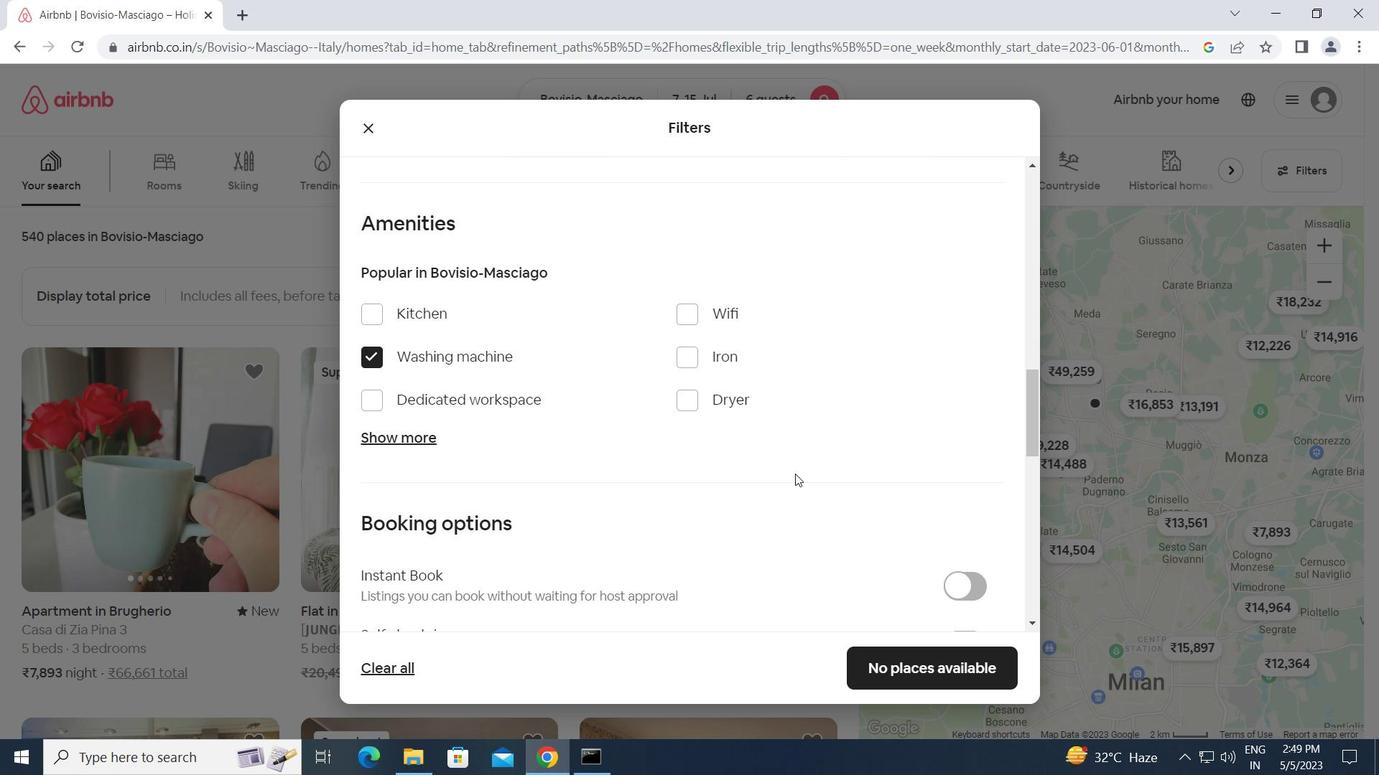 
Action: Mouse moved to (795, 473)
Screenshot: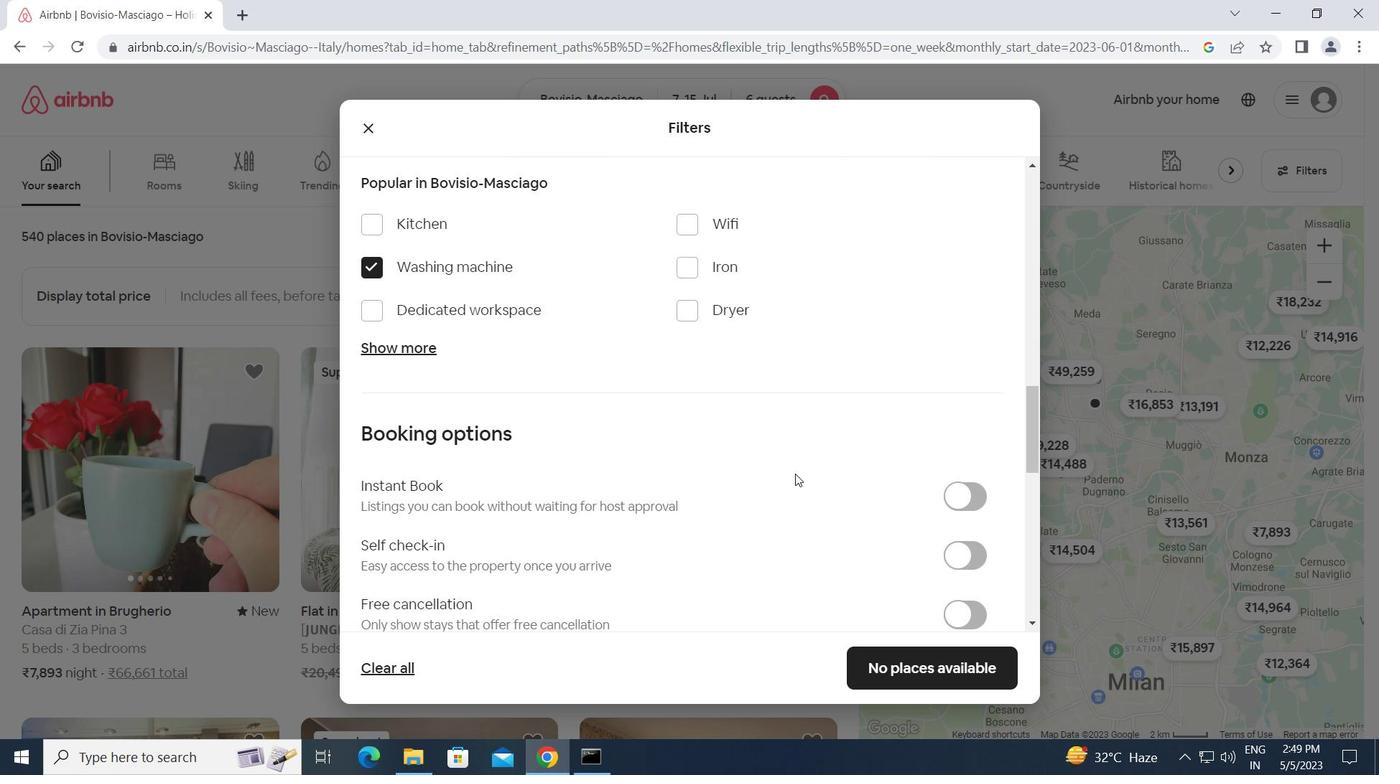 
Action: Mouse scrolled (795, 472) with delta (0, 0)
Screenshot: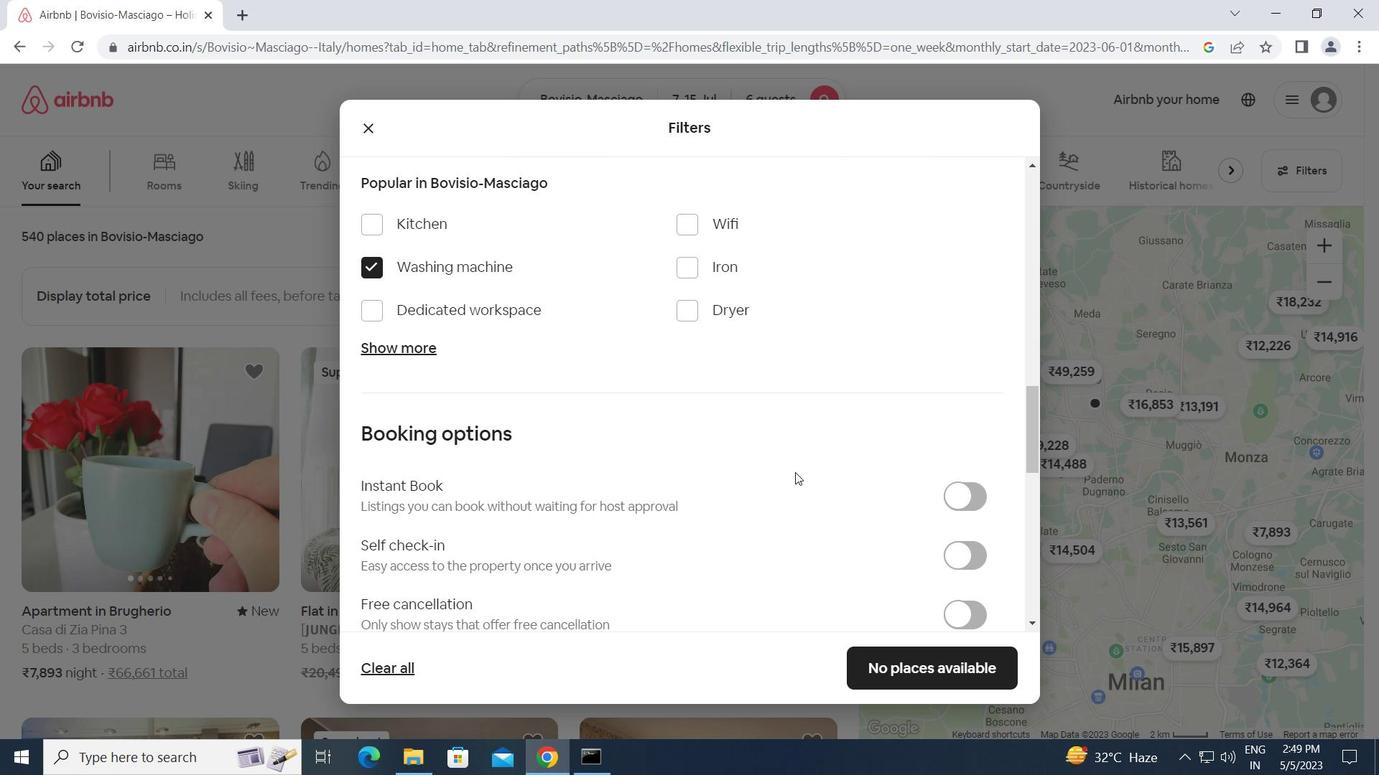 
Action: Mouse moved to (962, 465)
Screenshot: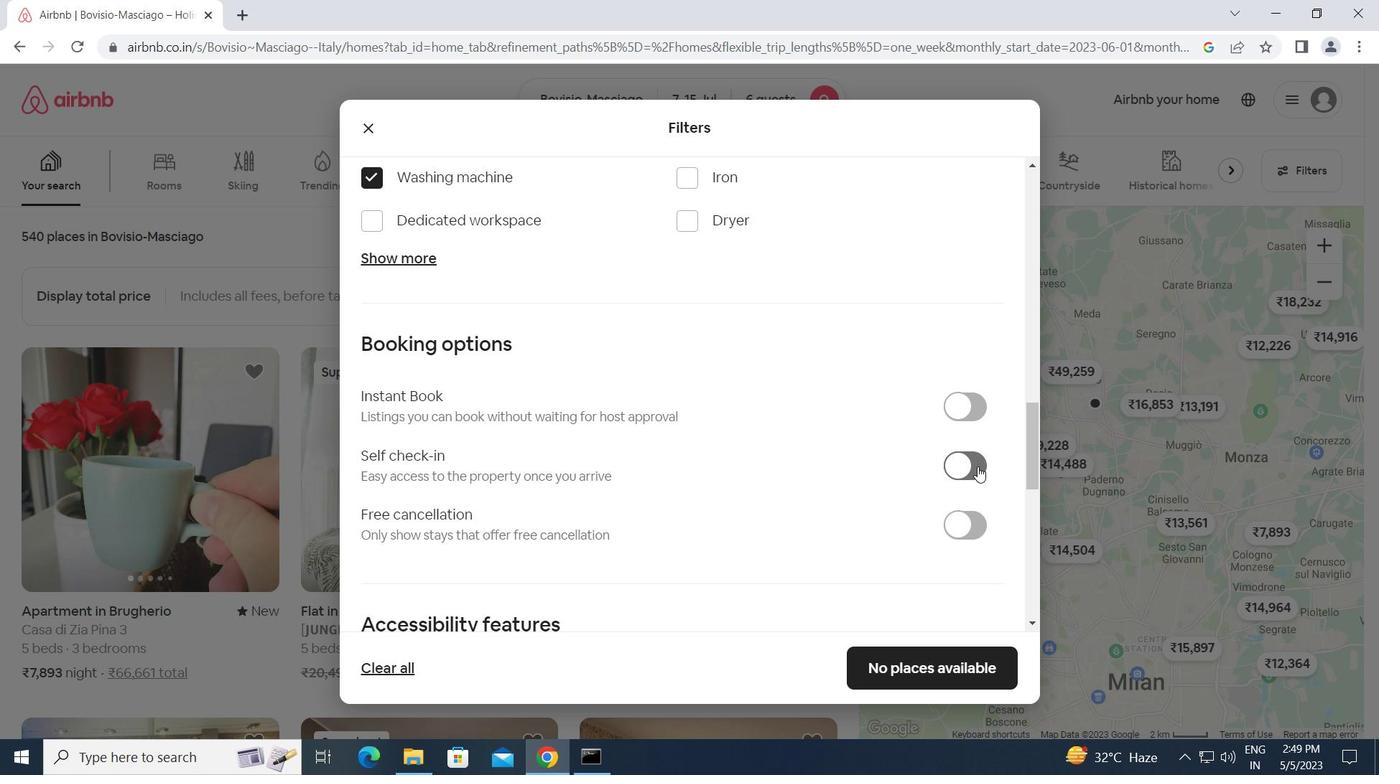 
Action: Mouse pressed left at (962, 465)
Screenshot: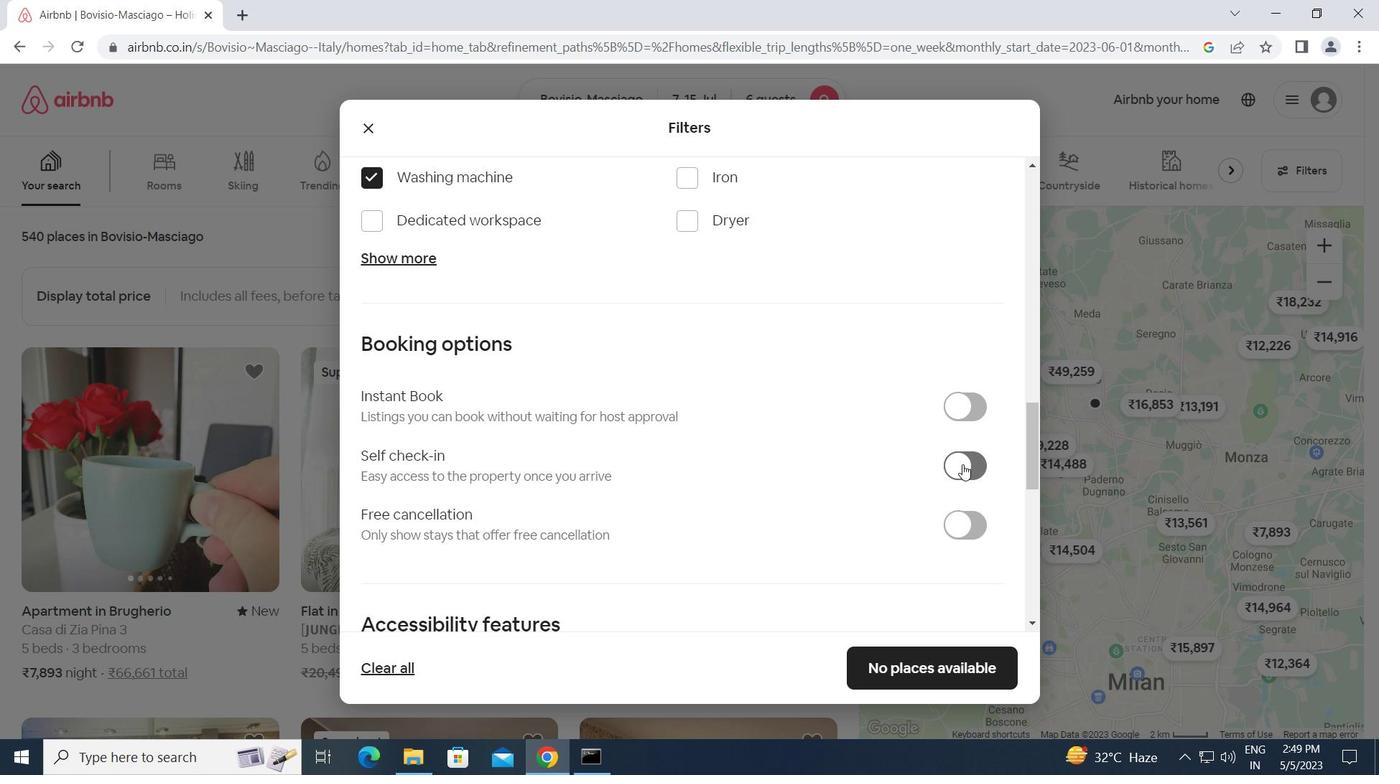 
Action: Mouse moved to (777, 464)
Screenshot: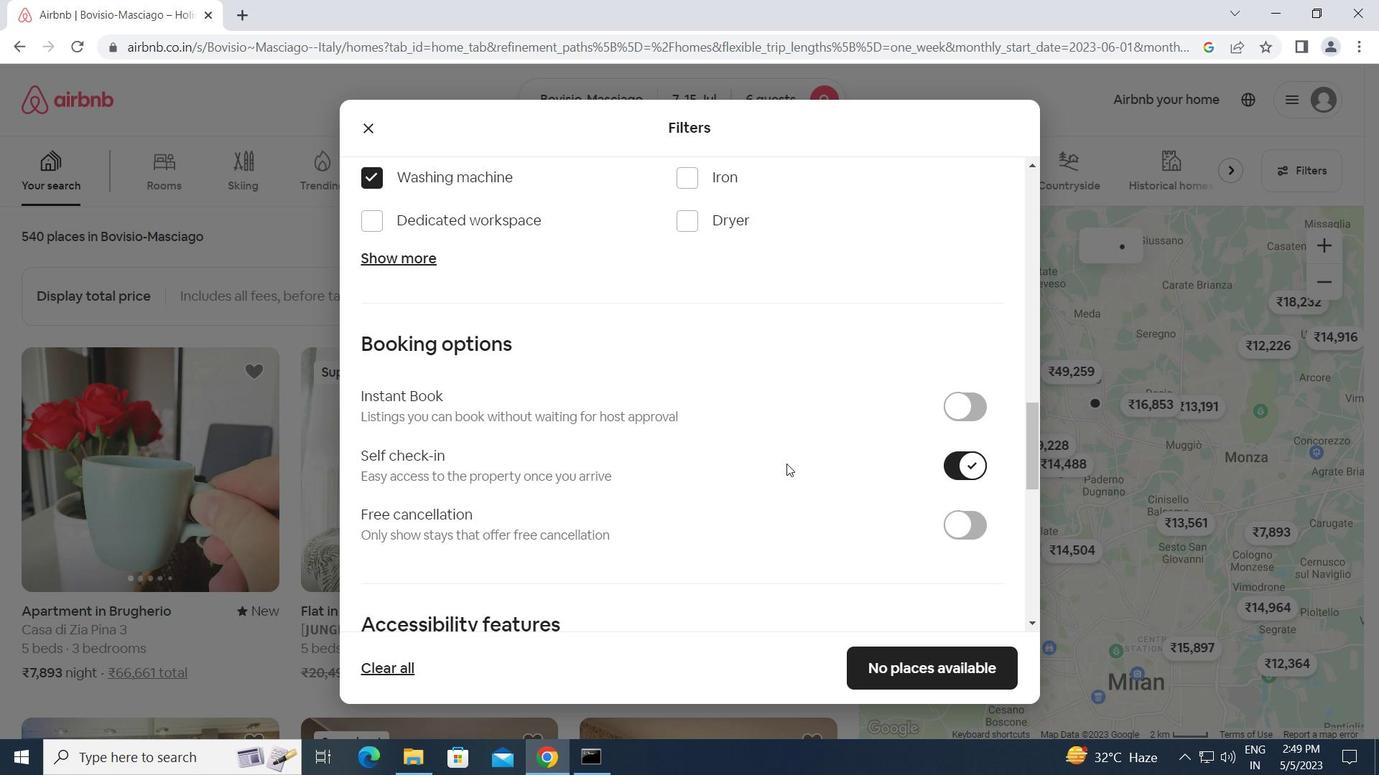 
Action: Mouse scrolled (777, 463) with delta (0, 0)
Screenshot: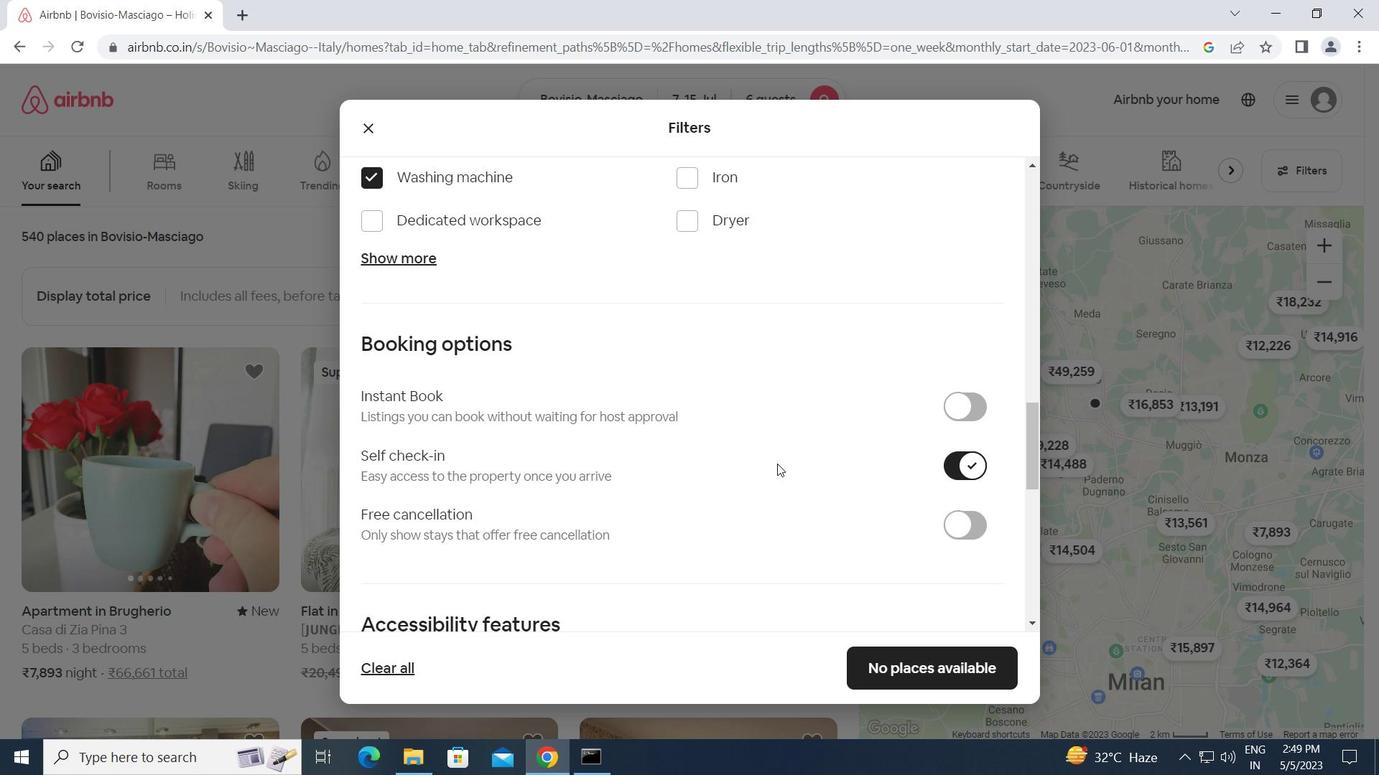 
Action: Mouse scrolled (777, 463) with delta (0, 0)
Screenshot: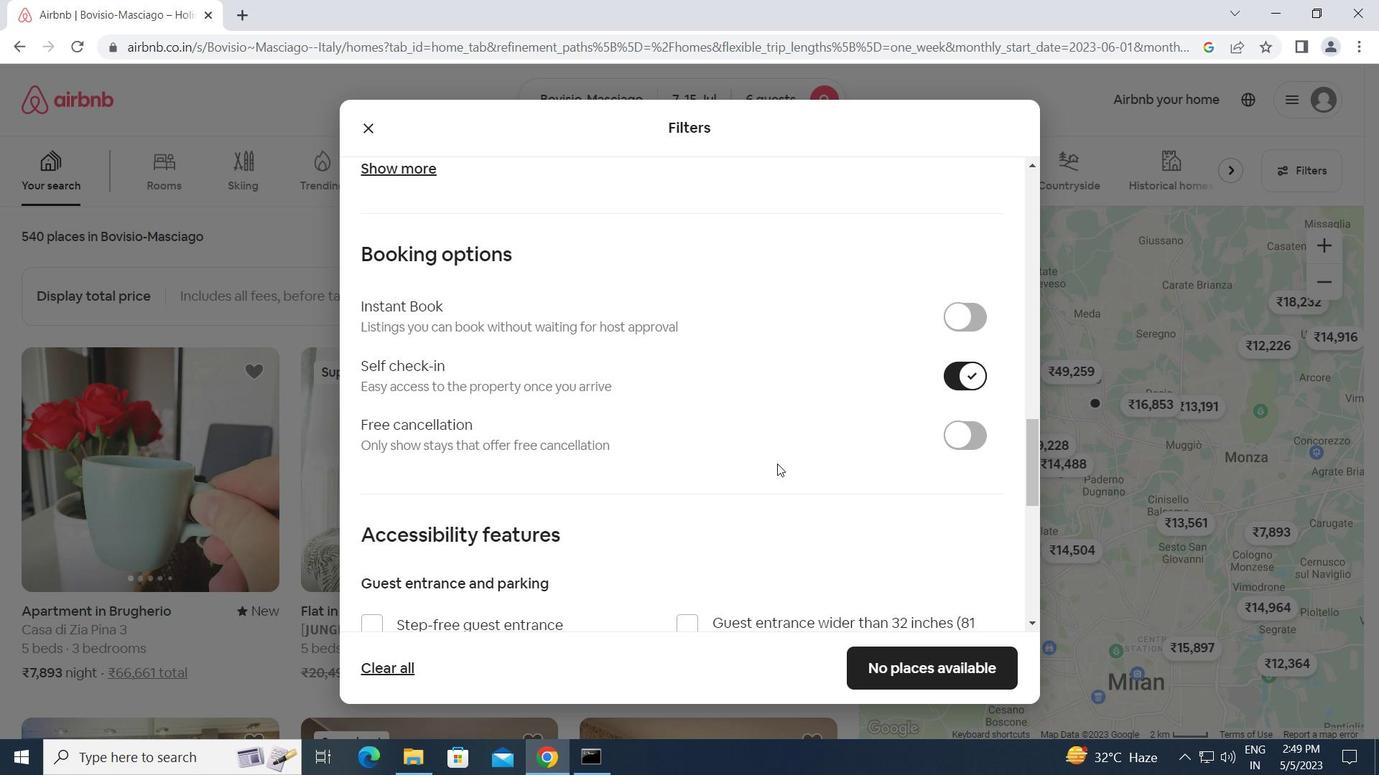 
Action: Mouse scrolled (777, 463) with delta (0, 0)
Screenshot: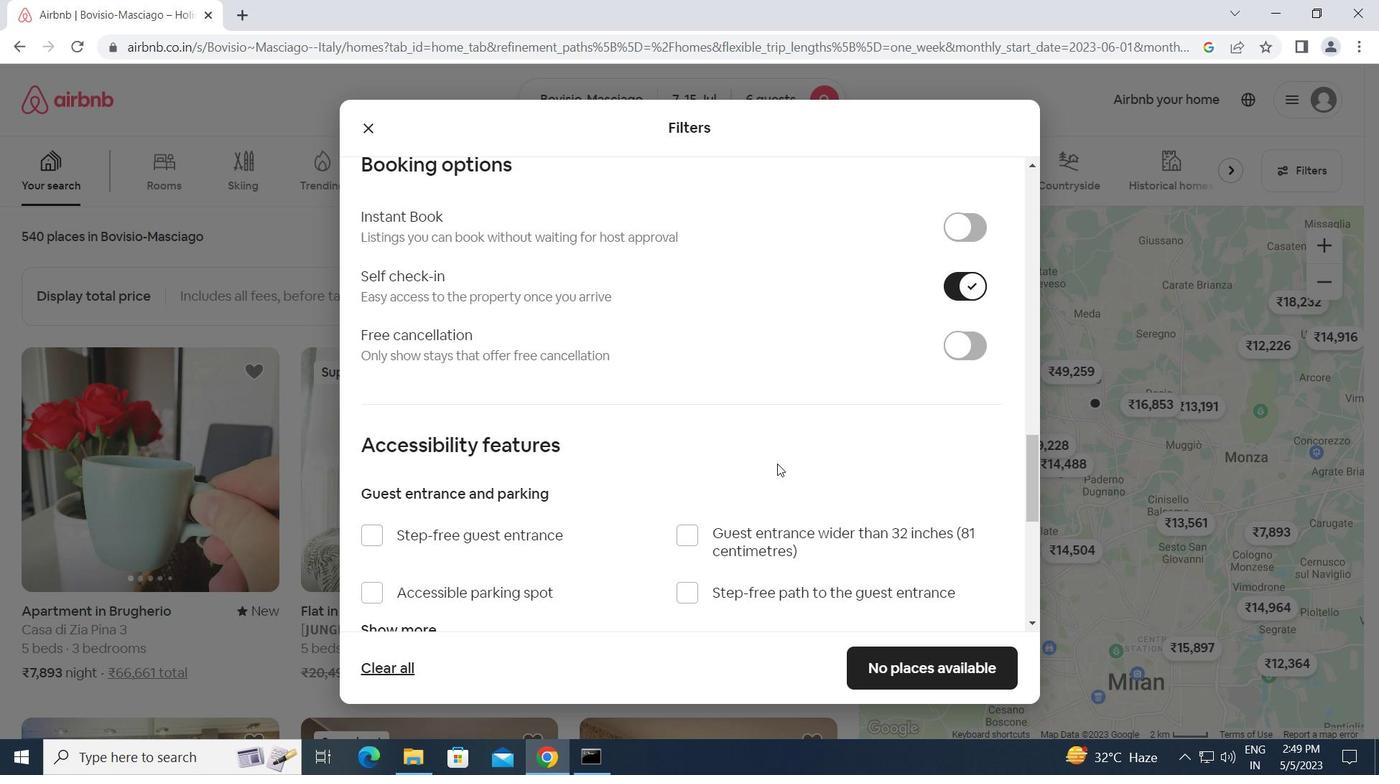 
Action: Mouse scrolled (777, 463) with delta (0, 0)
Screenshot: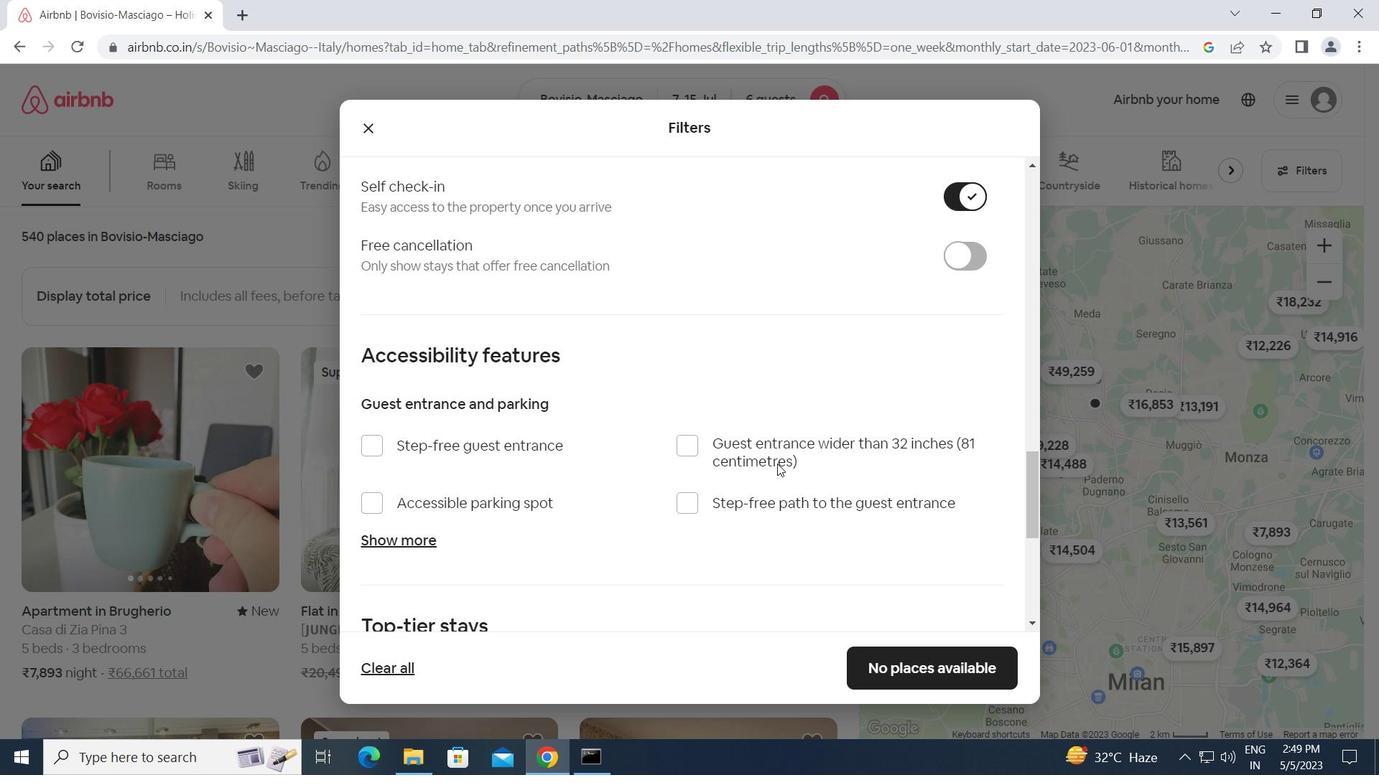
Action: Mouse scrolled (777, 463) with delta (0, 0)
Screenshot: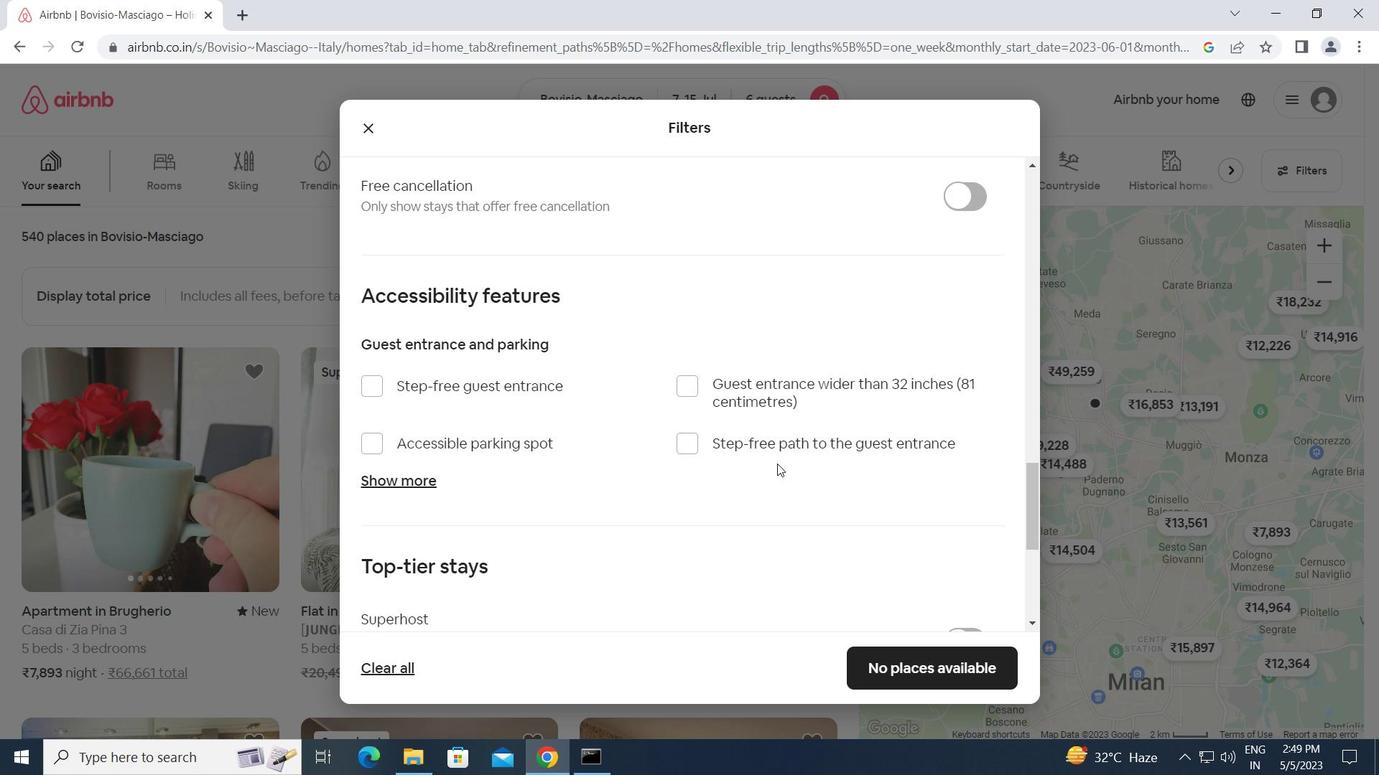 
Action: Mouse scrolled (777, 463) with delta (0, 0)
Screenshot: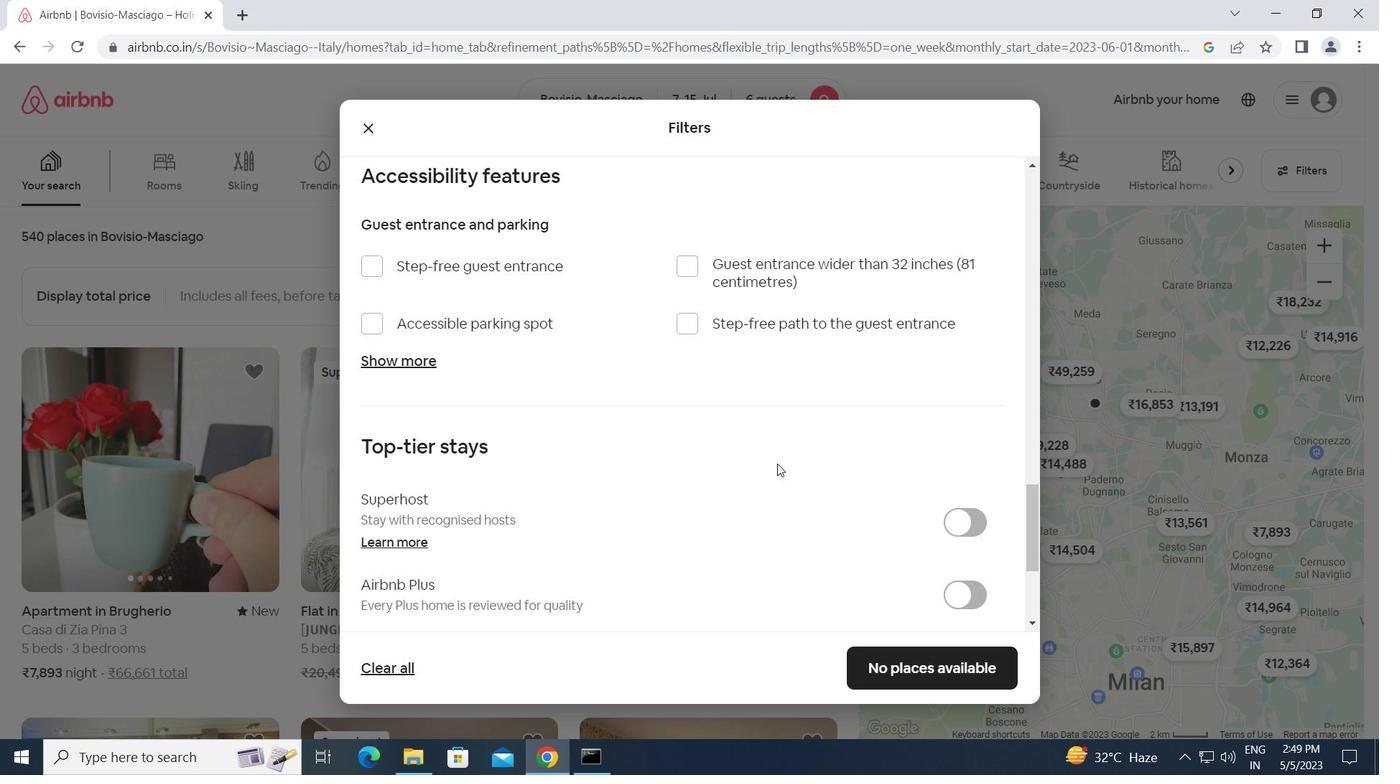 
Action: Mouse scrolled (777, 463) with delta (0, 0)
Screenshot: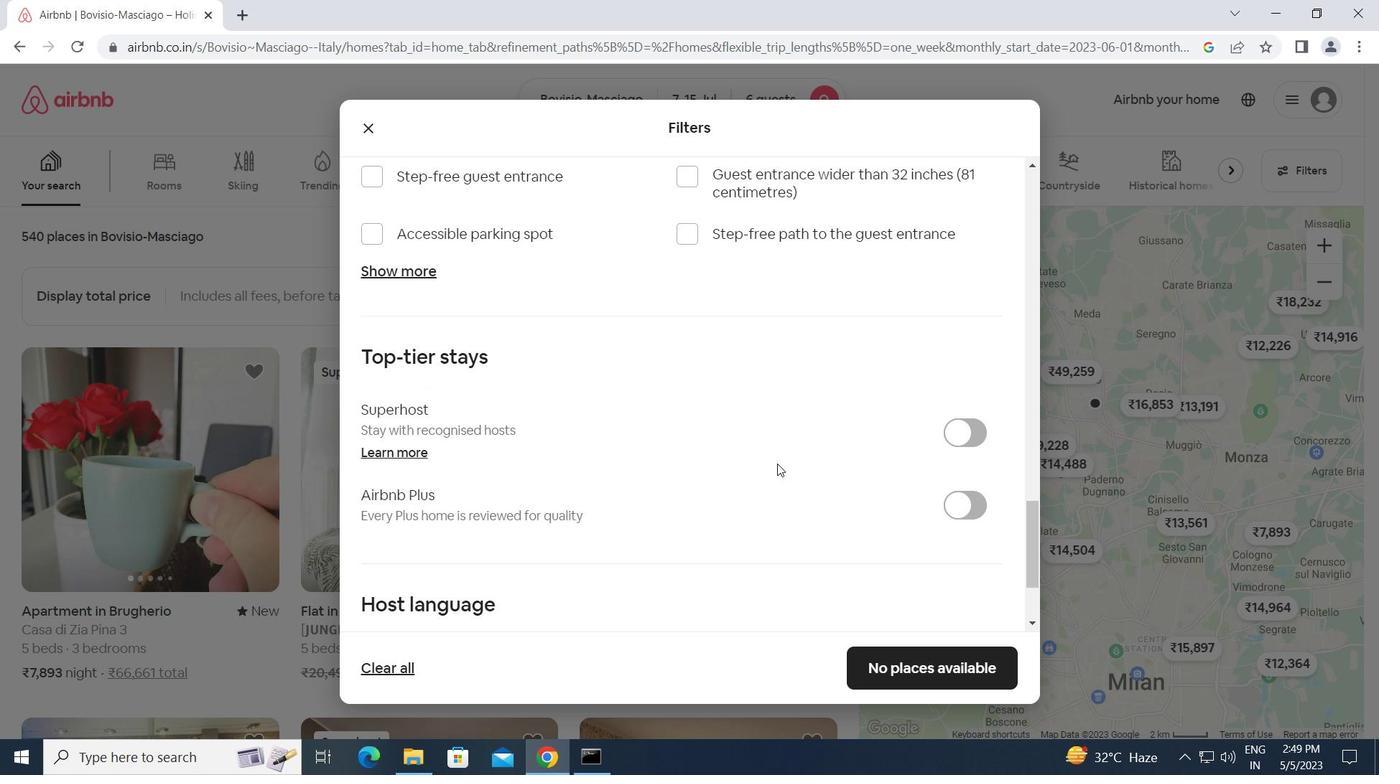 
Action: Mouse scrolled (777, 463) with delta (0, 0)
Screenshot: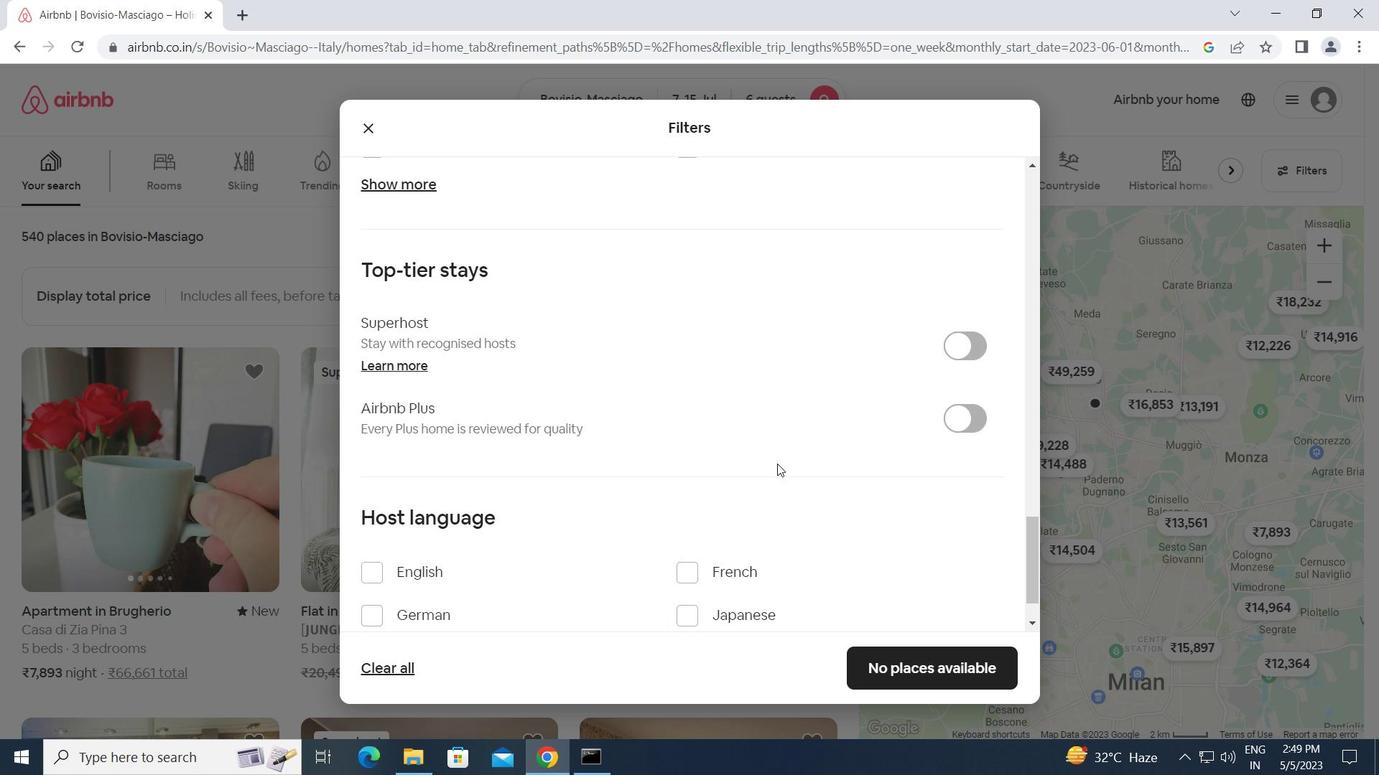 
Action: Mouse moved to (363, 511)
Screenshot: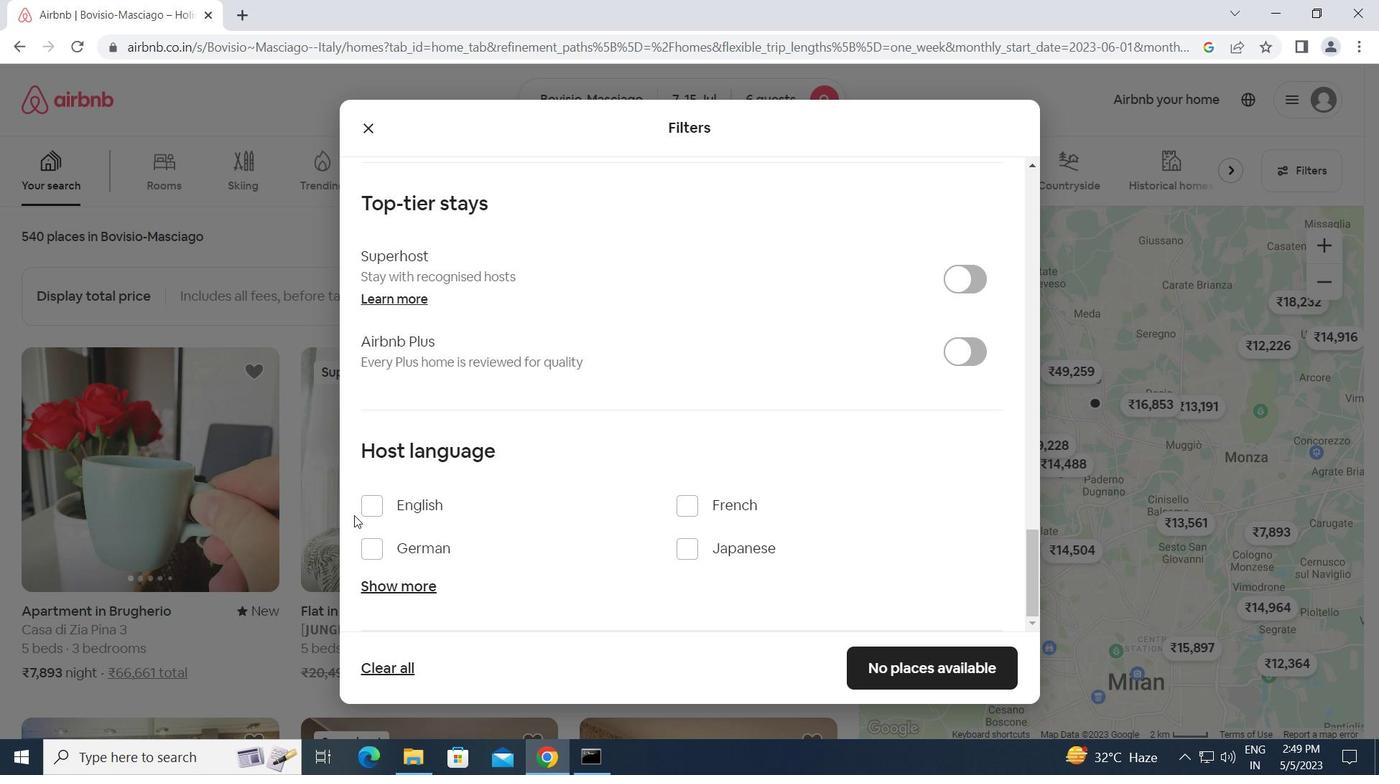 
Action: Mouse pressed left at (363, 511)
Screenshot: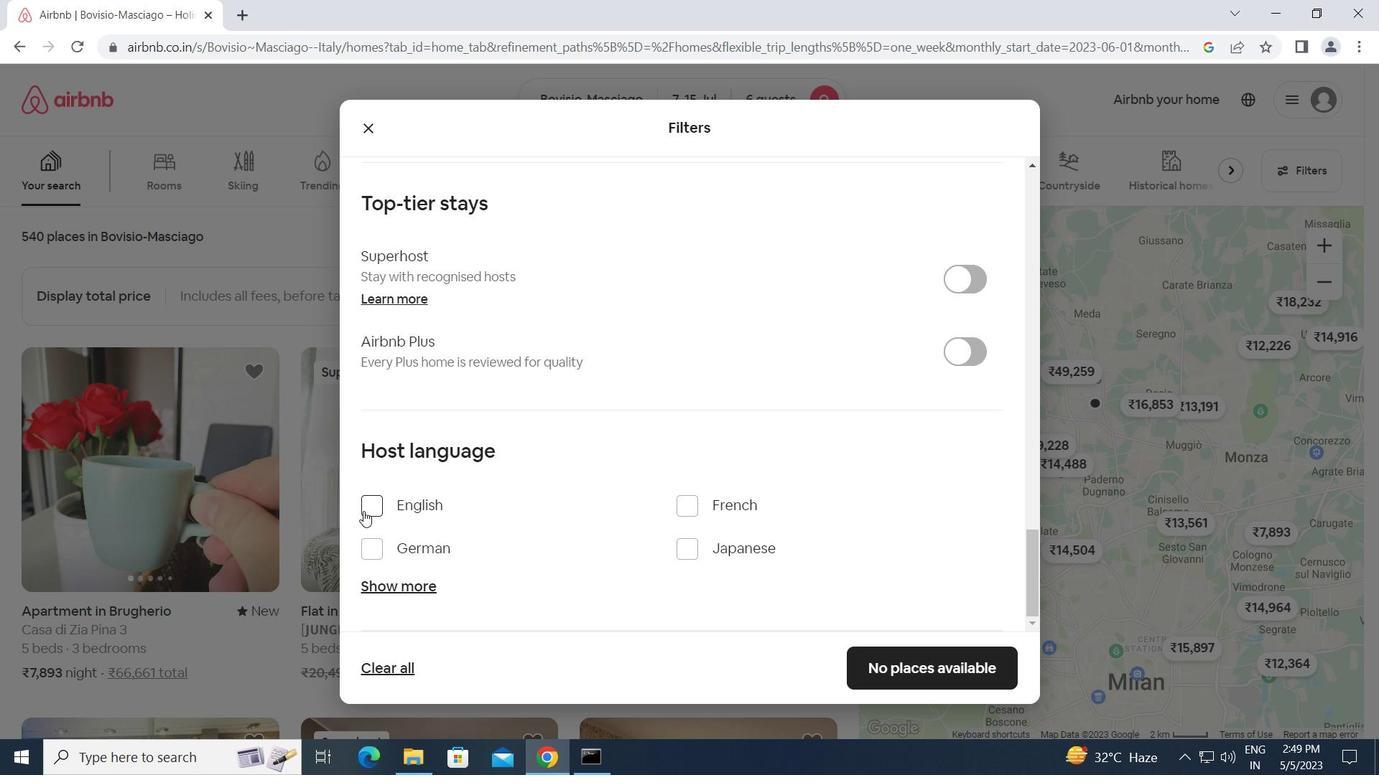 
Action: Mouse moved to (857, 669)
Screenshot: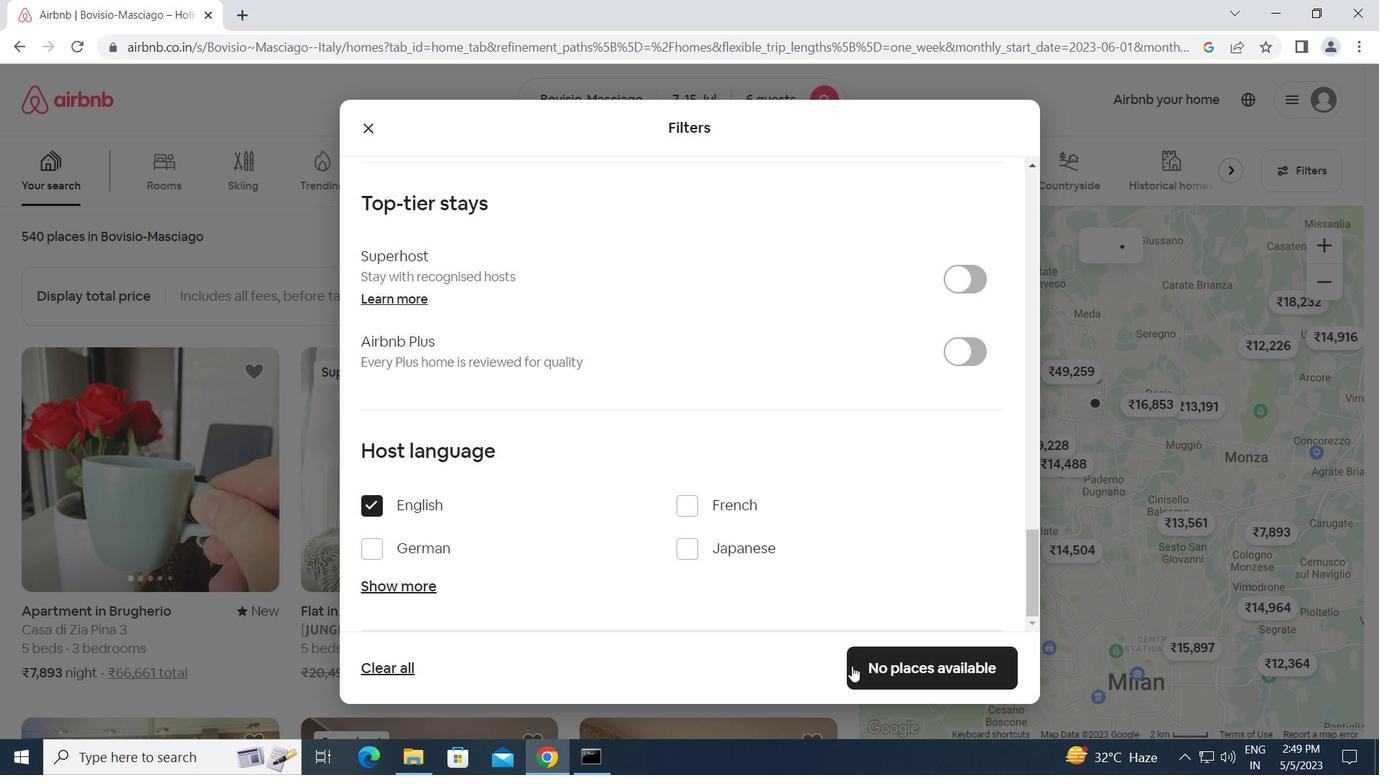 
Action: Mouse pressed left at (857, 669)
Screenshot: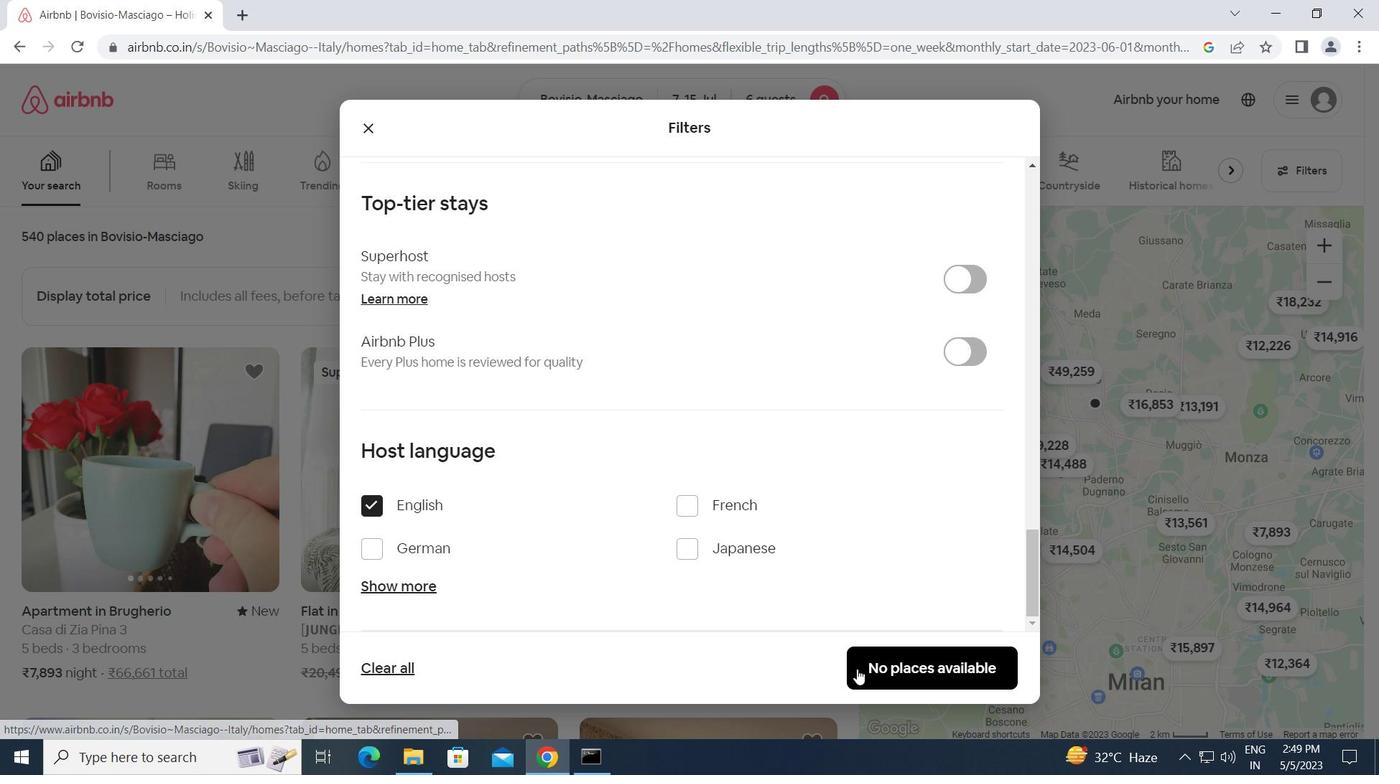 
Action: Mouse moved to (728, 537)
Screenshot: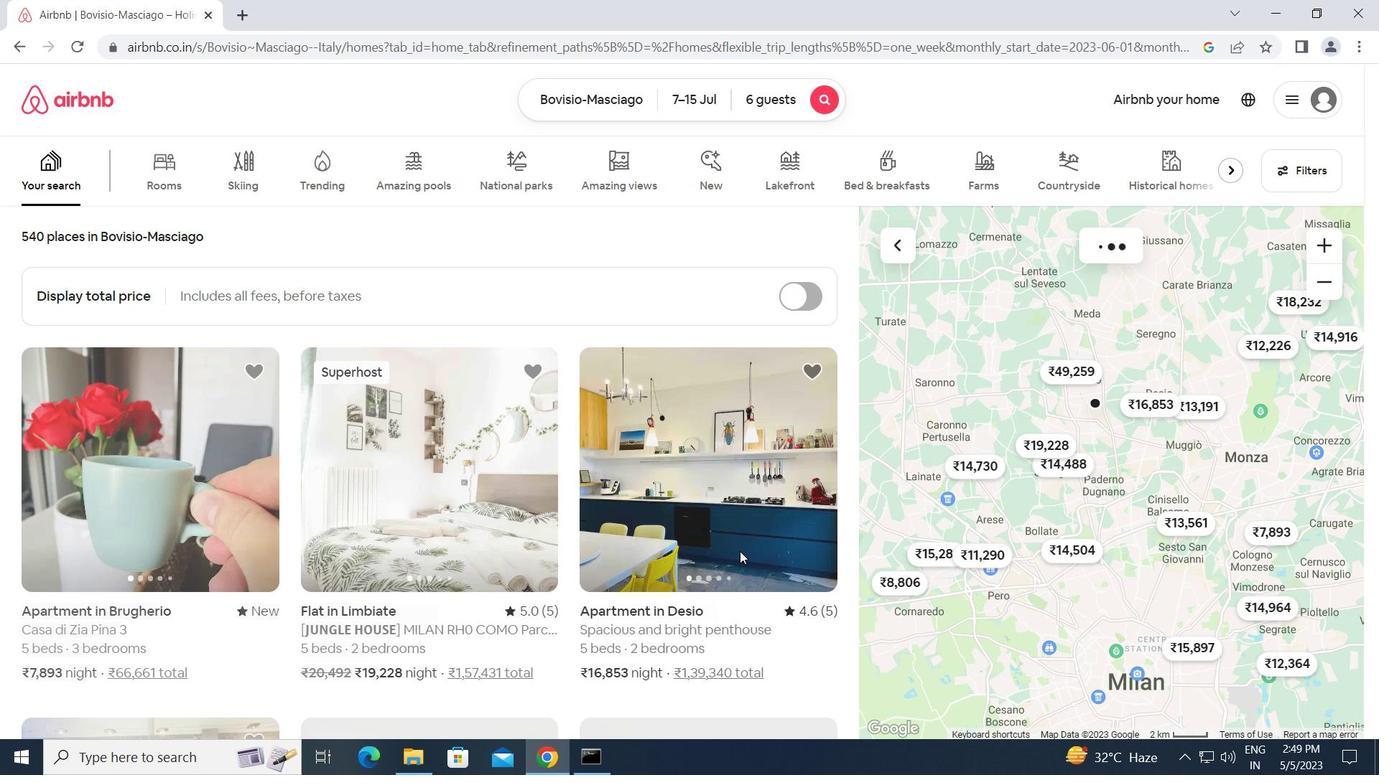 
